 Task: Open Card Annual Performance Review in Board Newsletter Writing Tips to Workspace Business Strategy and Planning and add a team member Softage.4@softage.net, a label Blue, a checklist Employment Law, an attachment from your computer, a color Blue and finally, add a card description 'Develop and launch new email marketing campaign for lead generation' and a comment 'We should approach this task with a sense of ownership and personal responsibility for its success.'. Add a start date 'Jan 04, 1900' with a due date 'Jan 11, 1900'
Action: Mouse moved to (144, 320)
Screenshot: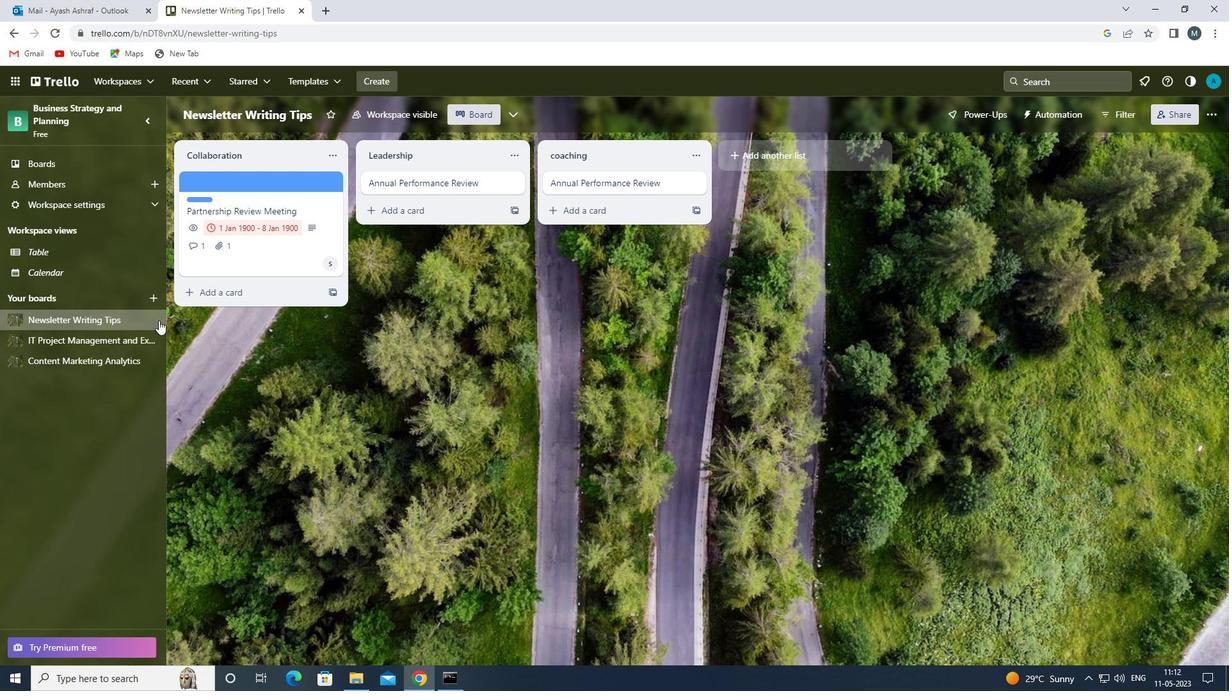 
Action: Mouse pressed left at (144, 320)
Screenshot: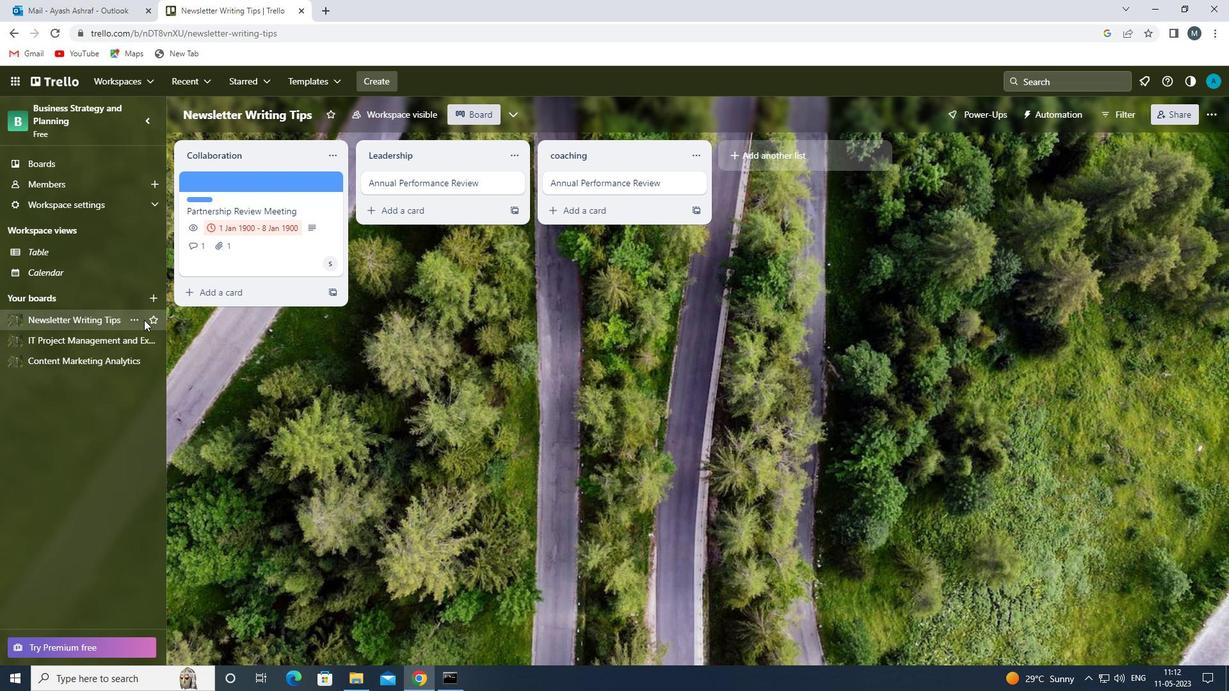 
Action: Mouse moved to (421, 192)
Screenshot: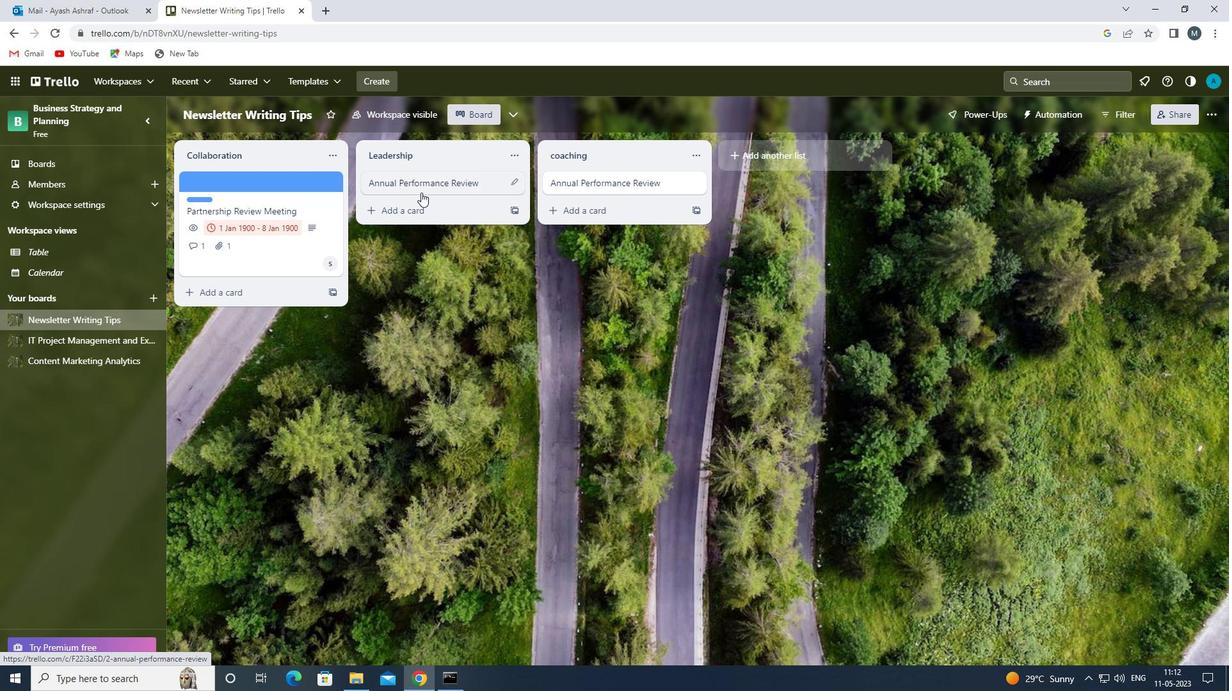 
Action: Mouse pressed left at (421, 192)
Screenshot: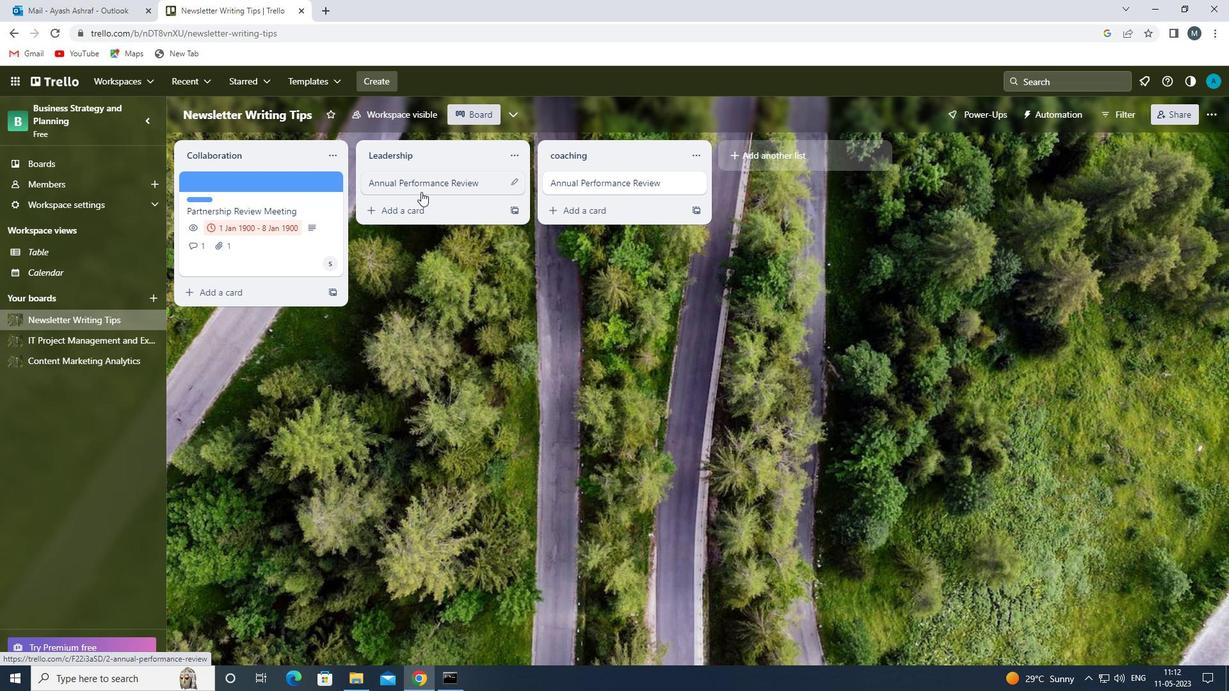 
Action: Mouse moved to (791, 222)
Screenshot: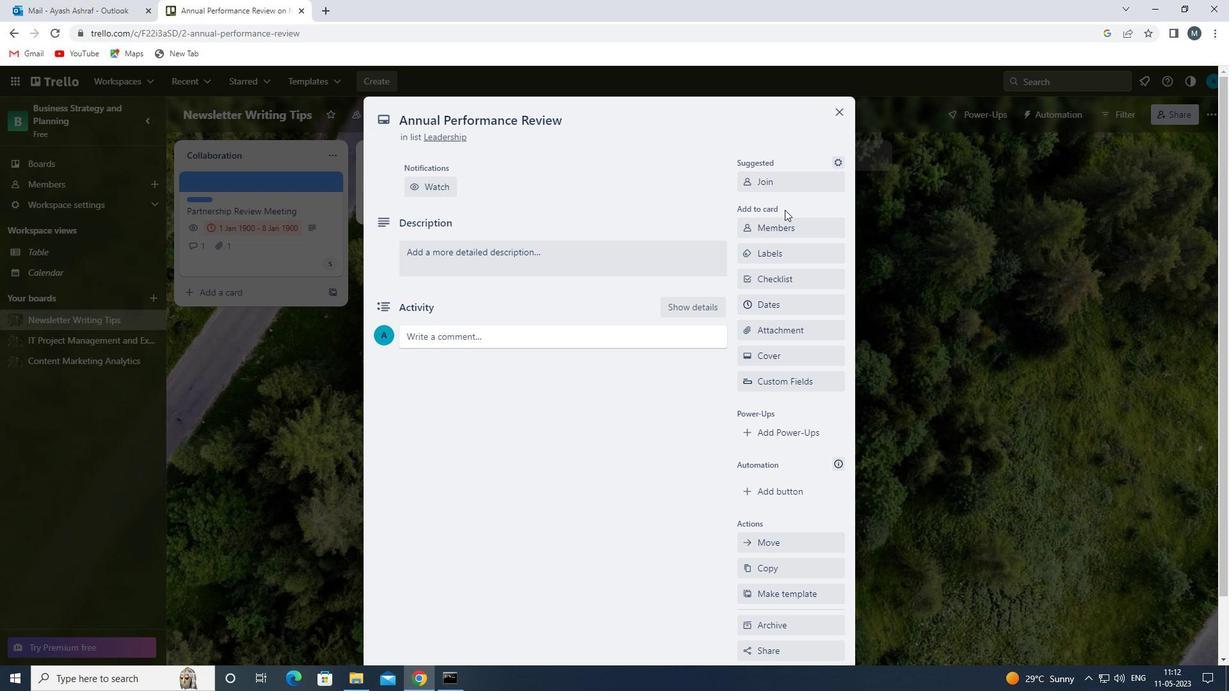 
Action: Mouse pressed left at (791, 222)
Screenshot: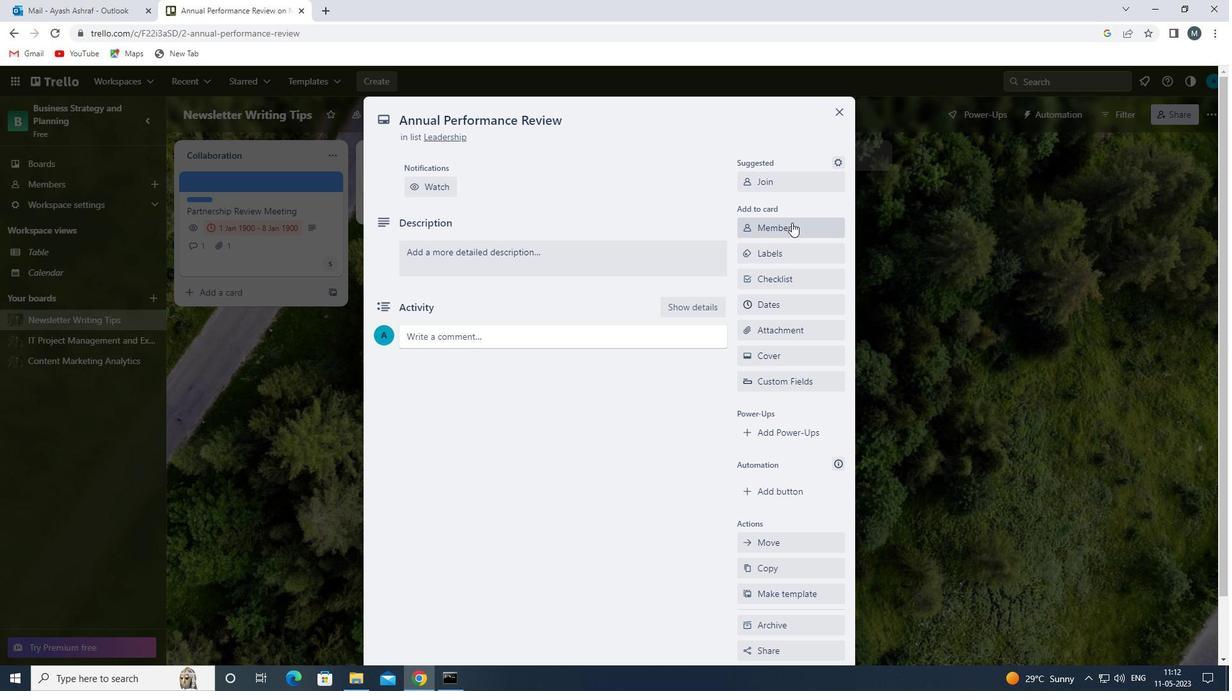 
Action: Mouse moved to (794, 279)
Screenshot: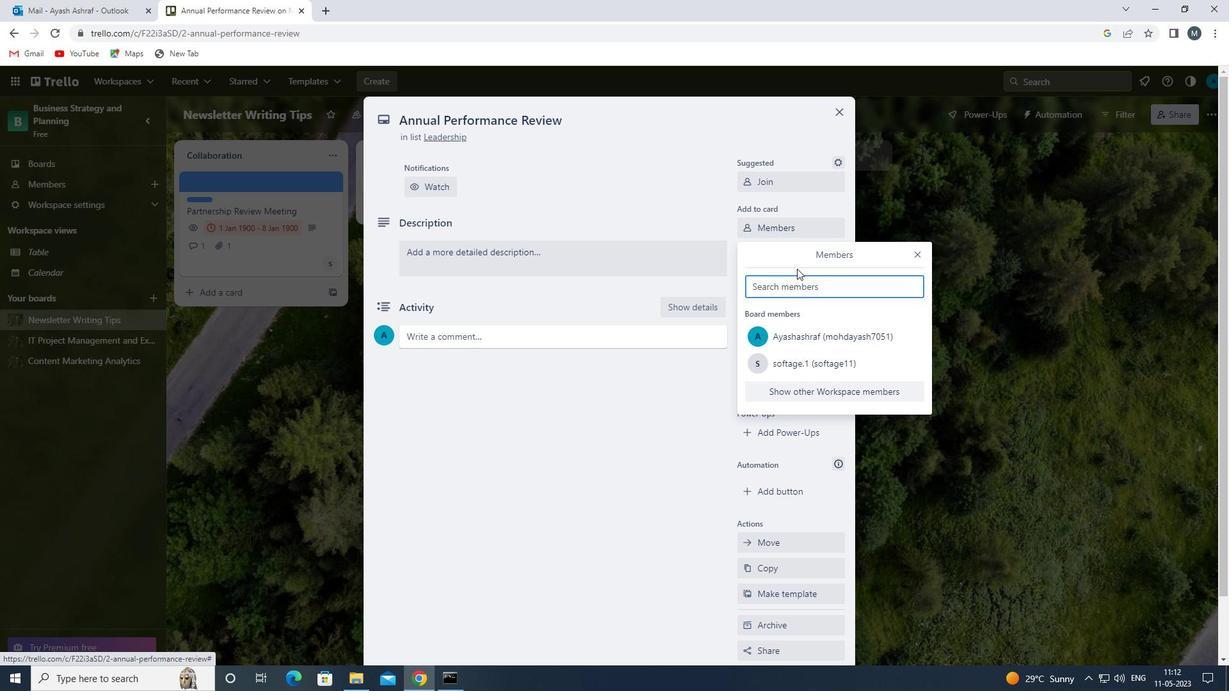 
Action: Mouse pressed left at (794, 279)
Screenshot: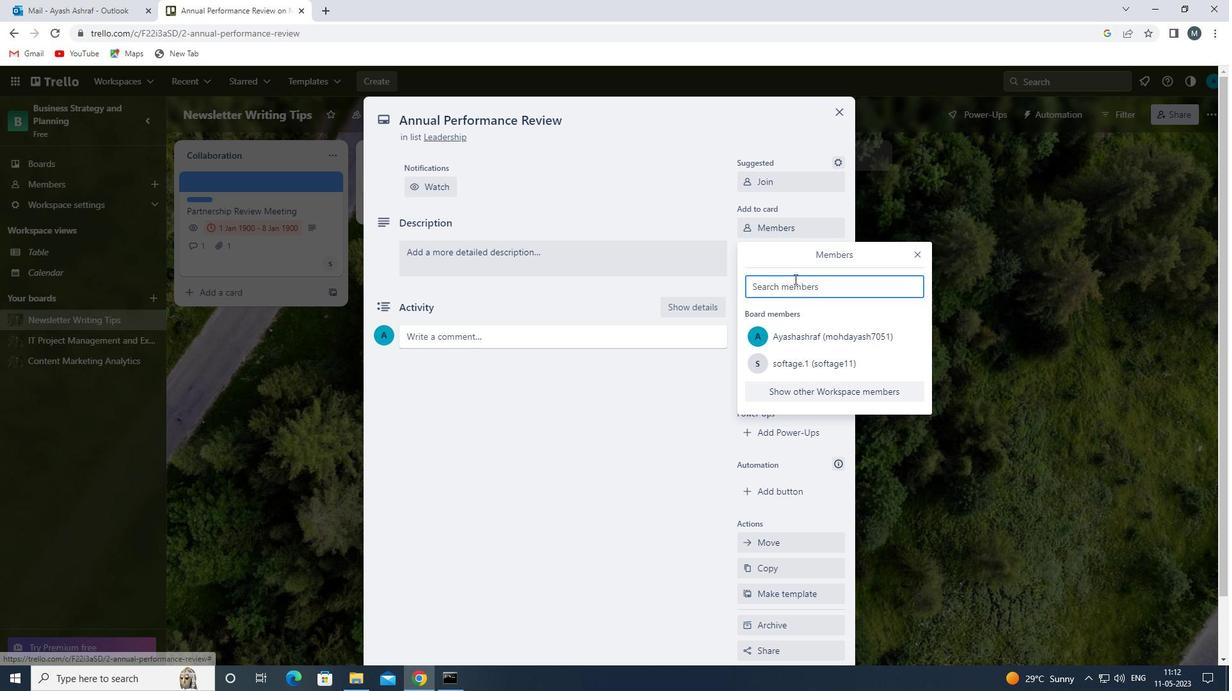 
Action: Key pressed <Key.shift>SOFTAGE
Screenshot: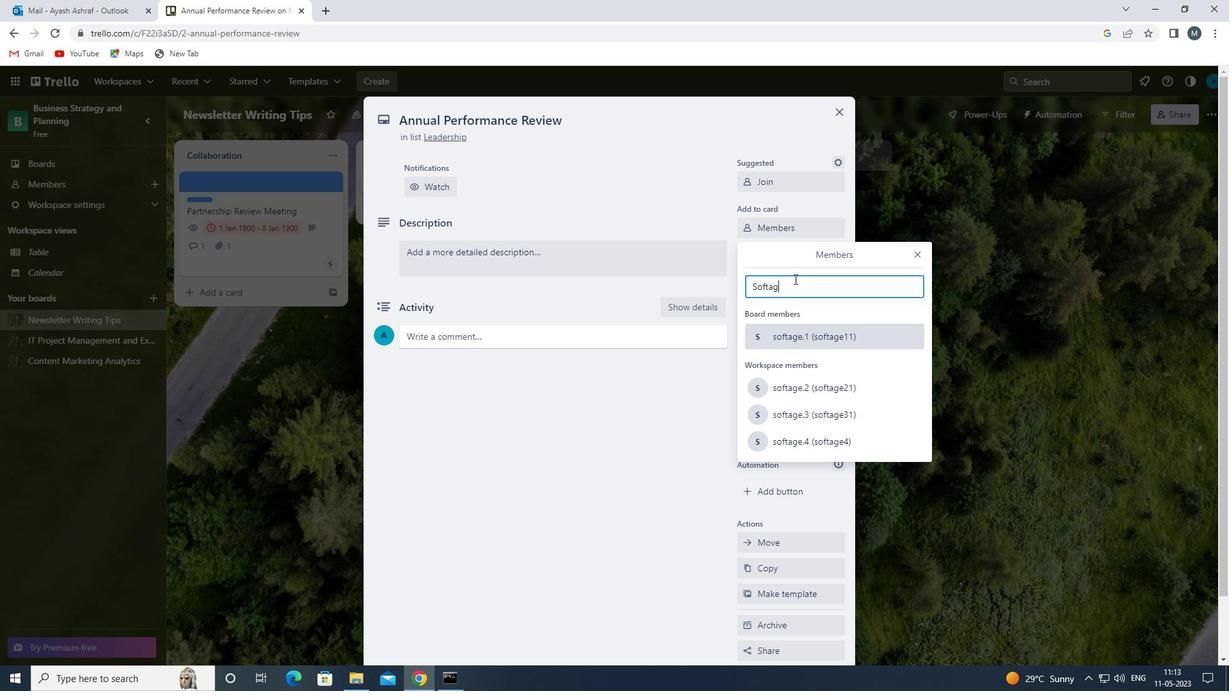 
Action: Mouse moved to (825, 447)
Screenshot: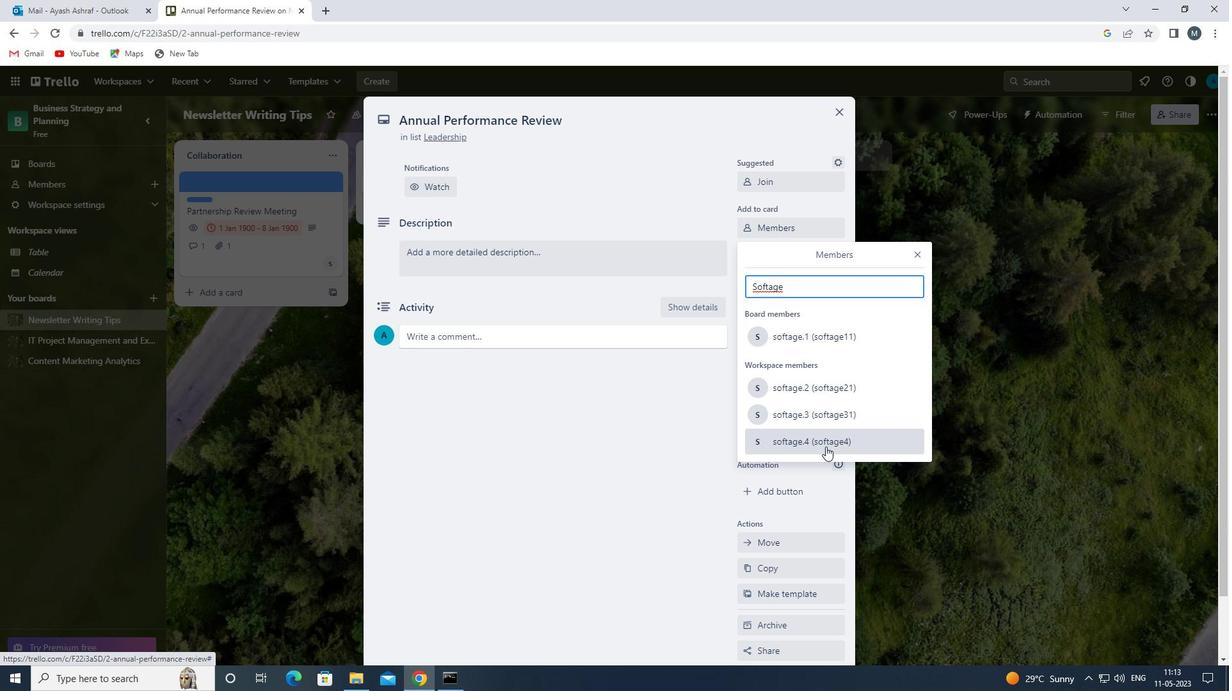 
Action: Mouse pressed left at (825, 447)
Screenshot: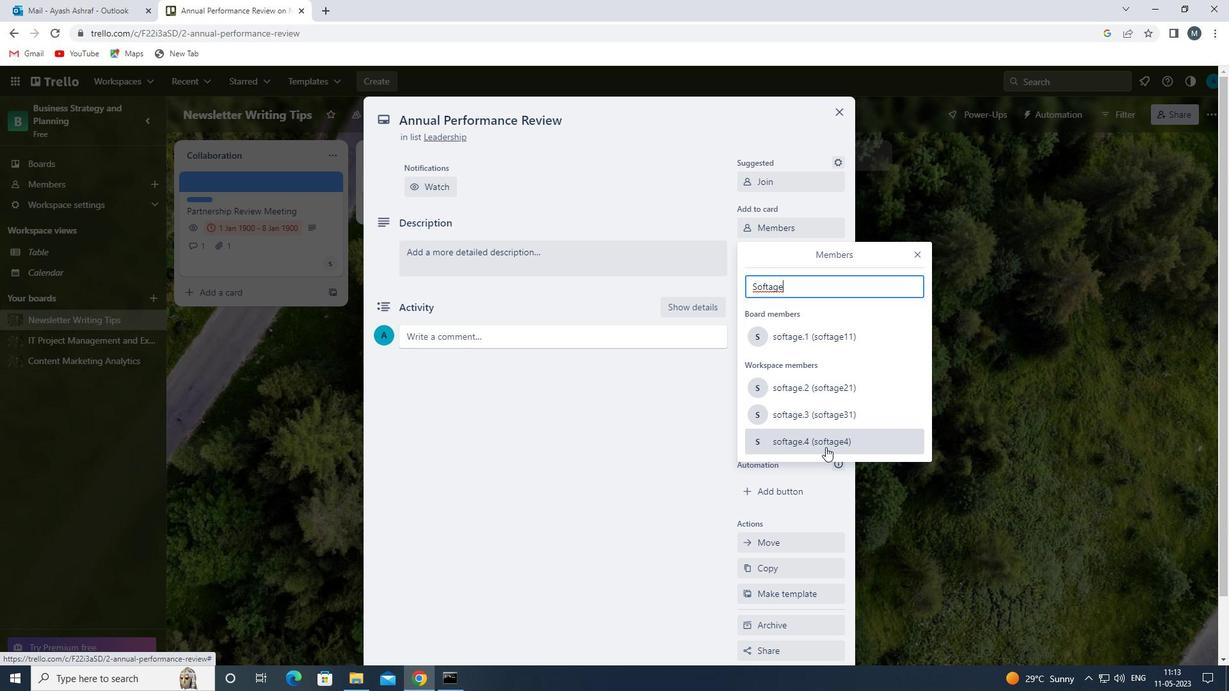 
Action: Mouse moved to (919, 258)
Screenshot: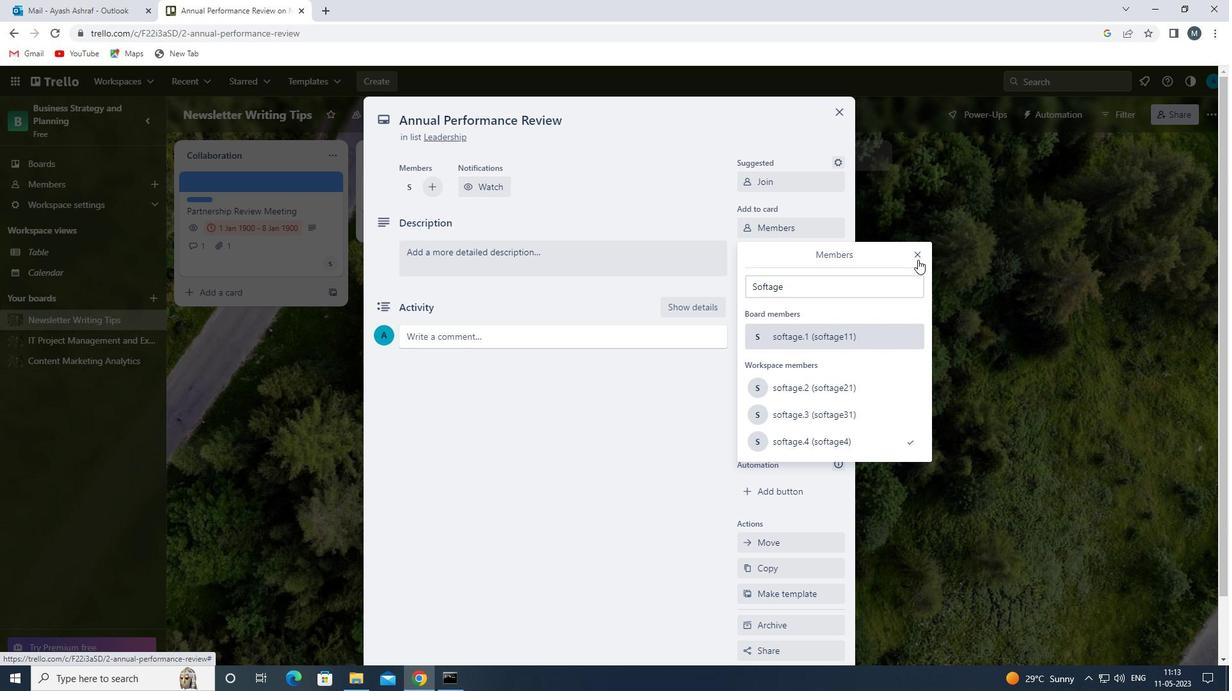 
Action: Mouse pressed left at (919, 258)
Screenshot: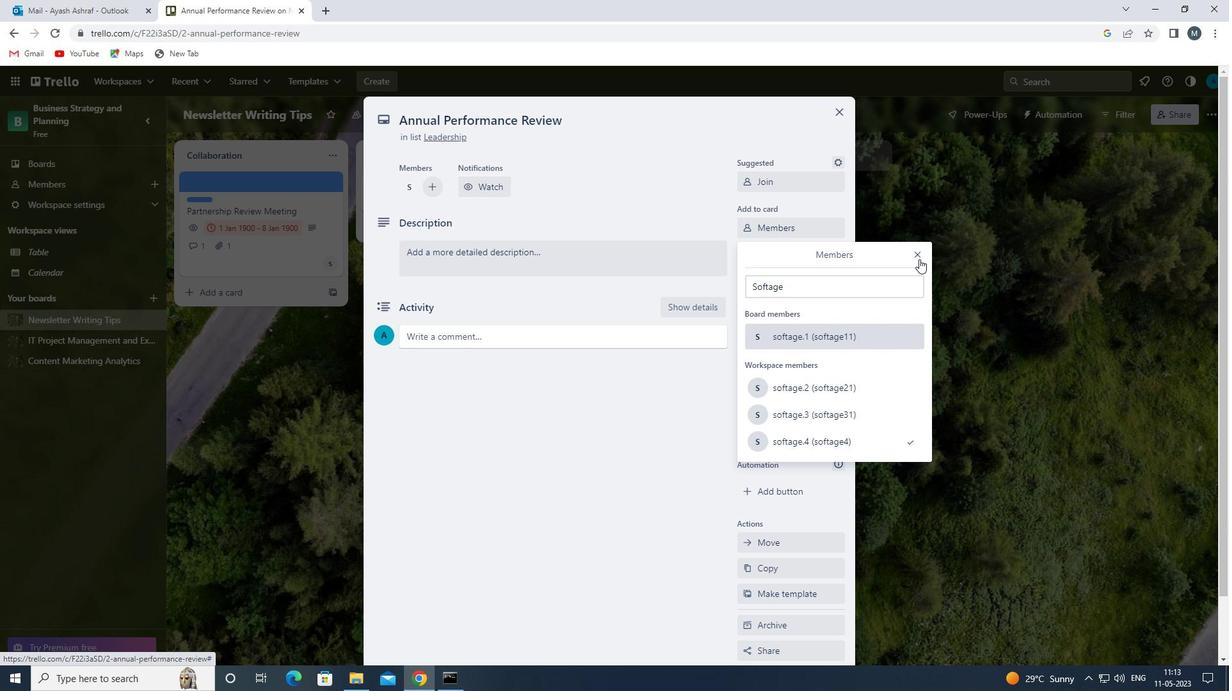 
Action: Mouse moved to (801, 254)
Screenshot: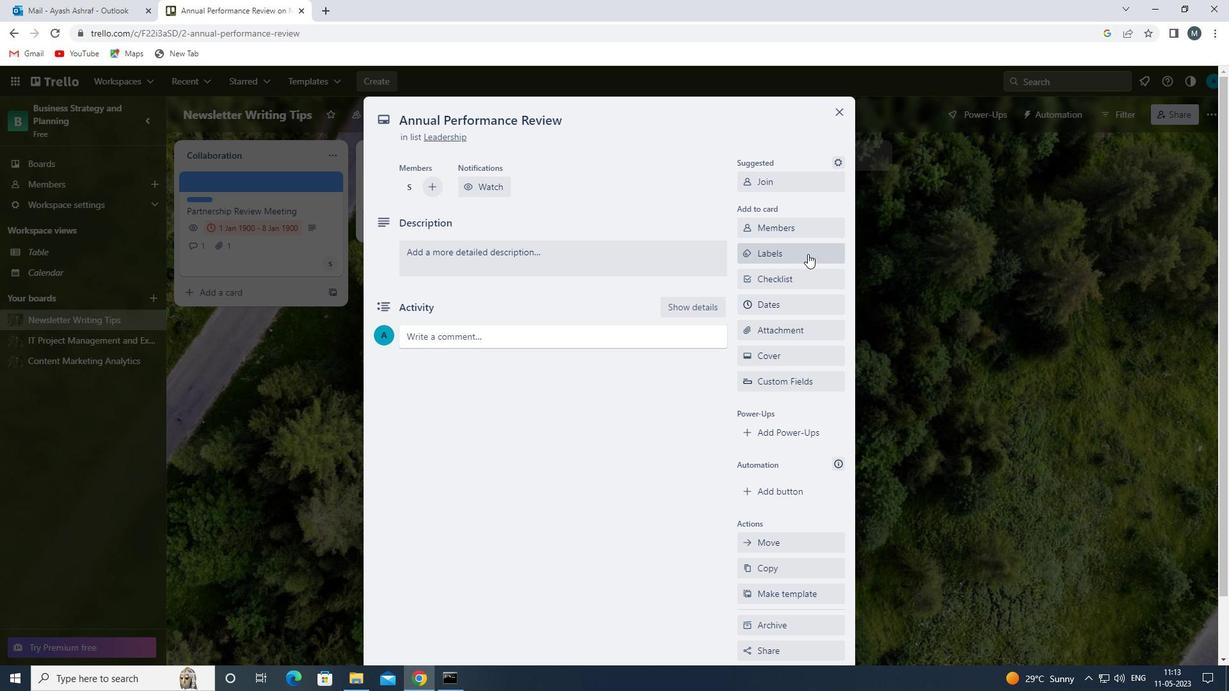 
Action: Mouse pressed left at (801, 254)
Screenshot: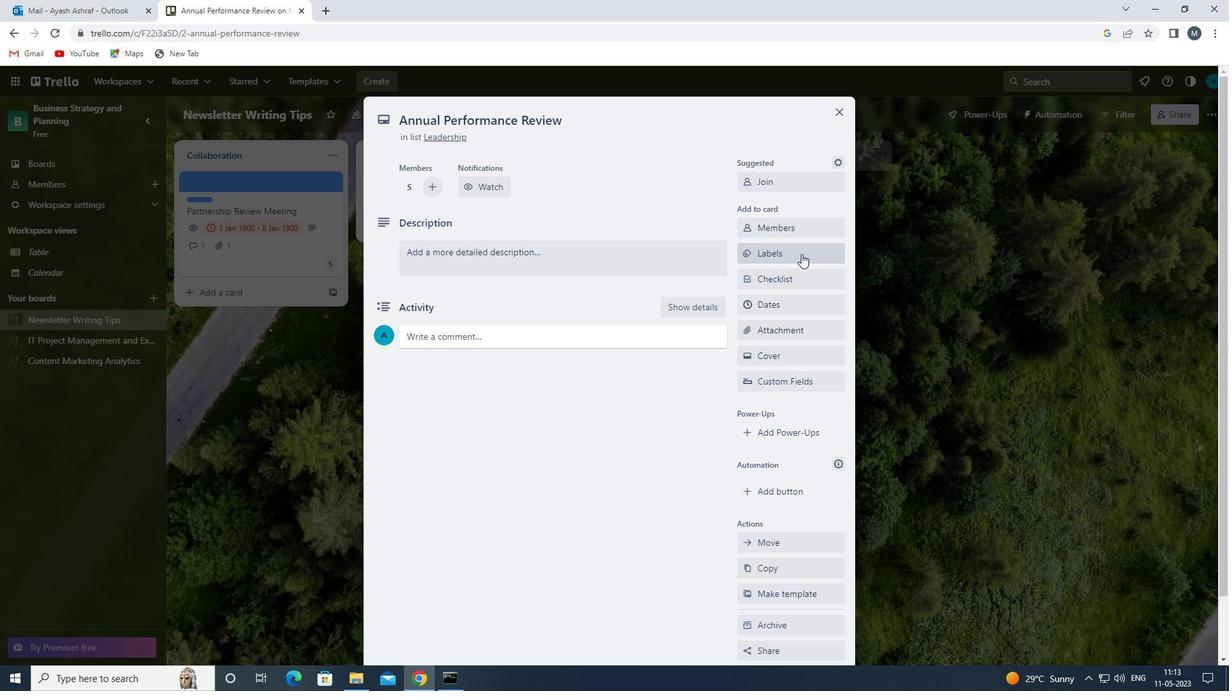 
Action: Mouse moved to (831, 474)
Screenshot: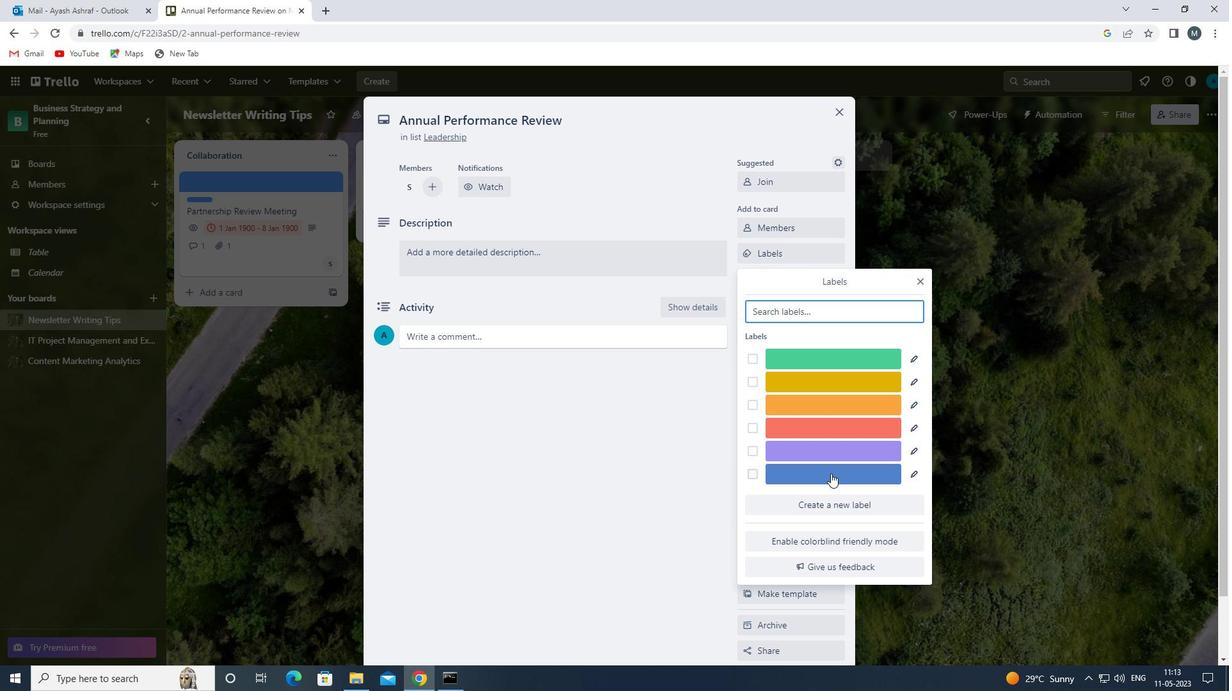 
Action: Mouse pressed left at (831, 474)
Screenshot: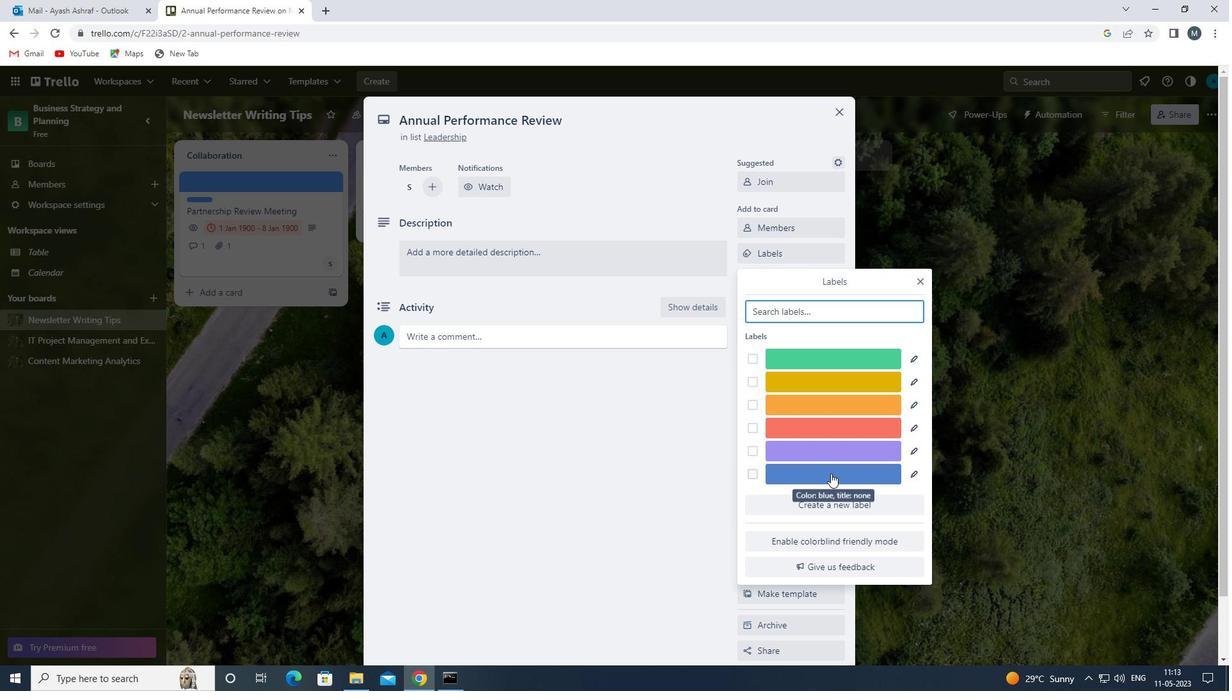 
Action: Mouse moved to (923, 283)
Screenshot: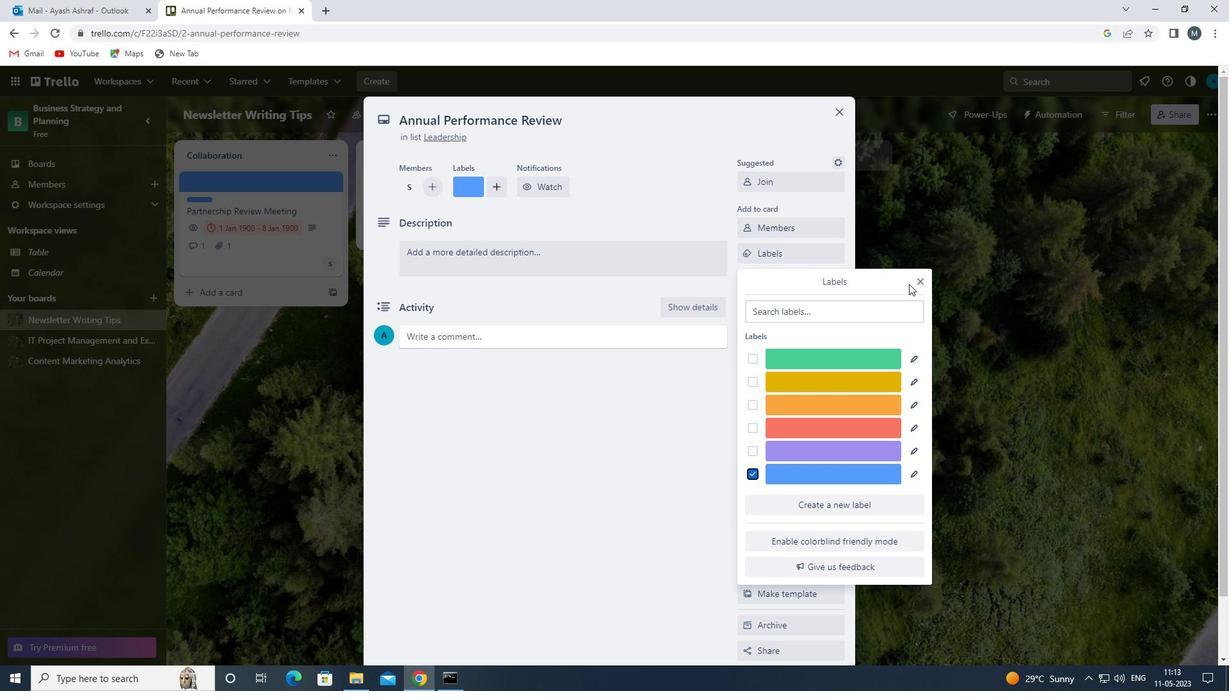 
Action: Mouse pressed left at (923, 283)
Screenshot: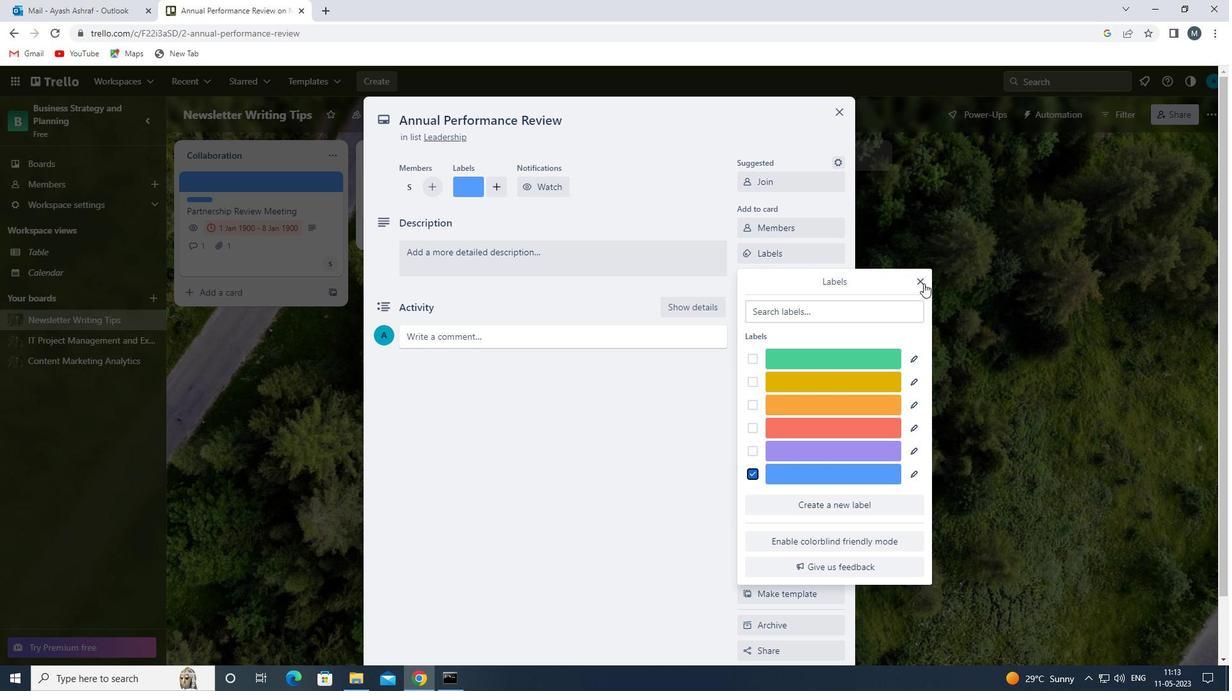 
Action: Mouse moved to (793, 275)
Screenshot: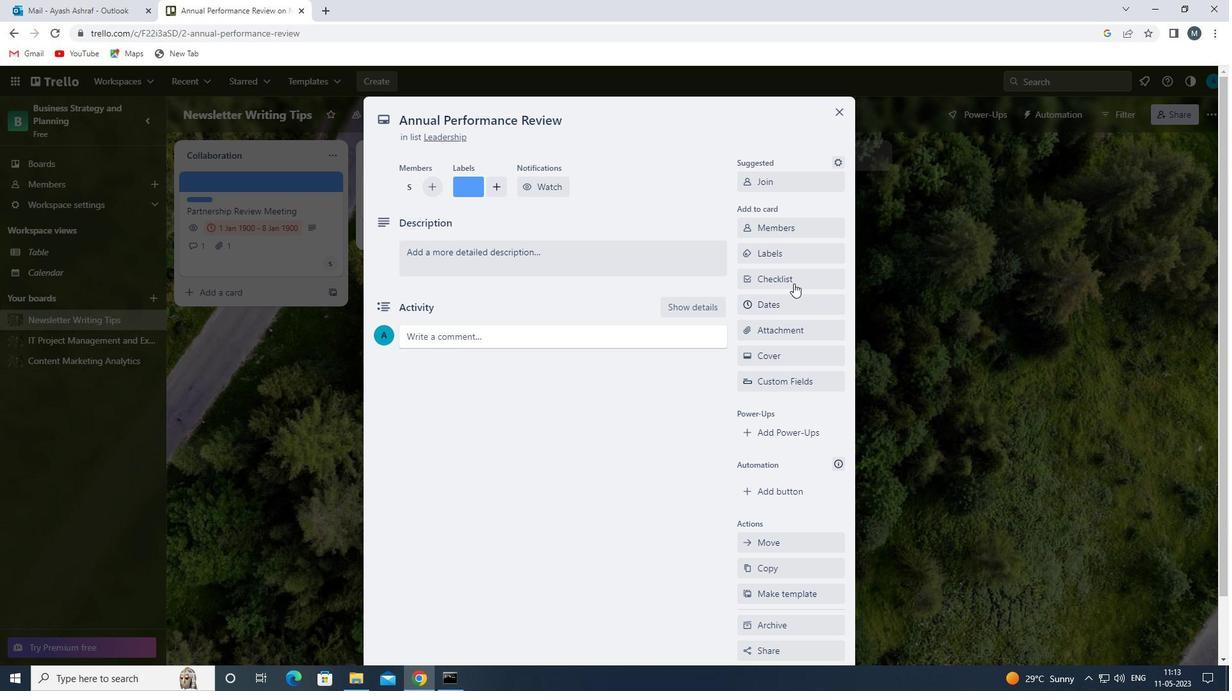 
Action: Mouse pressed left at (793, 275)
Screenshot: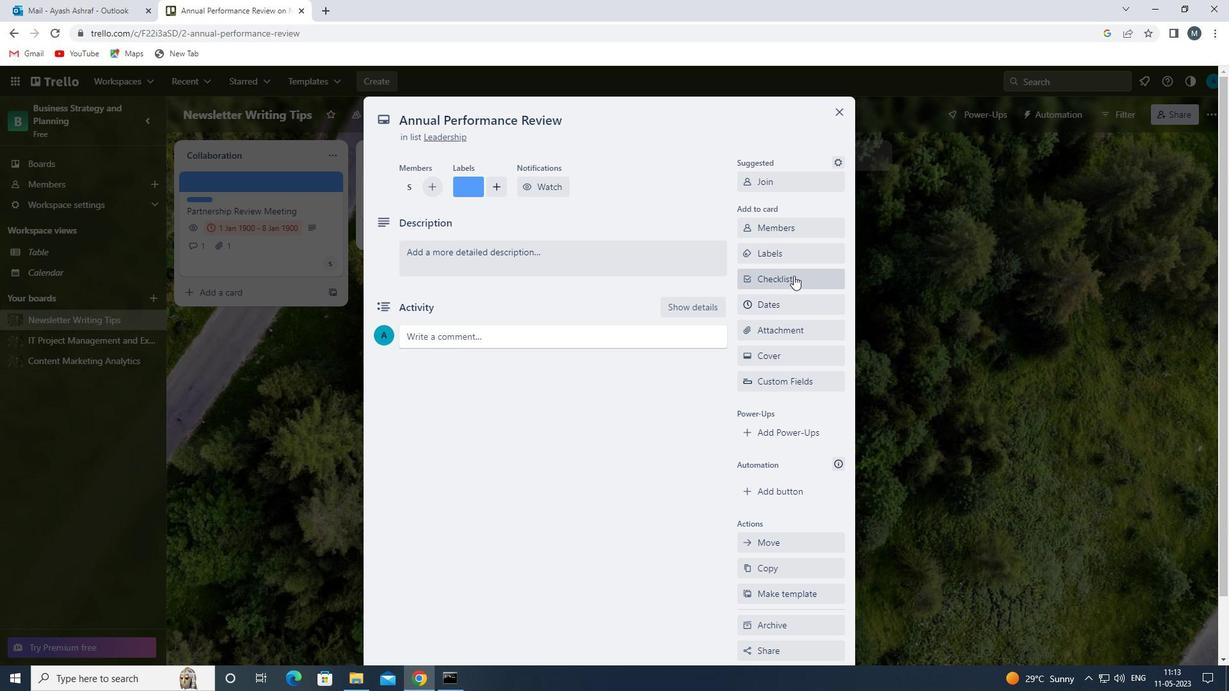 
Action: Mouse moved to (794, 347)
Screenshot: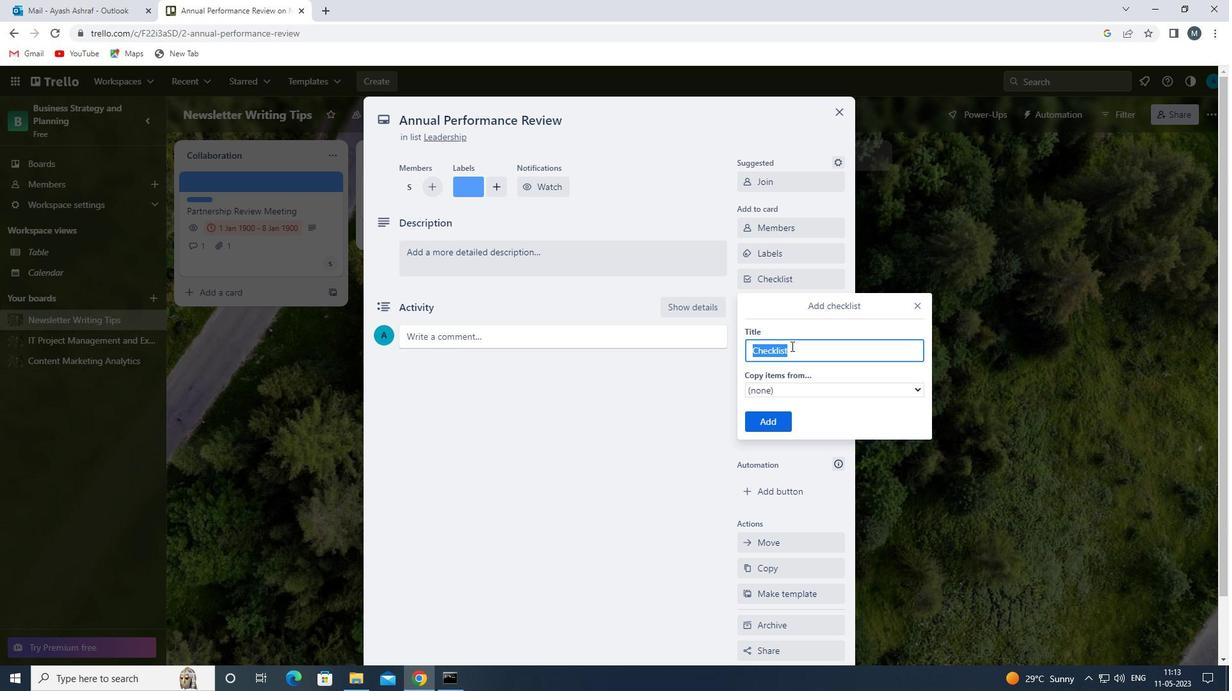 
Action: Mouse pressed left at (794, 347)
Screenshot: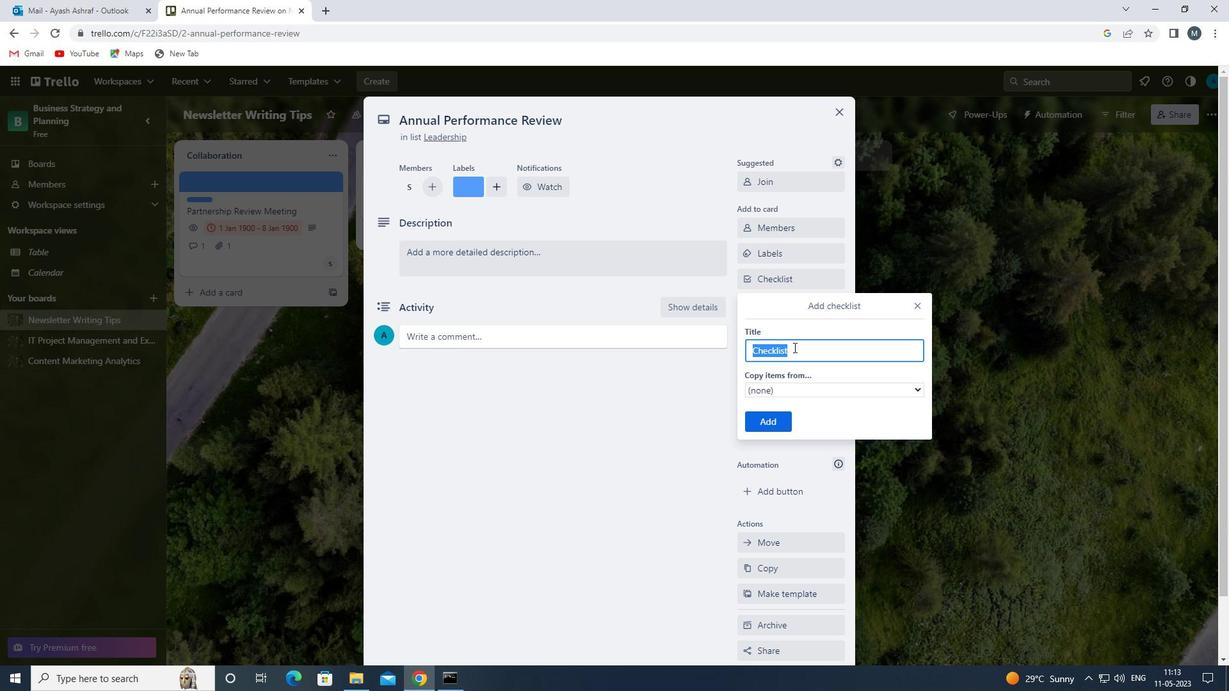 
Action: Key pressed E
Screenshot: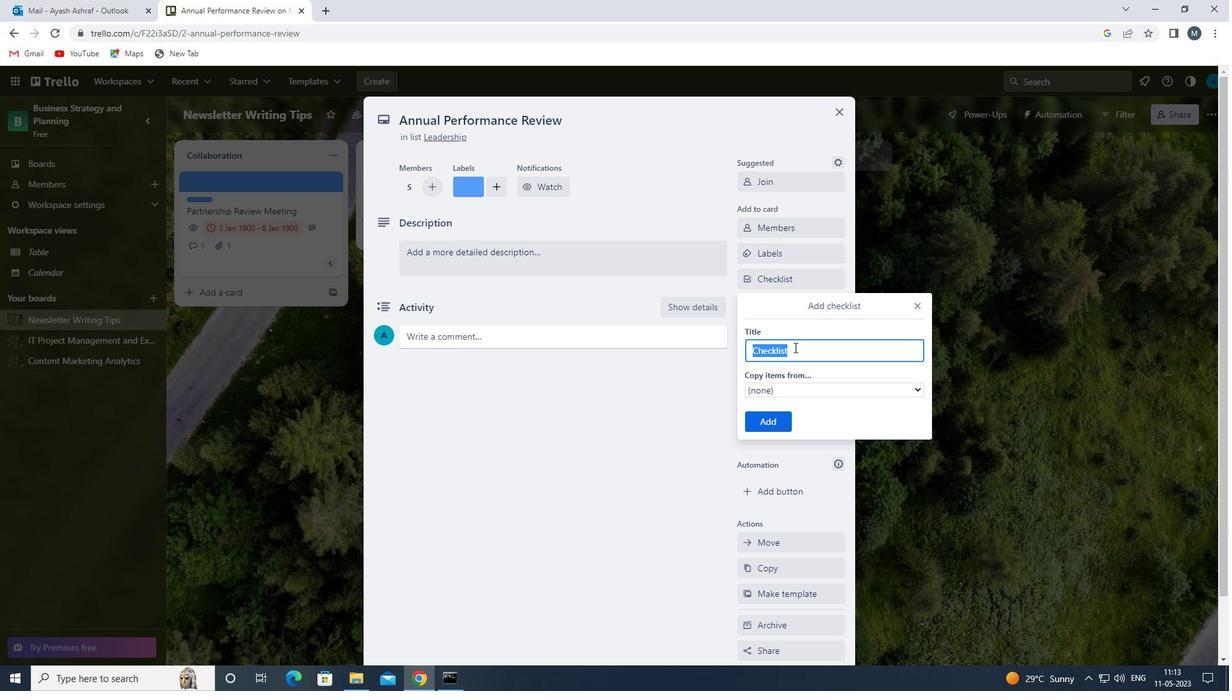 
Action: Mouse moved to (825, 401)
Screenshot: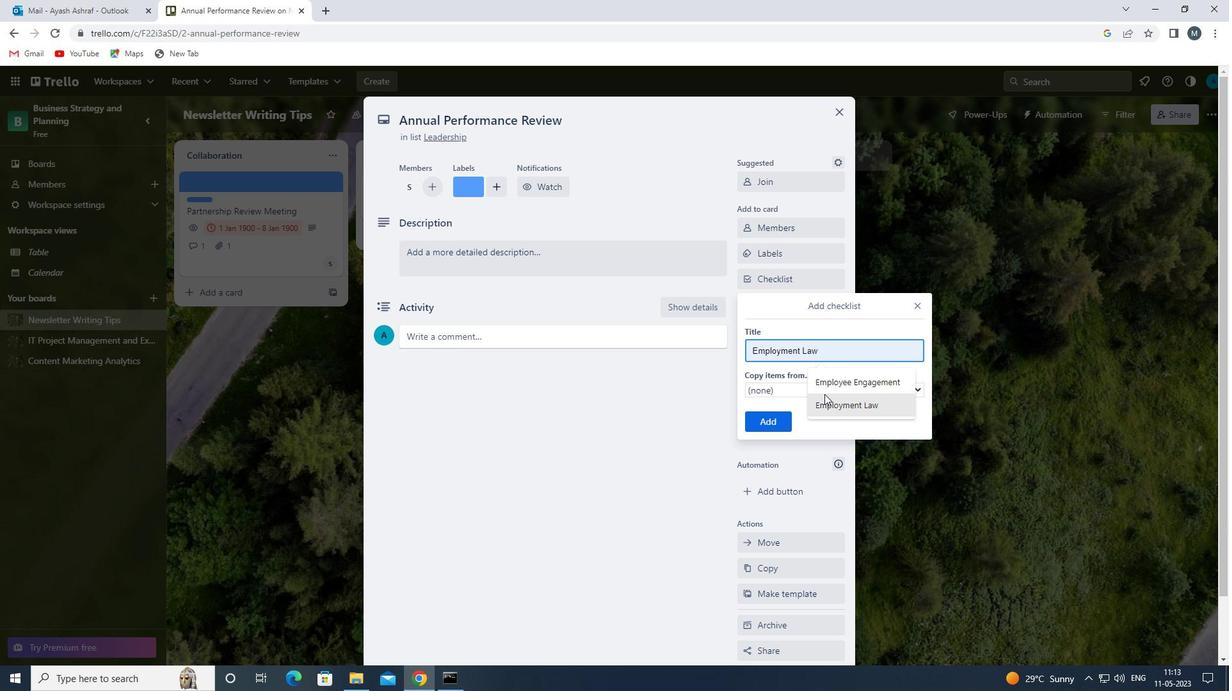 
Action: Mouse pressed left at (825, 401)
Screenshot: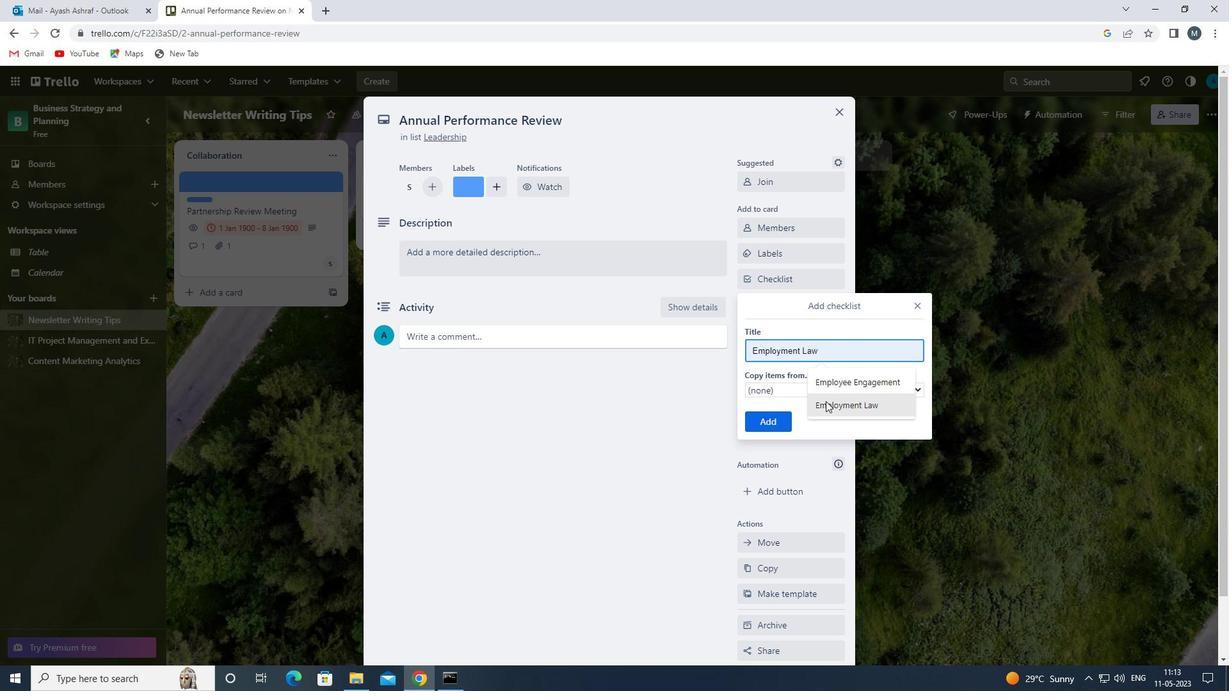 
Action: Mouse moved to (765, 425)
Screenshot: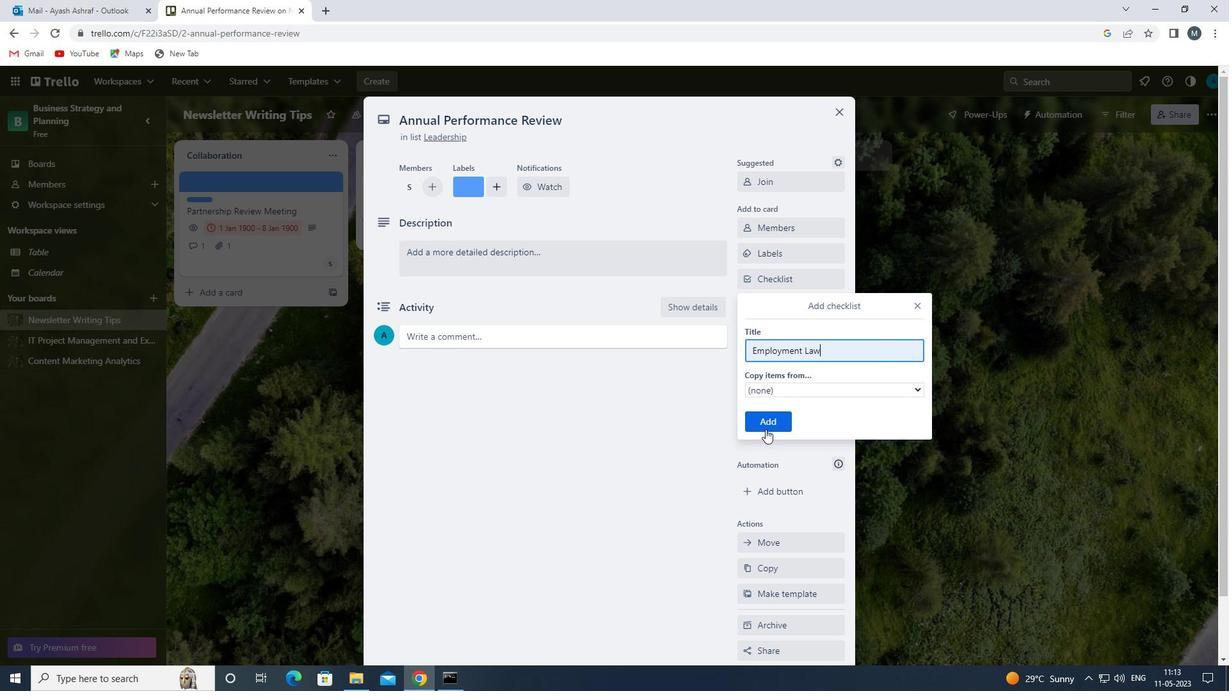 
Action: Mouse pressed left at (765, 425)
Screenshot: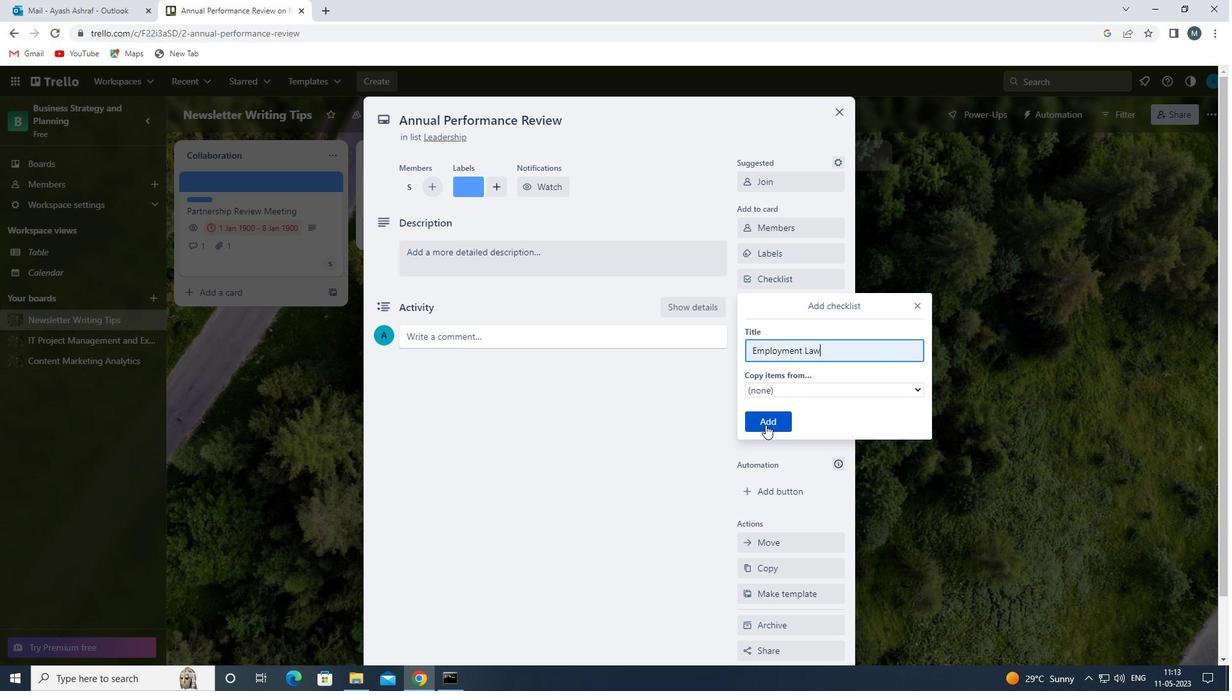 
Action: Mouse moved to (793, 325)
Screenshot: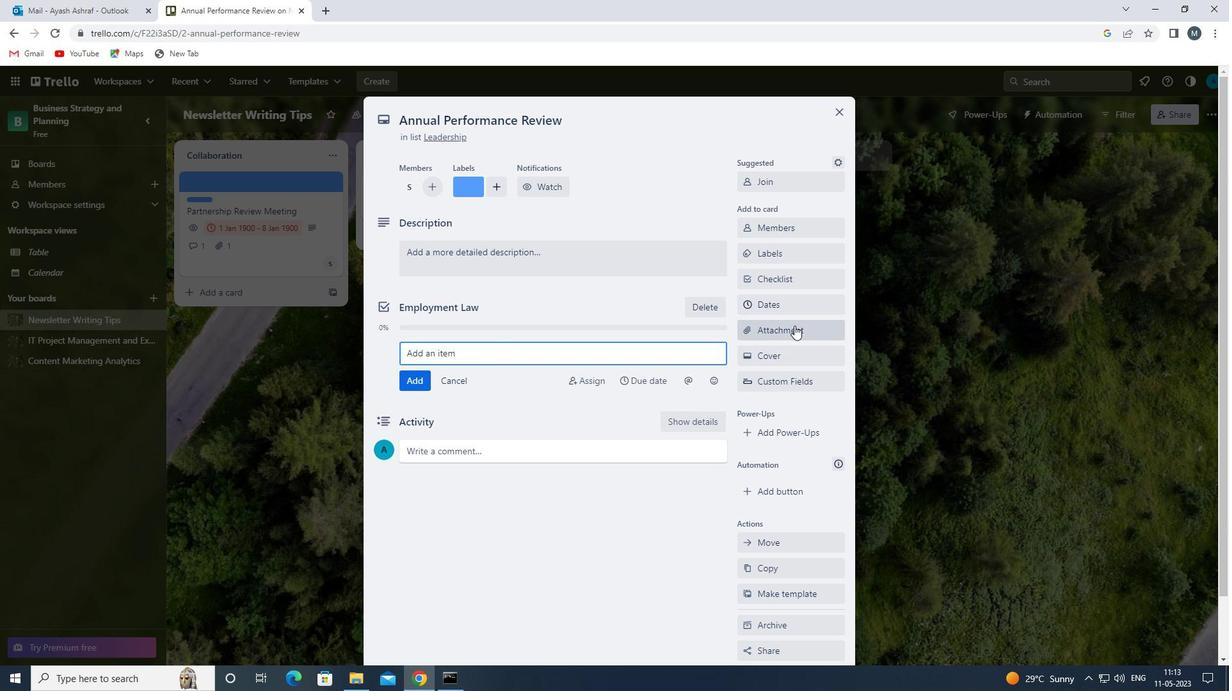 
Action: Mouse pressed left at (793, 325)
Screenshot: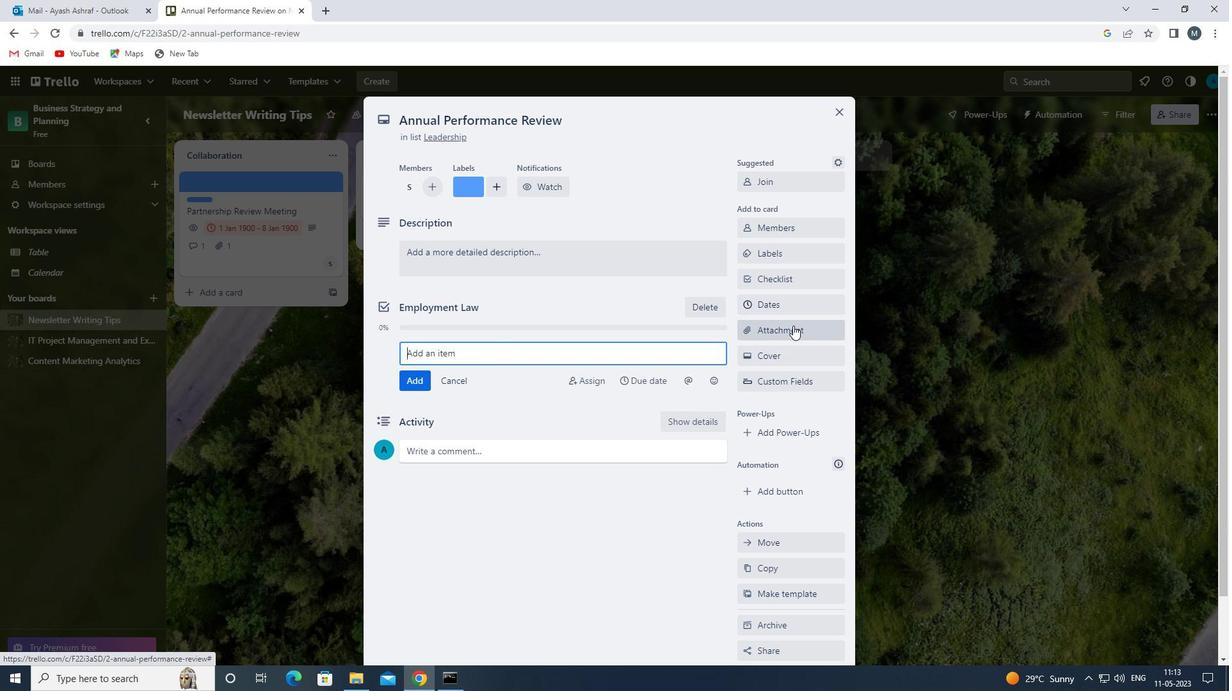 
Action: Mouse moved to (770, 382)
Screenshot: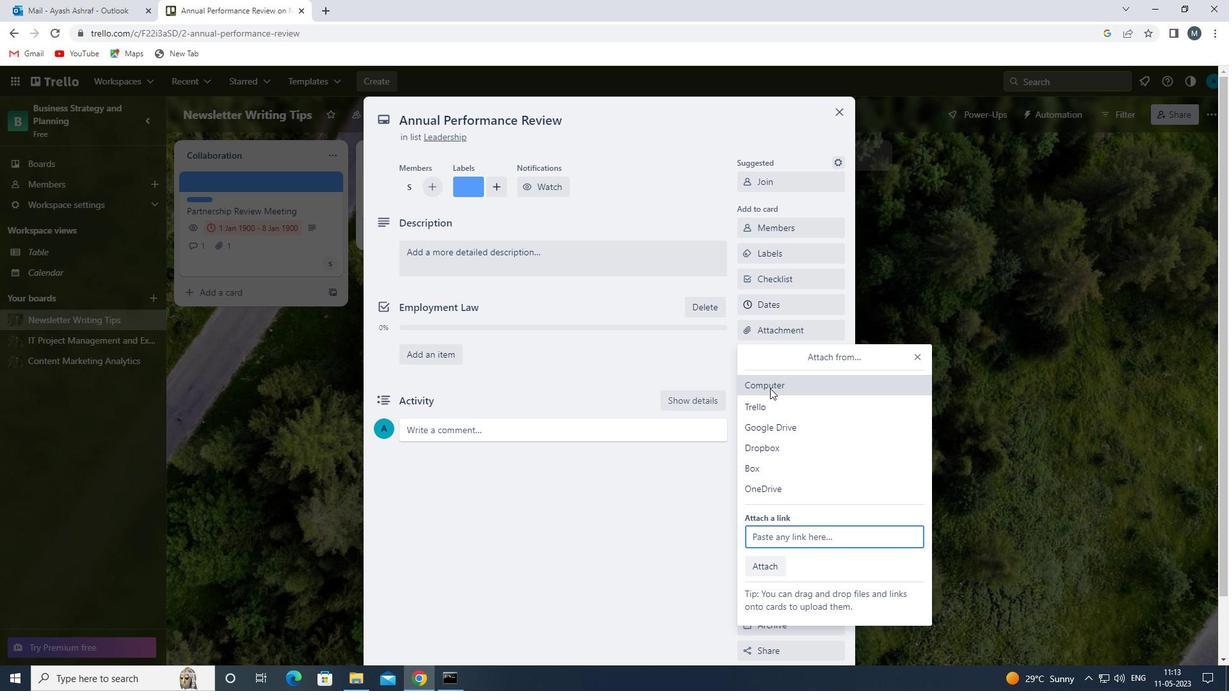 
Action: Mouse pressed left at (770, 382)
Screenshot: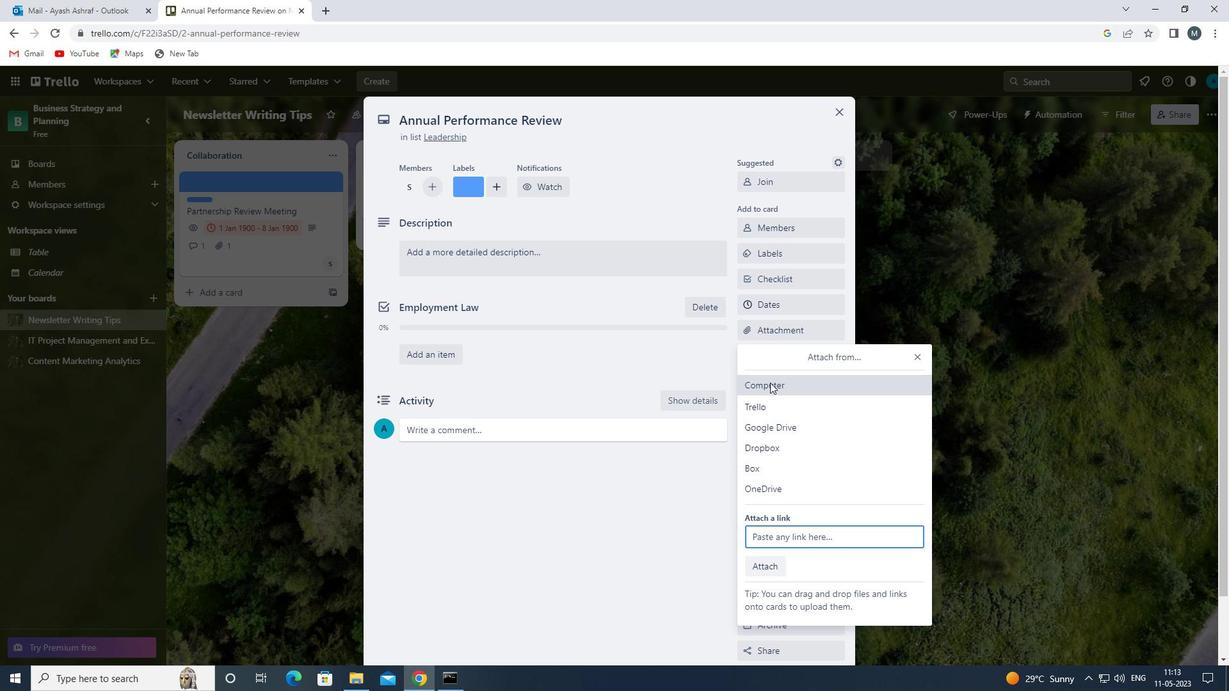 
Action: Mouse moved to (263, 188)
Screenshot: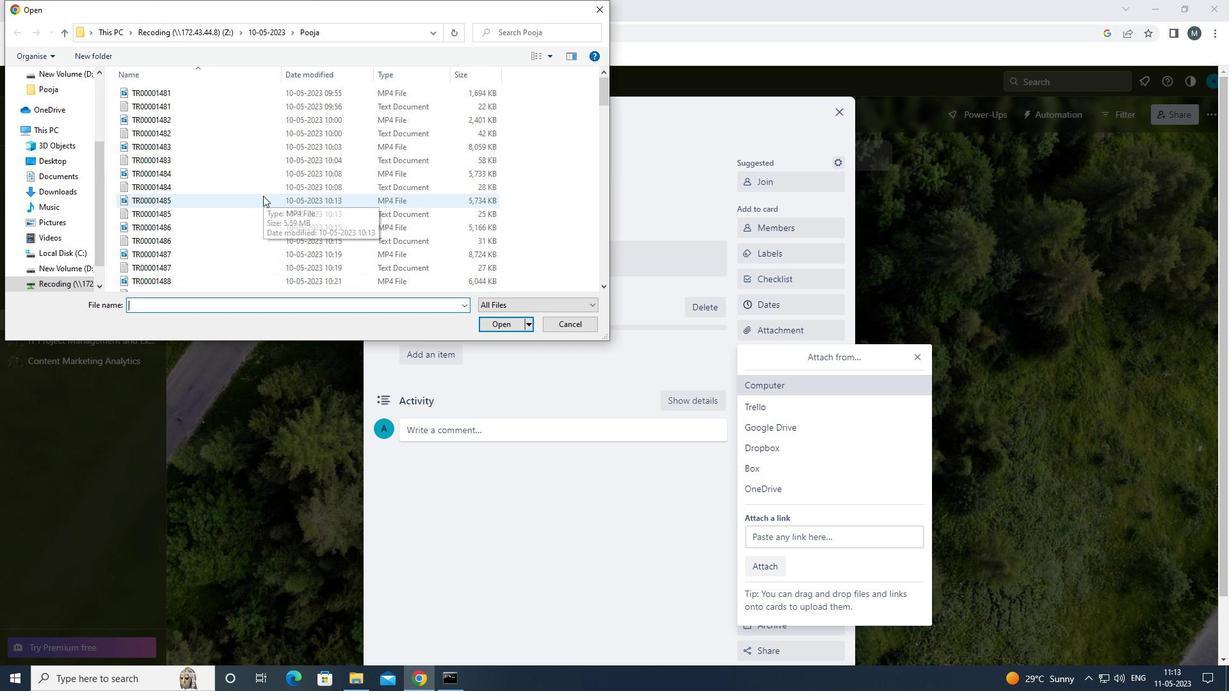 
Action: Mouse pressed left at (263, 188)
Screenshot: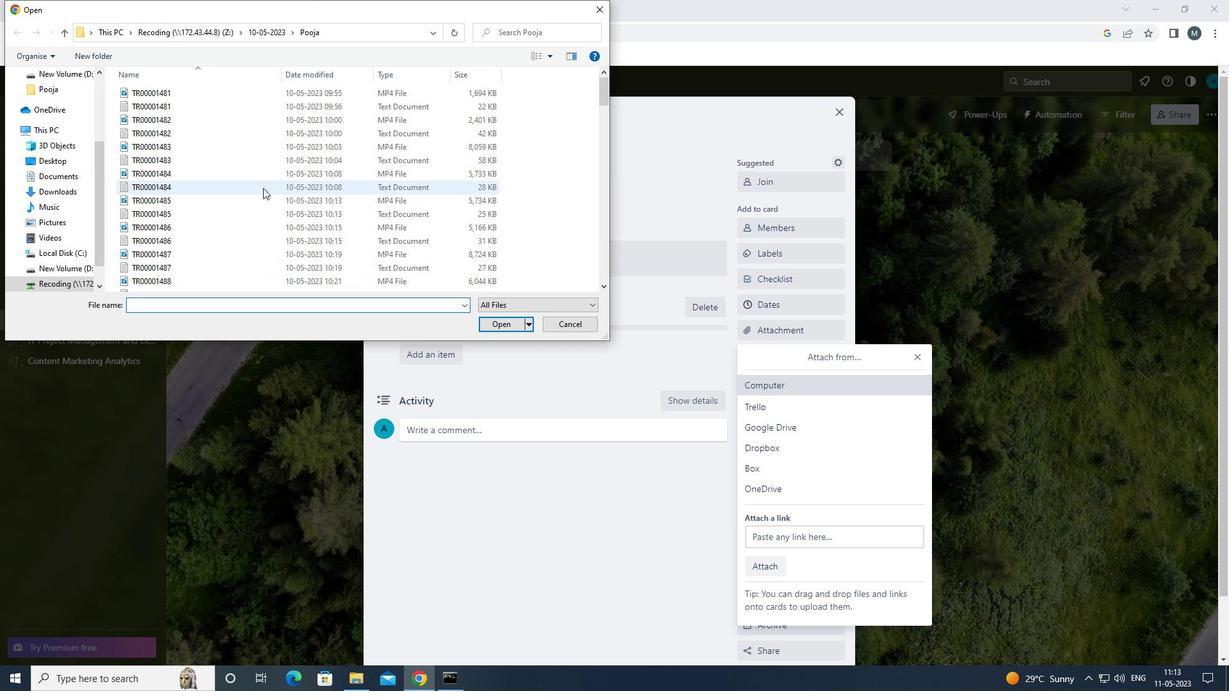 
Action: Mouse moved to (501, 323)
Screenshot: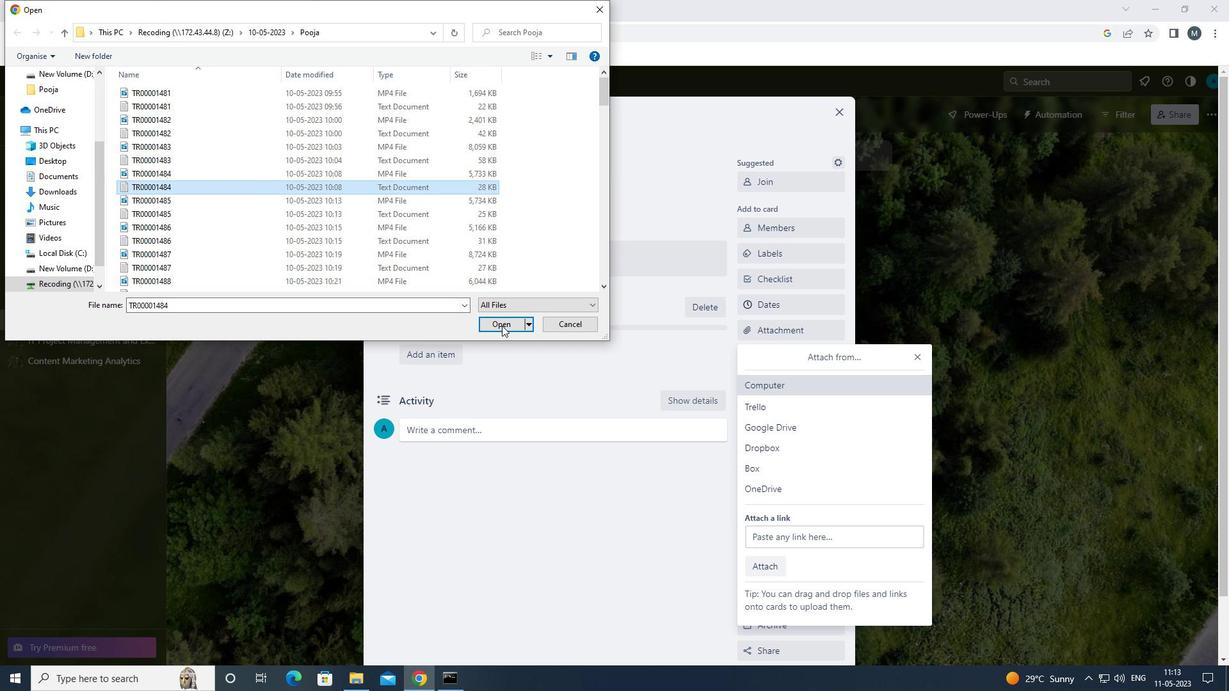 
Action: Mouse pressed left at (501, 323)
Screenshot: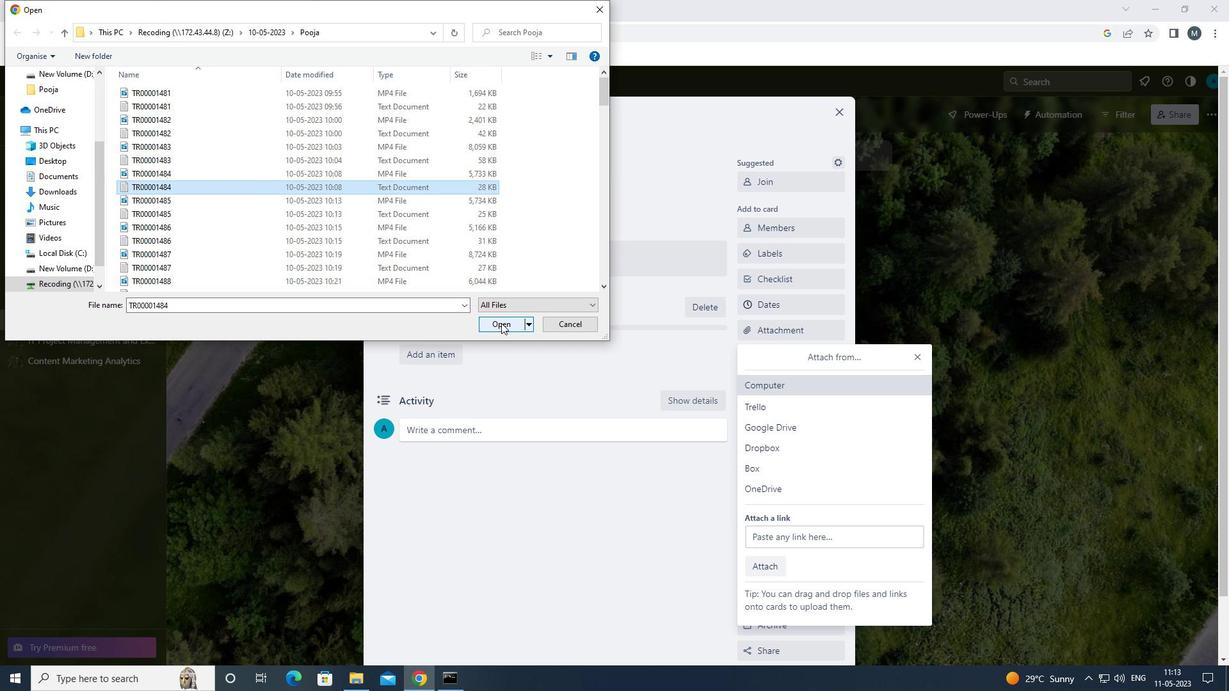 
Action: Mouse moved to (480, 254)
Screenshot: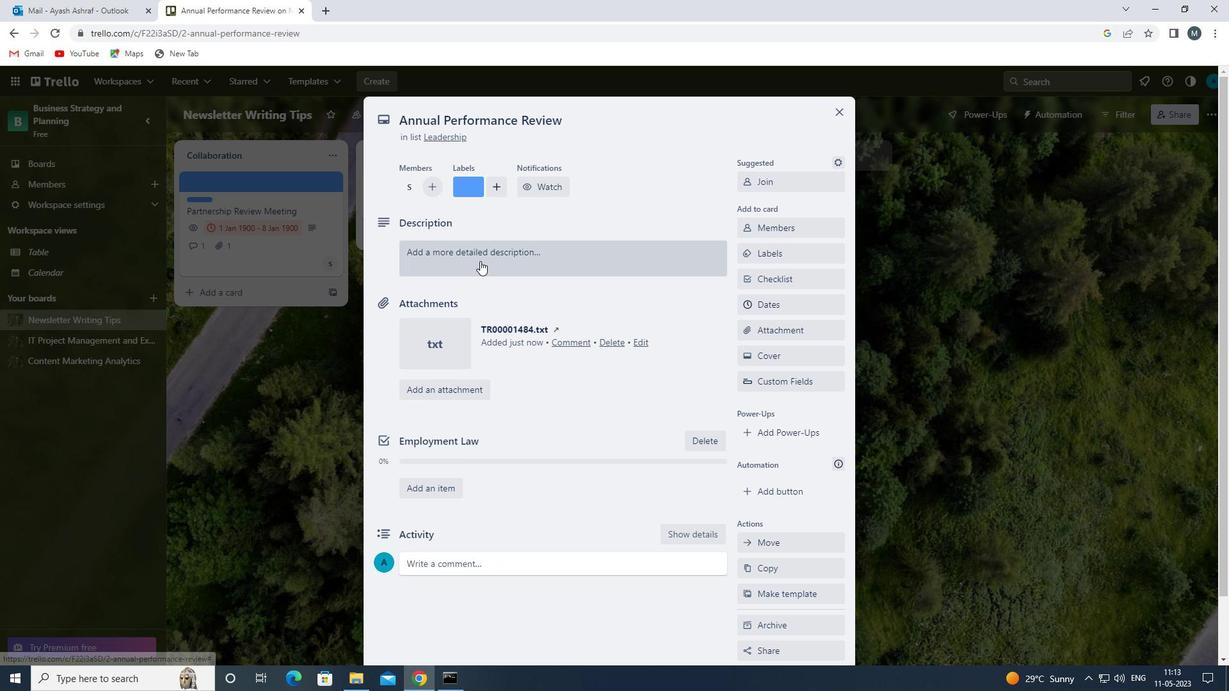 
Action: Mouse pressed left at (480, 254)
Screenshot: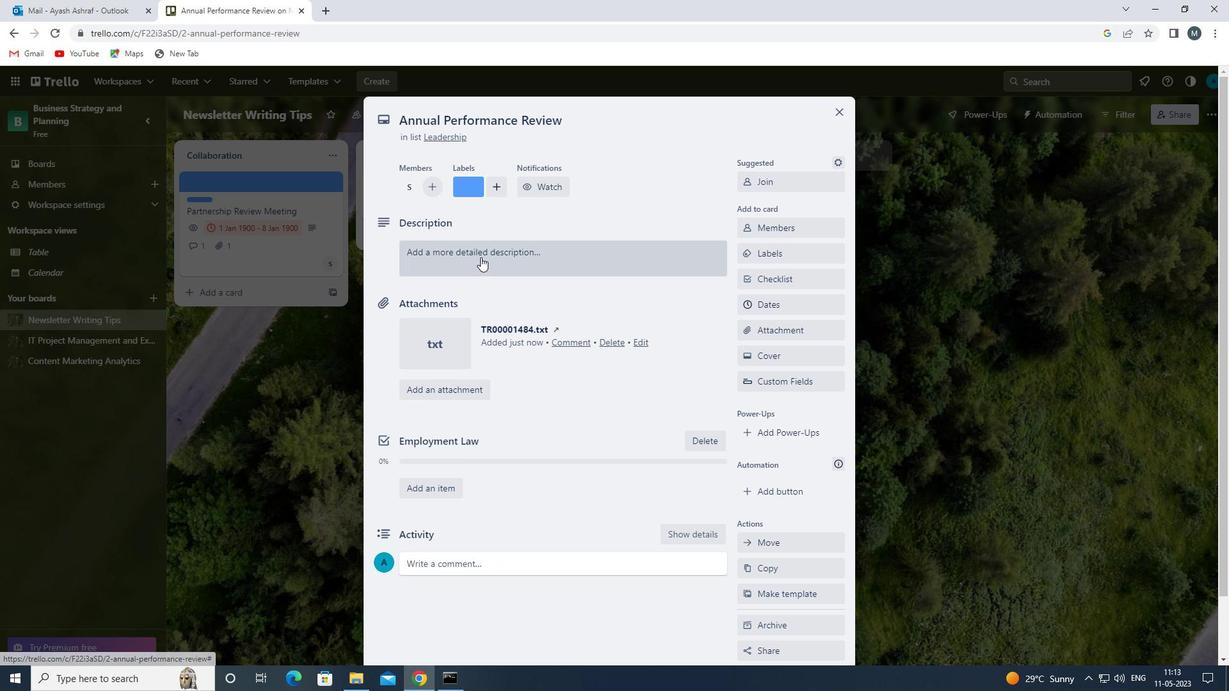 
Action: Mouse moved to (455, 303)
Screenshot: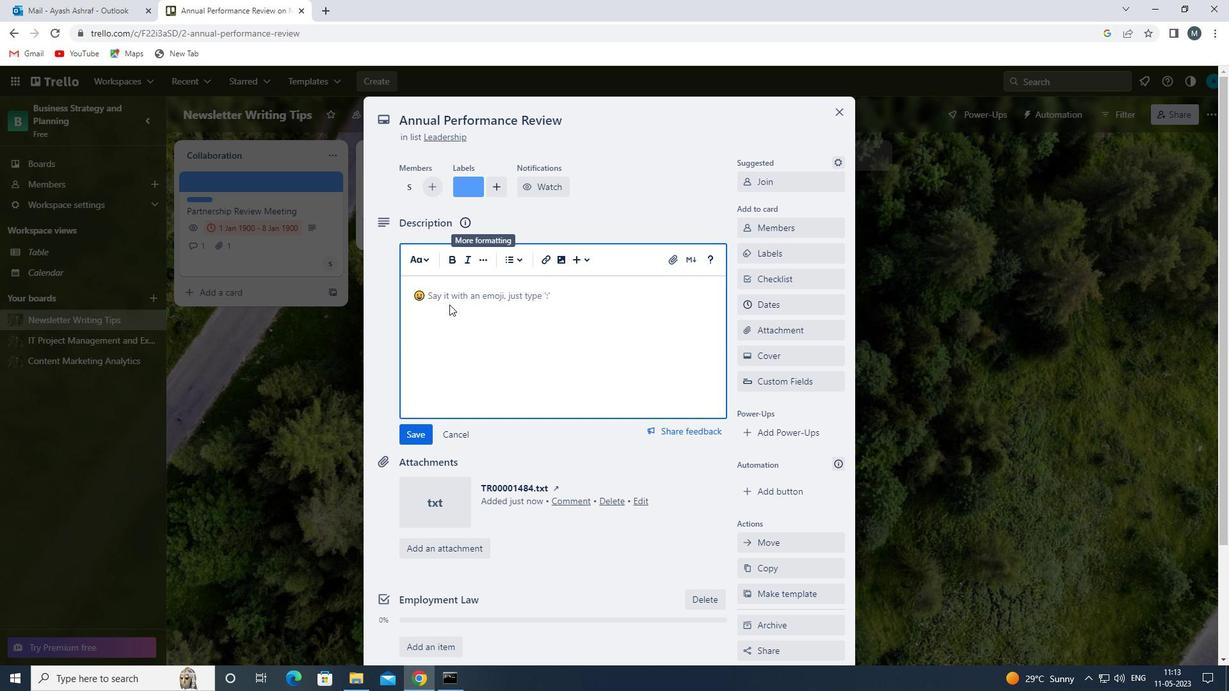 
Action: Key pressed <Key.shift>DE<Key.backspace><Key.backspace><Key.backspace><Key.backspace><Key.shift><Key.shift>DEVLOP<Key.space>AND<Key.space>
Screenshot: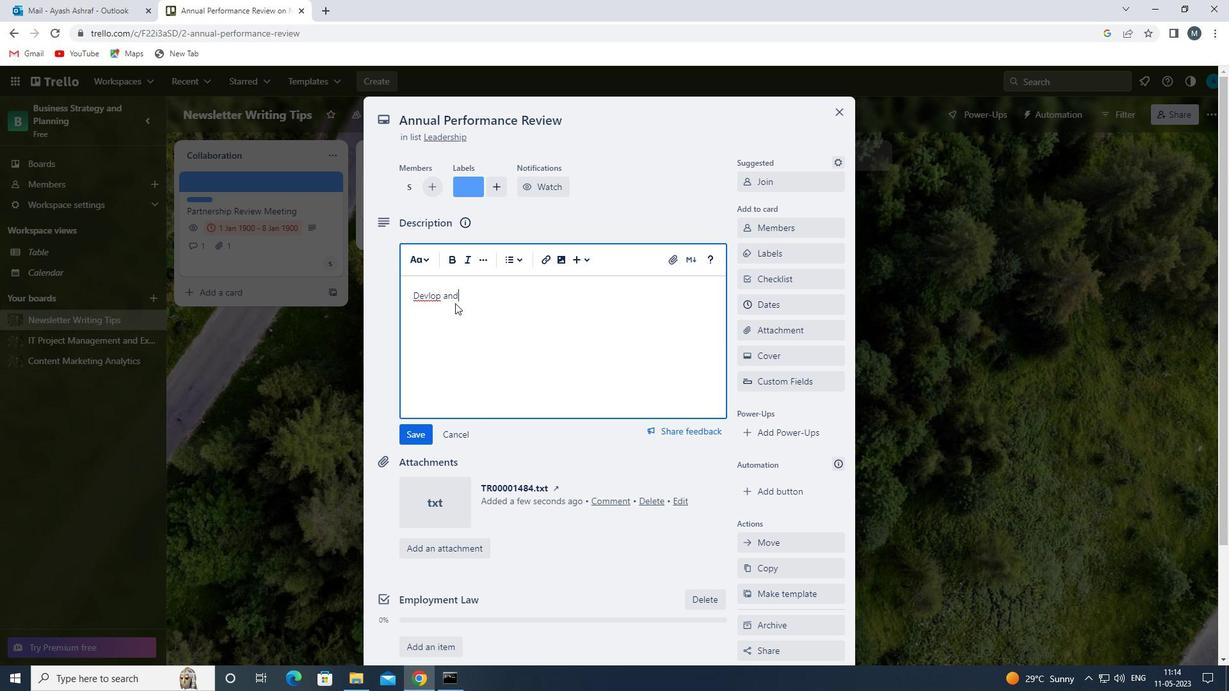 
Action: Mouse moved to (429, 296)
Screenshot: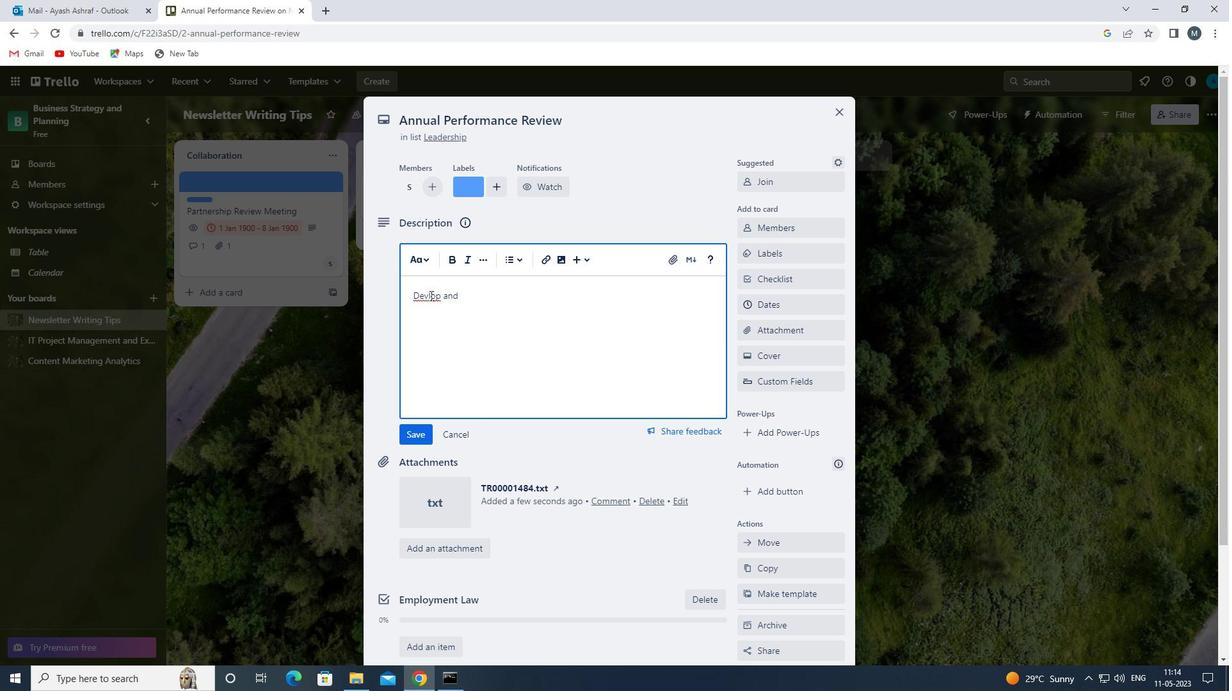 
Action: Mouse pressed left at (429, 296)
Screenshot: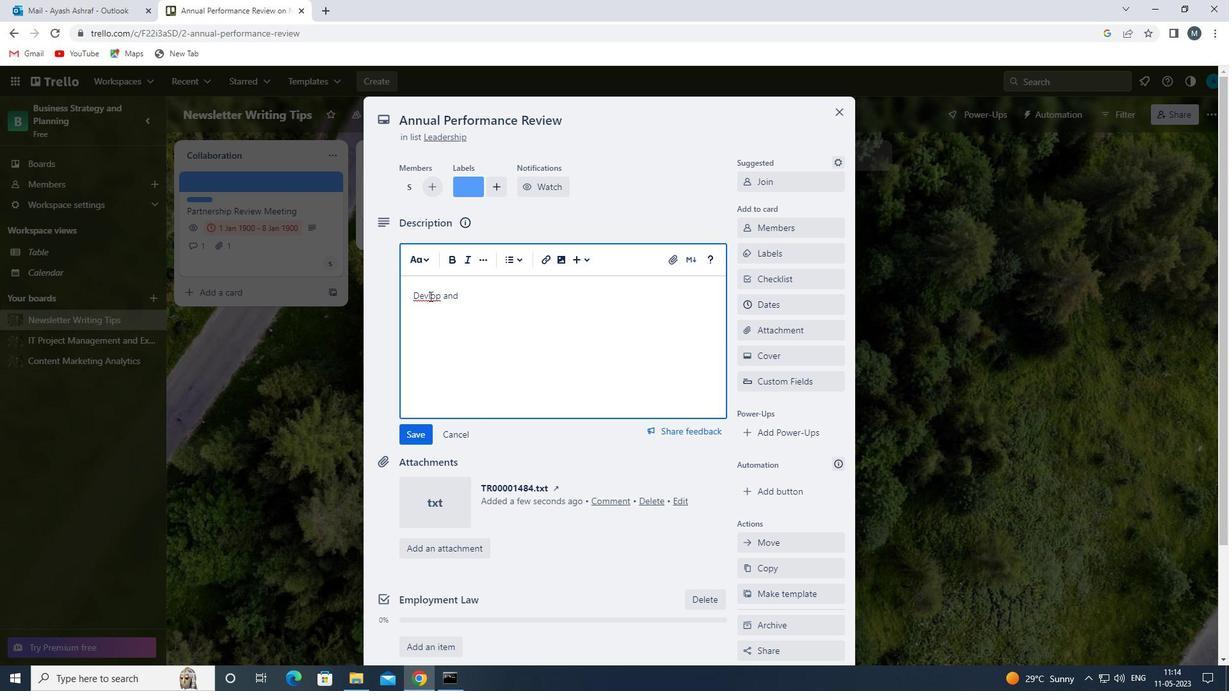 
Action: Key pressed E
Screenshot: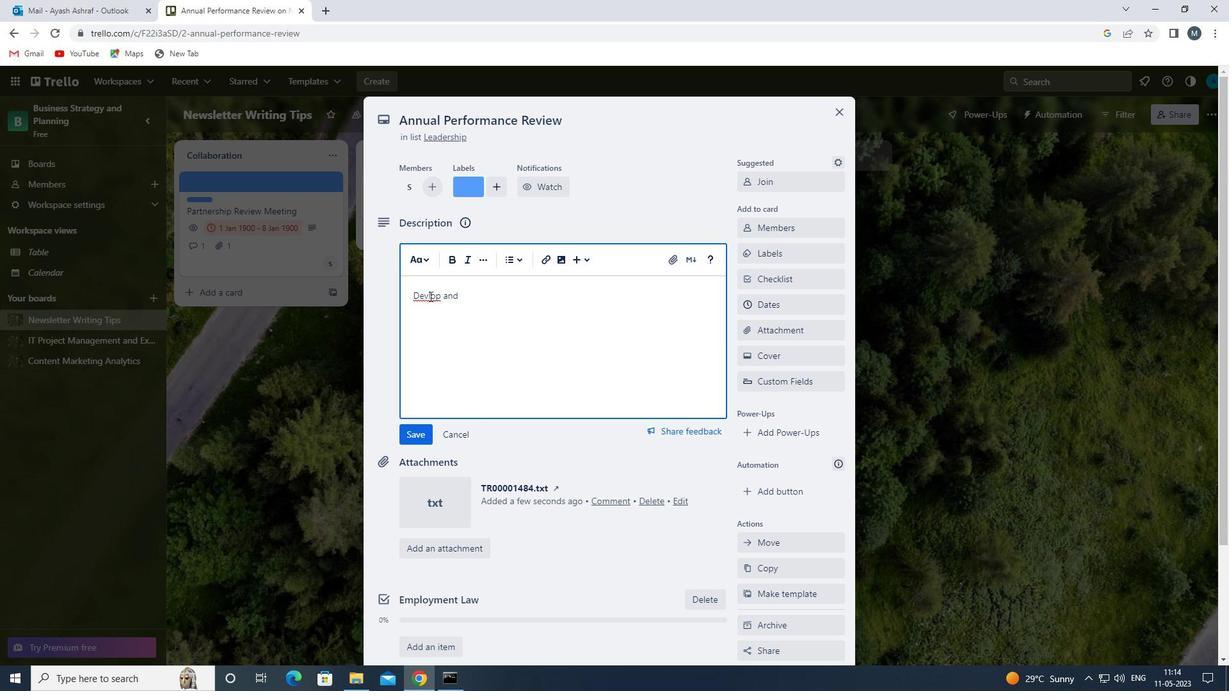 
Action: Mouse moved to (476, 295)
Screenshot: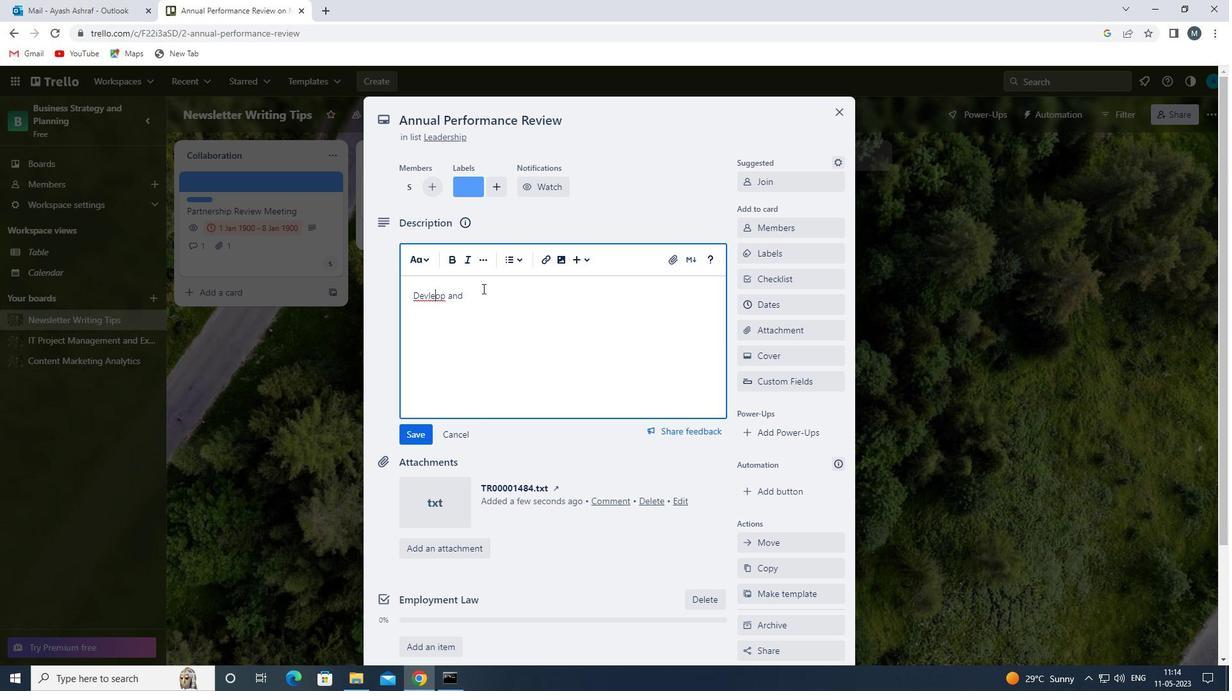 
Action: Mouse pressed left at (476, 295)
Screenshot: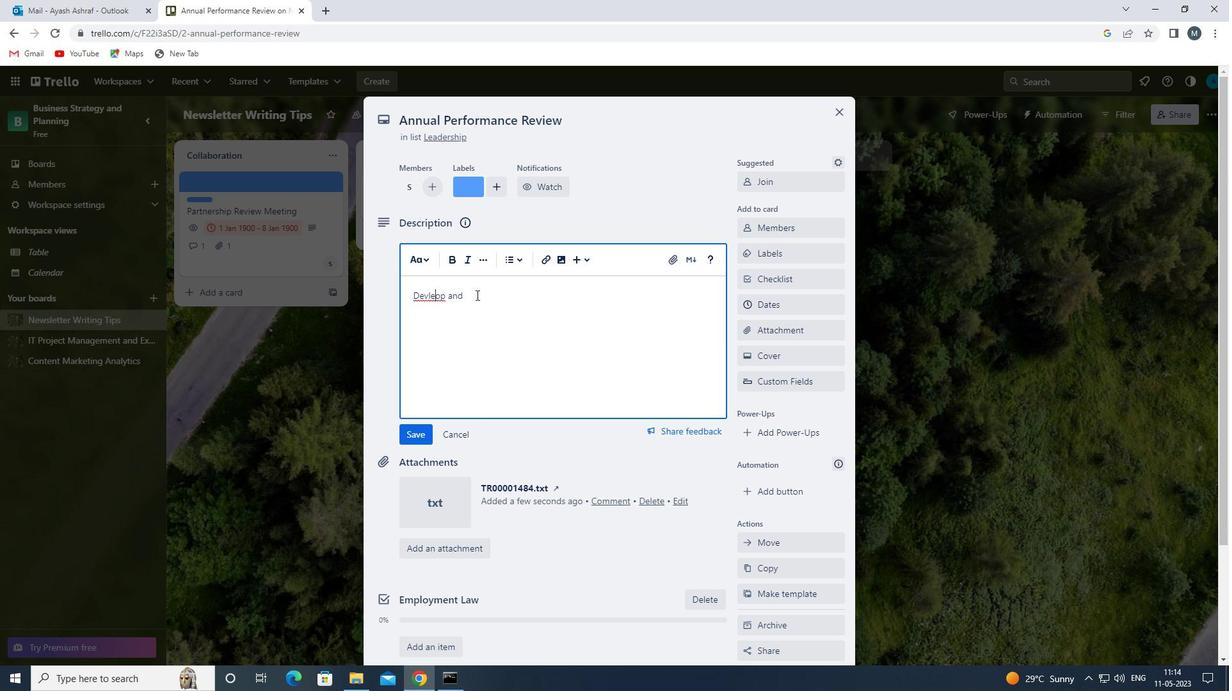 
Action: Mouse moved to (428, 293)
Screenshot: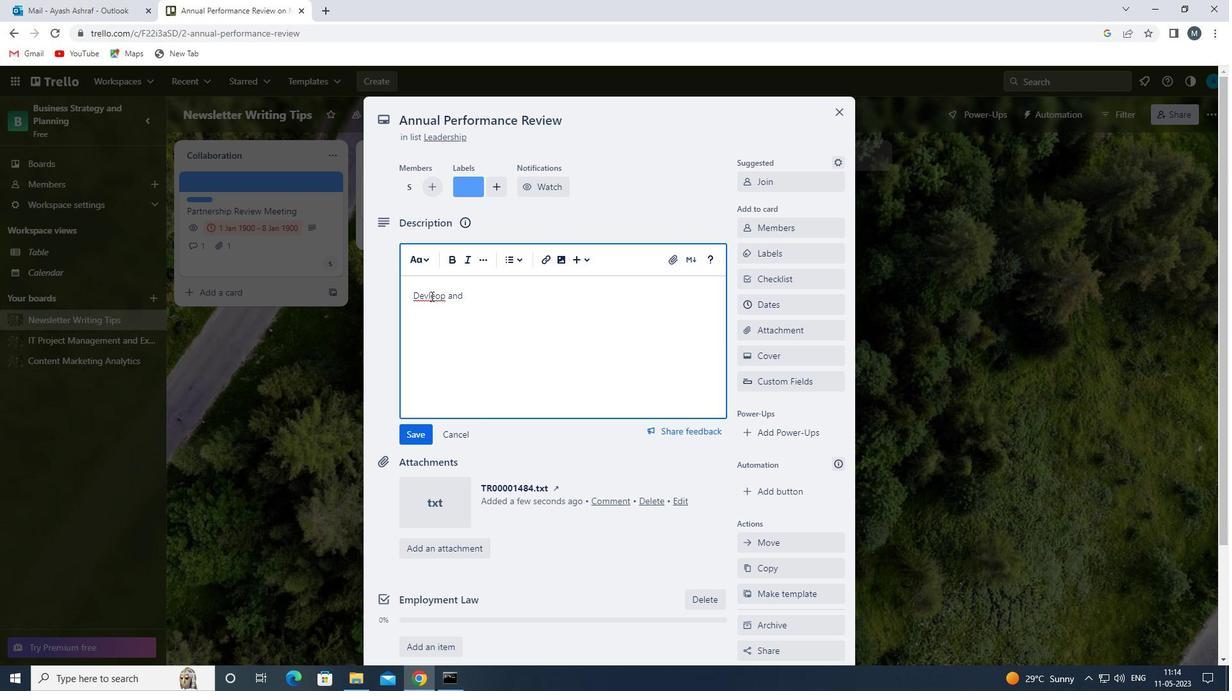 
Action: Mouse pressed left at (428, 293)
Screenshot: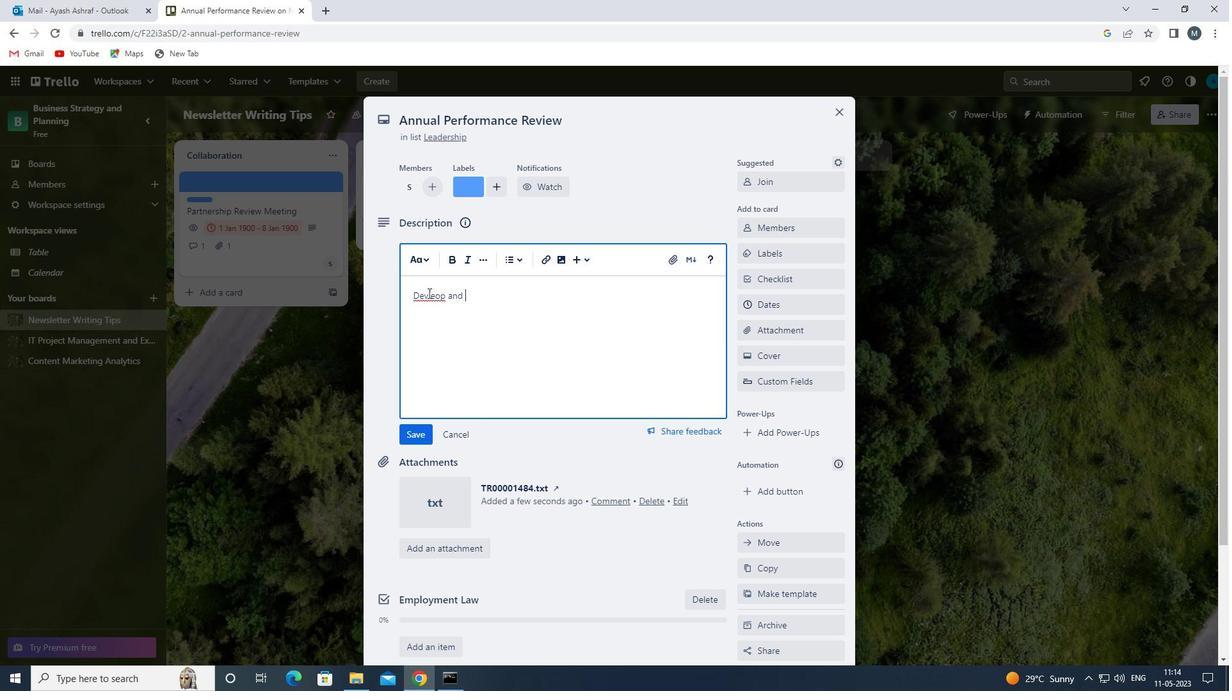 
Action: Mouse moved to (439, 295)
Screenshot: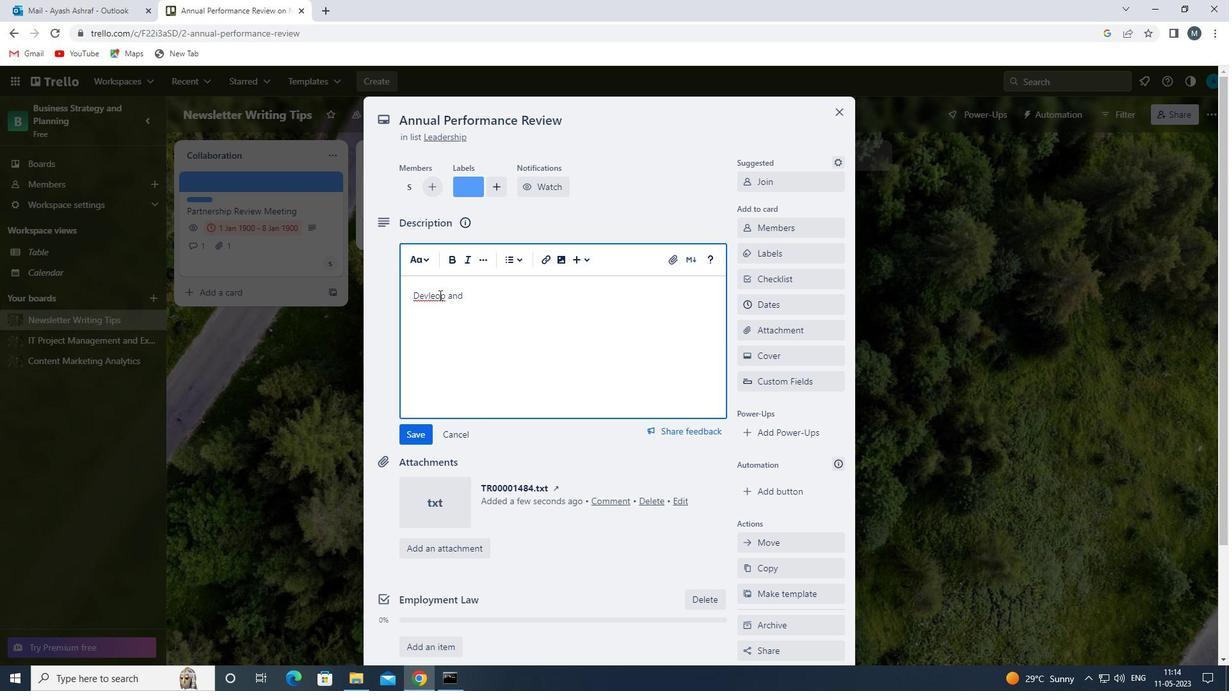 
Action: Key pressed E
Screenshot: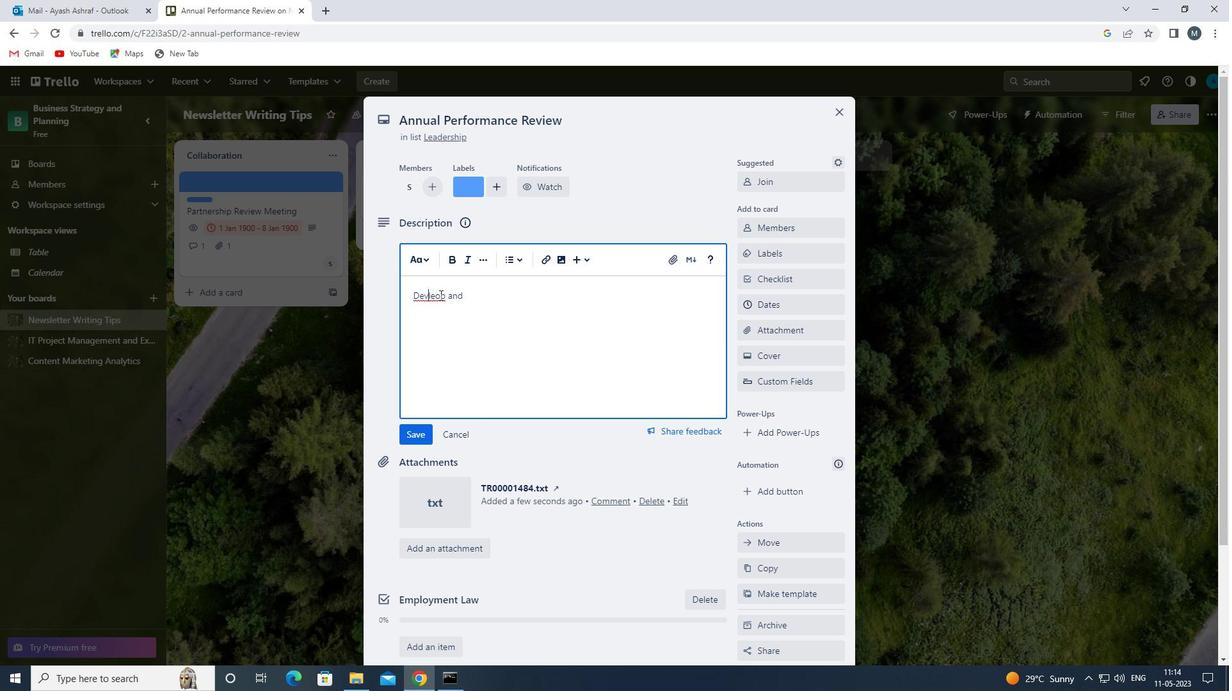 
Action: Mouse moved to (439, 297)
Screenshot: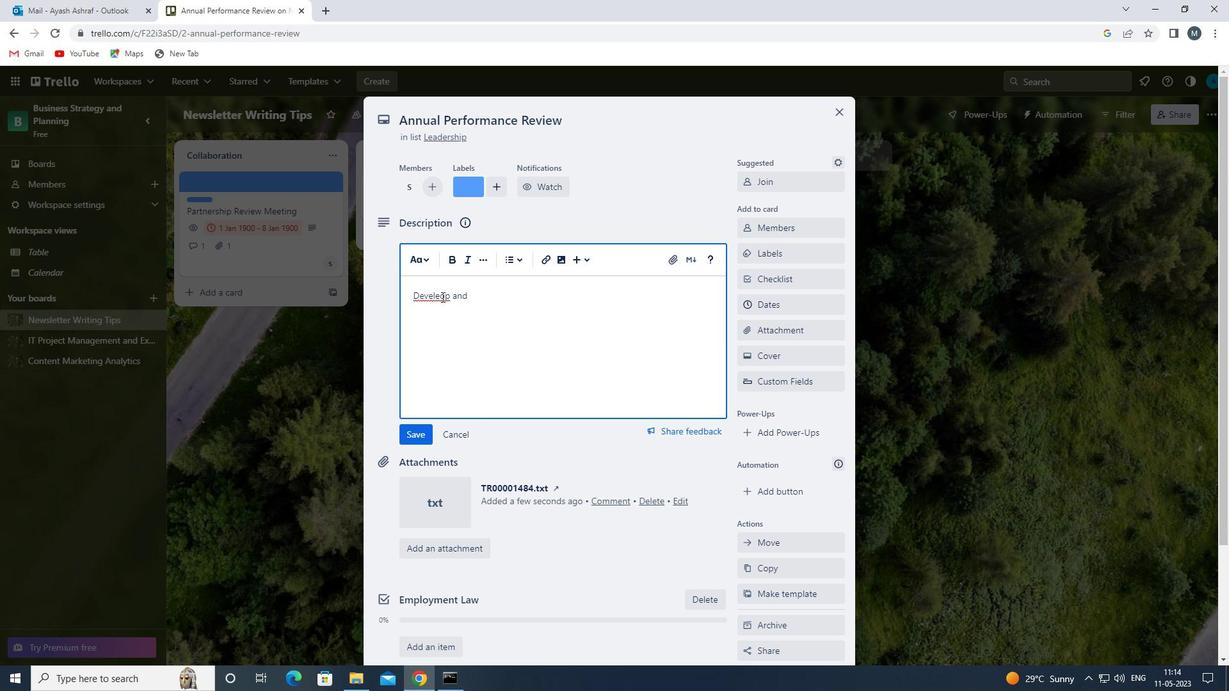 
Action: Mouse pressed left at (439, 297)
Screenshot: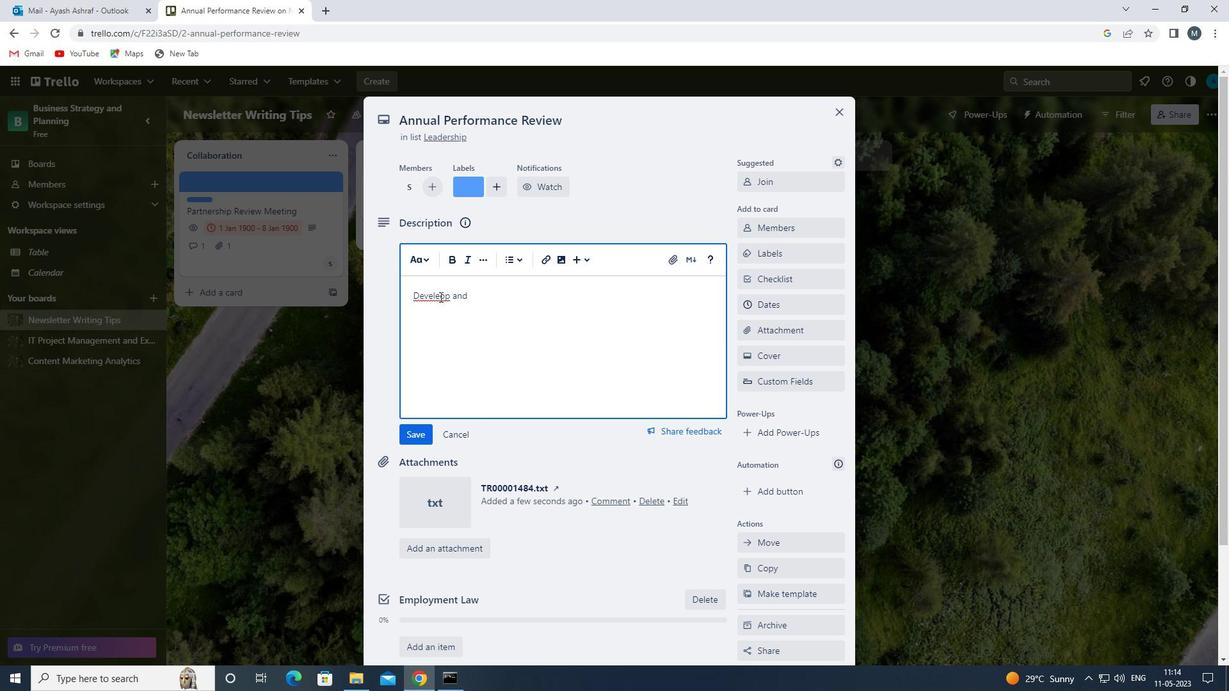 
Action: Mouse moved to (439, 295)
Screenshot: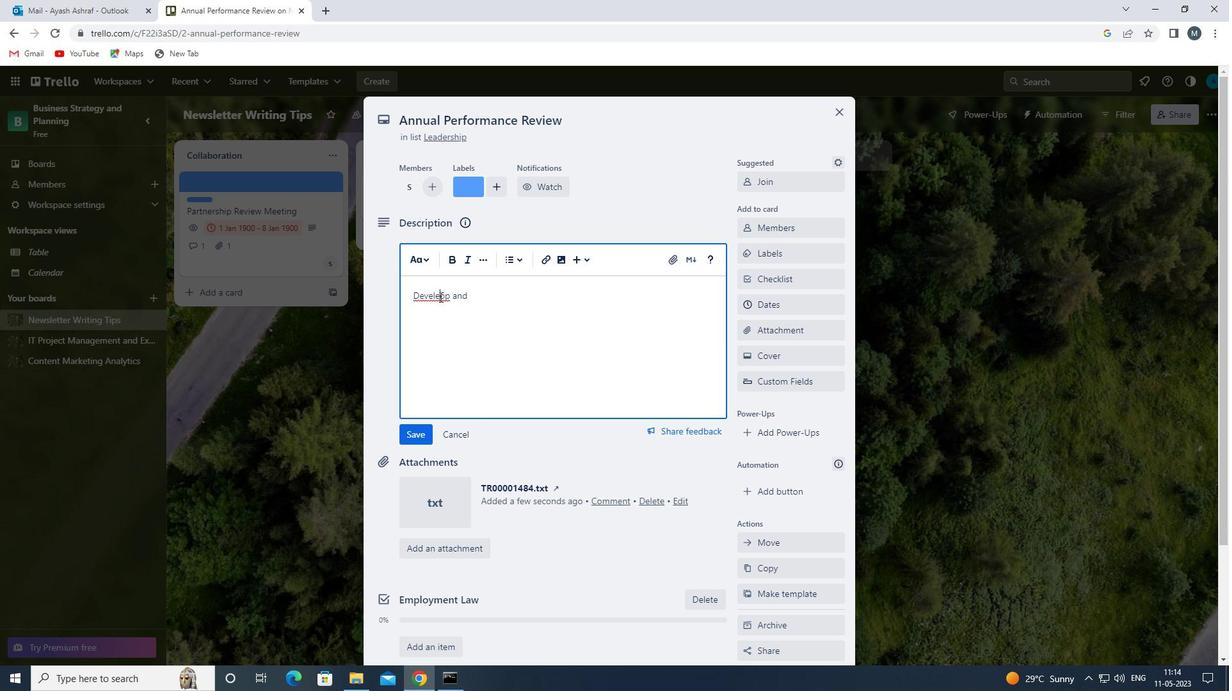 
Action: Key pressed <Key.backspace>
Screenshot: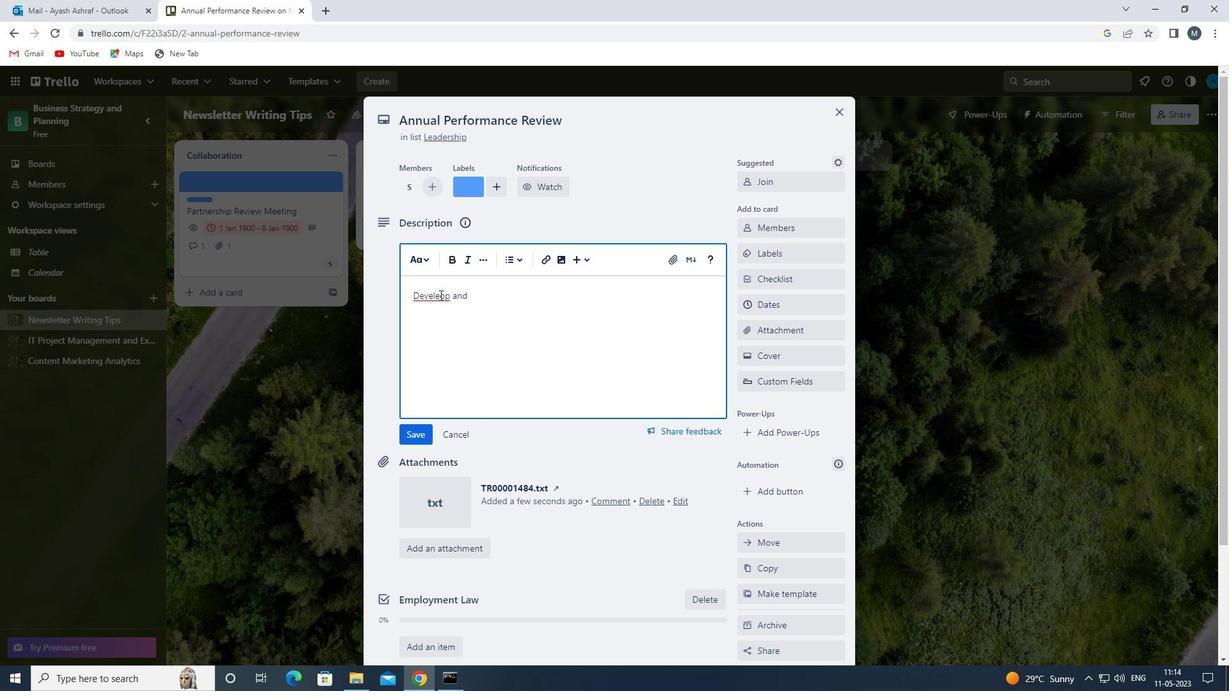 
Action: Mouse moved to (468, 294)
Screenshot: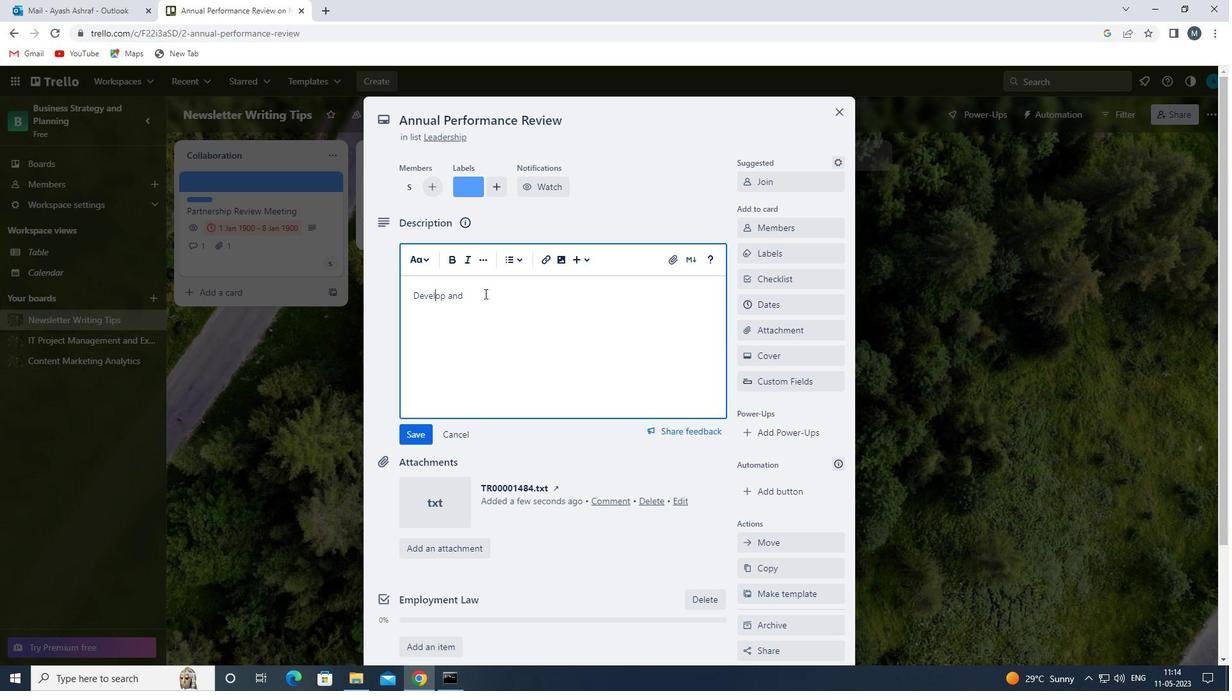 
Action: Mouse pressed left at (468, 294)
Screenshot: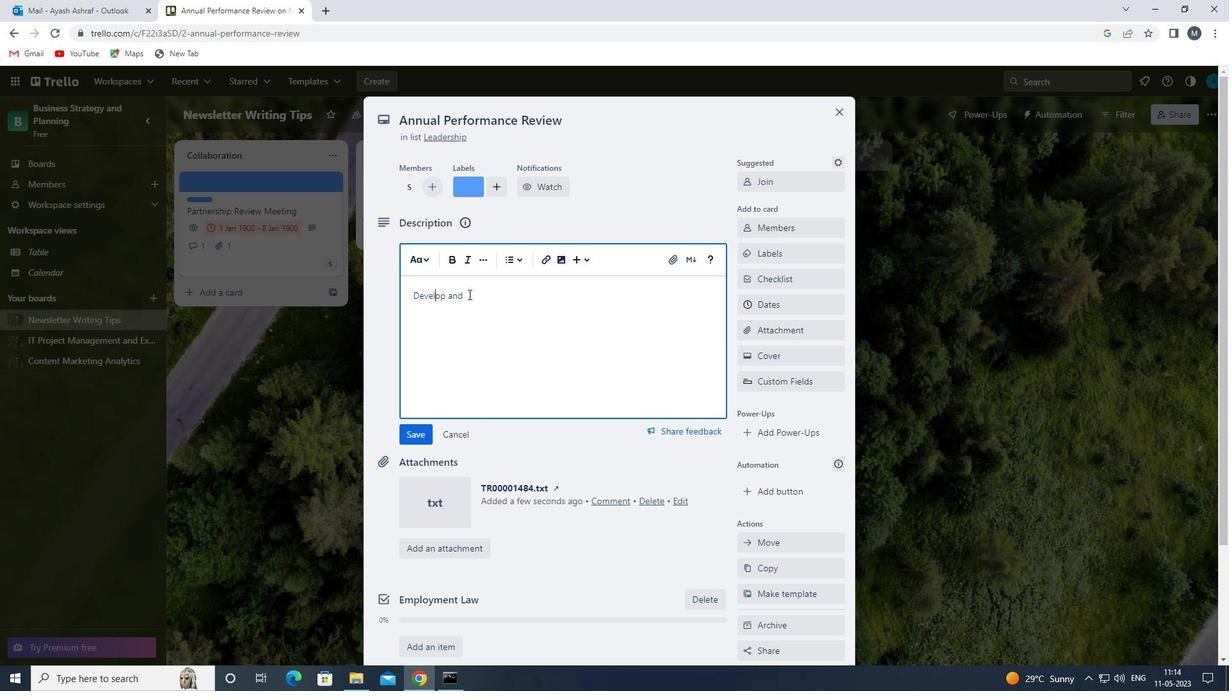 
Action: Mouse moved to (481, 297)
Screenshot: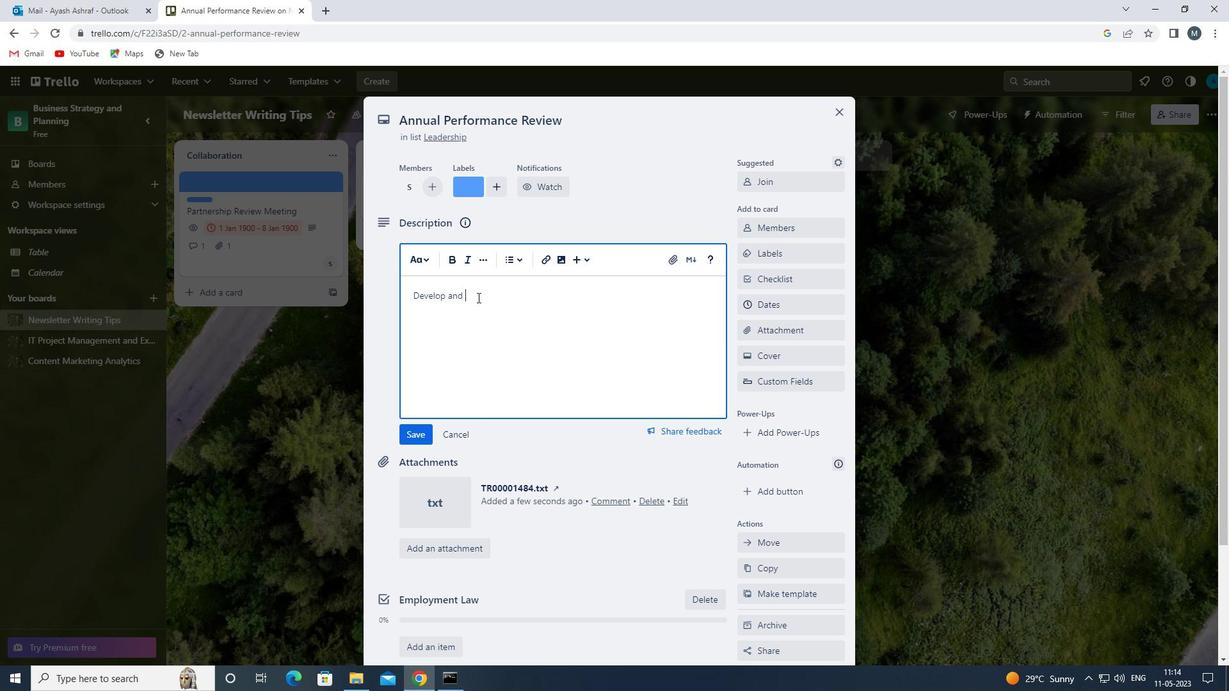 
Action: Key pressed LAUNCH<Key.space>NEW<Key.space>EMAIL<Key.space>MARKEY<Key.backspace>TING<Key.space>CAMPAIGN<Key.space>FOR<Key.space>LEAD<Key.space>GENERATION
Screenshot: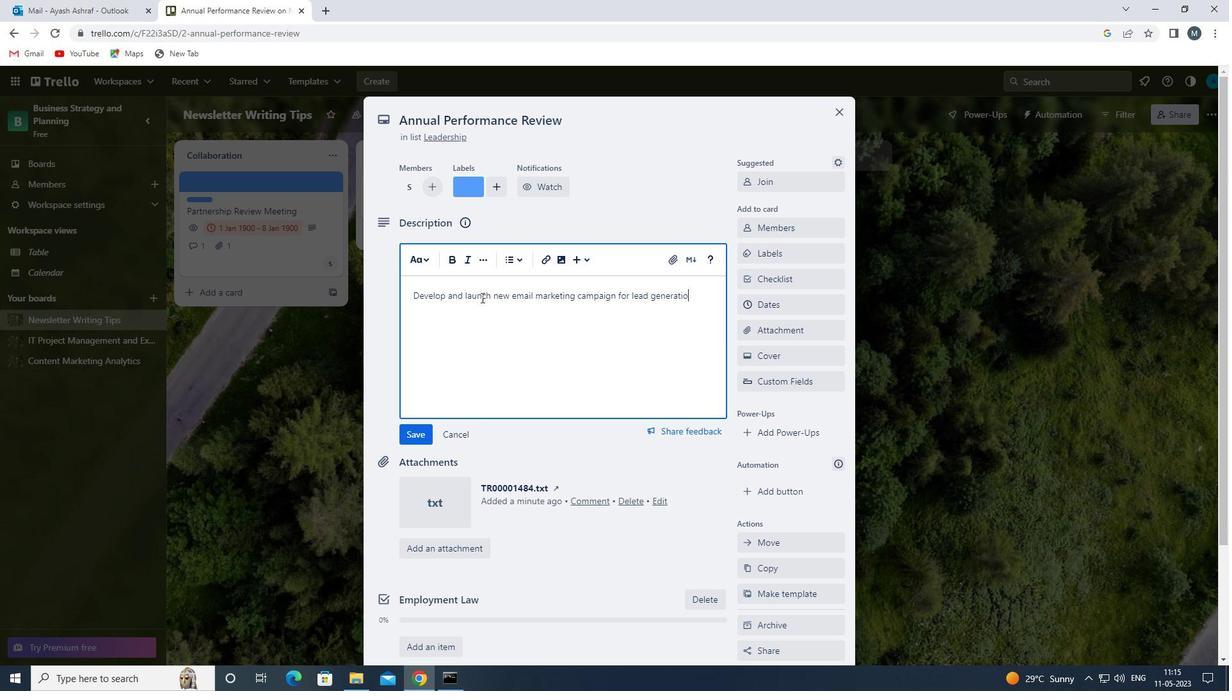 
Action: Mouse moved to (413, 436)
Screenshot: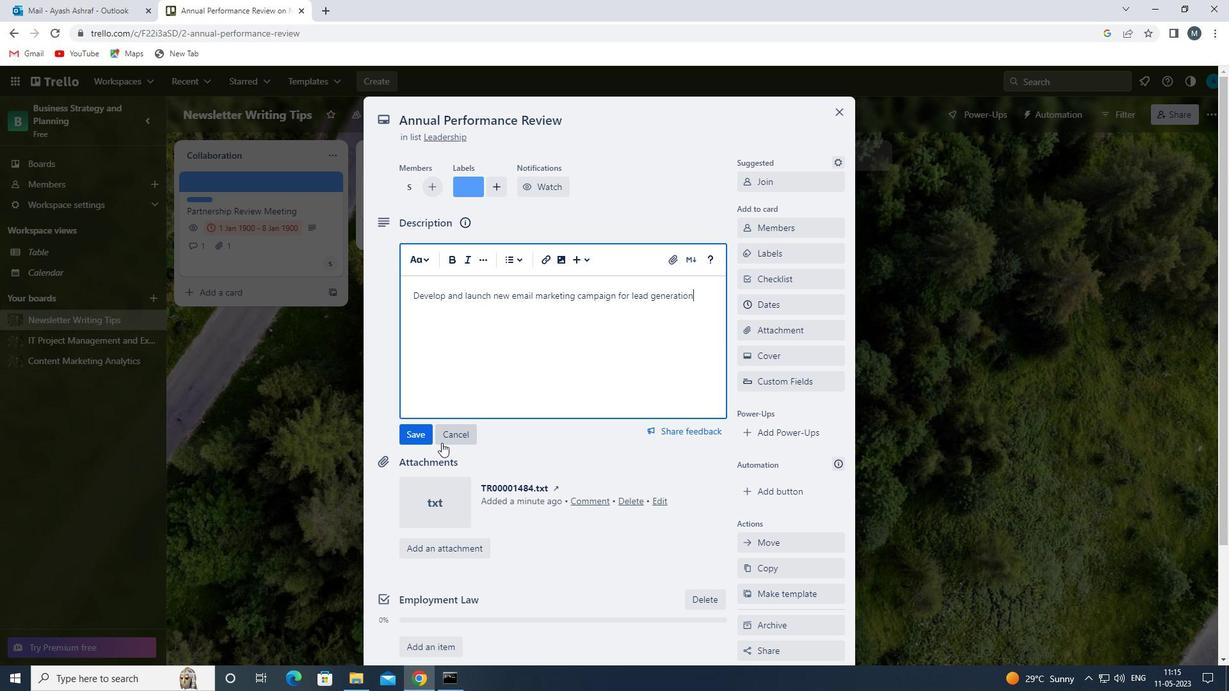 
Action: Mouse pressed left at (413, 436)
Screenshot: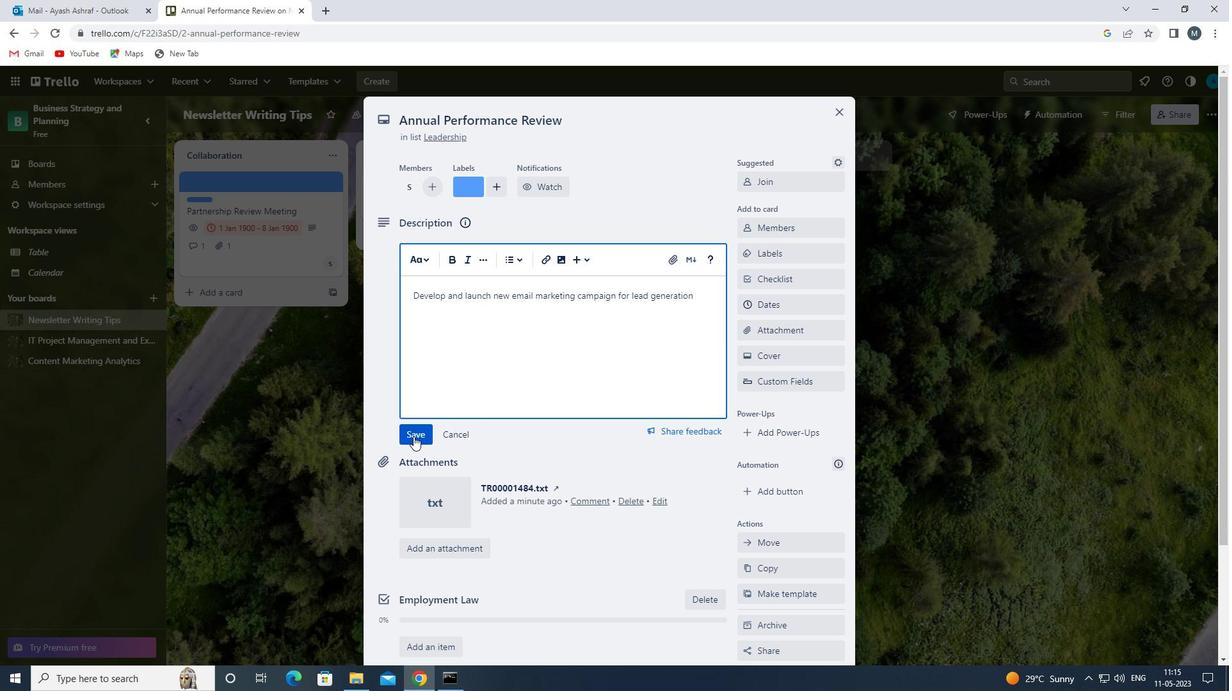 
Action: Mouse moved to (453, 539)
Screenshot: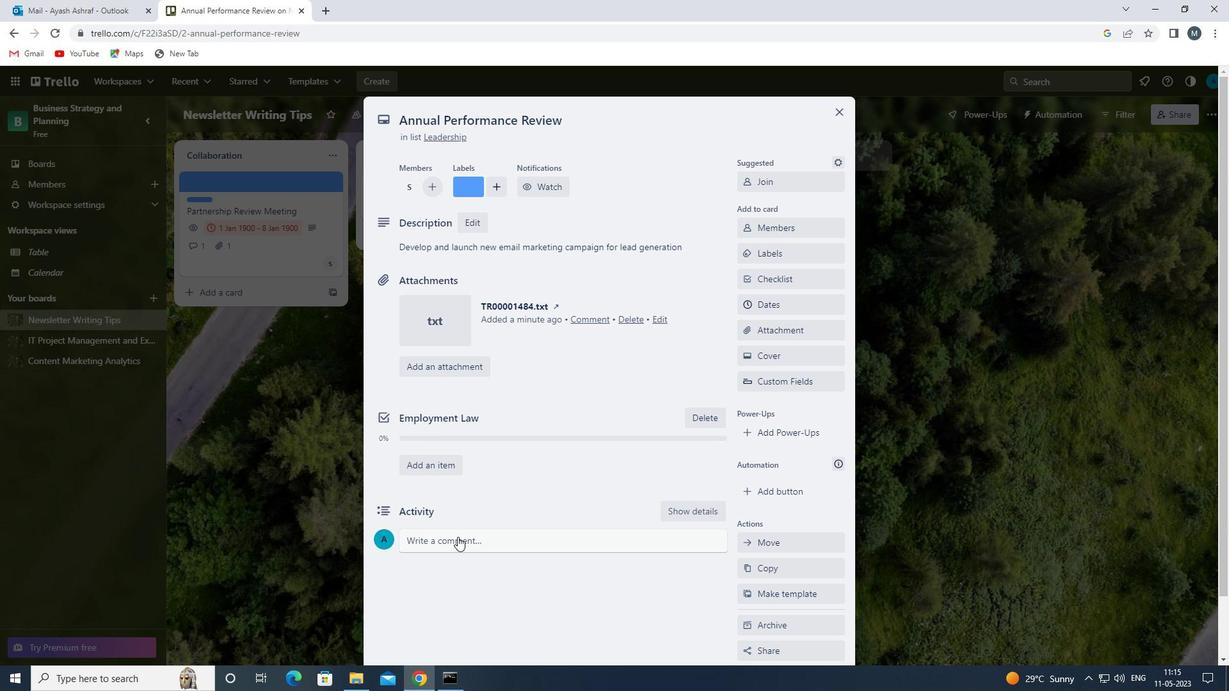 
Action: Mouse pressed left at (453, 539)
Screenshot: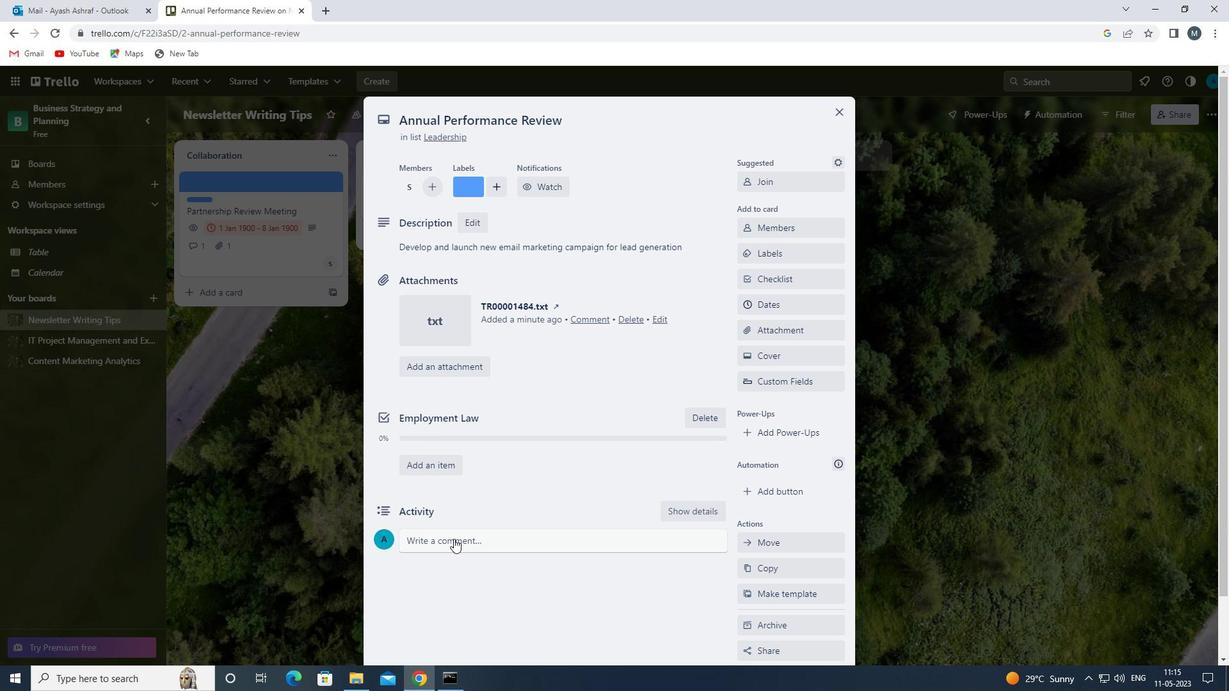 
Action: Mouse moved to (462, 596)
Screenshot: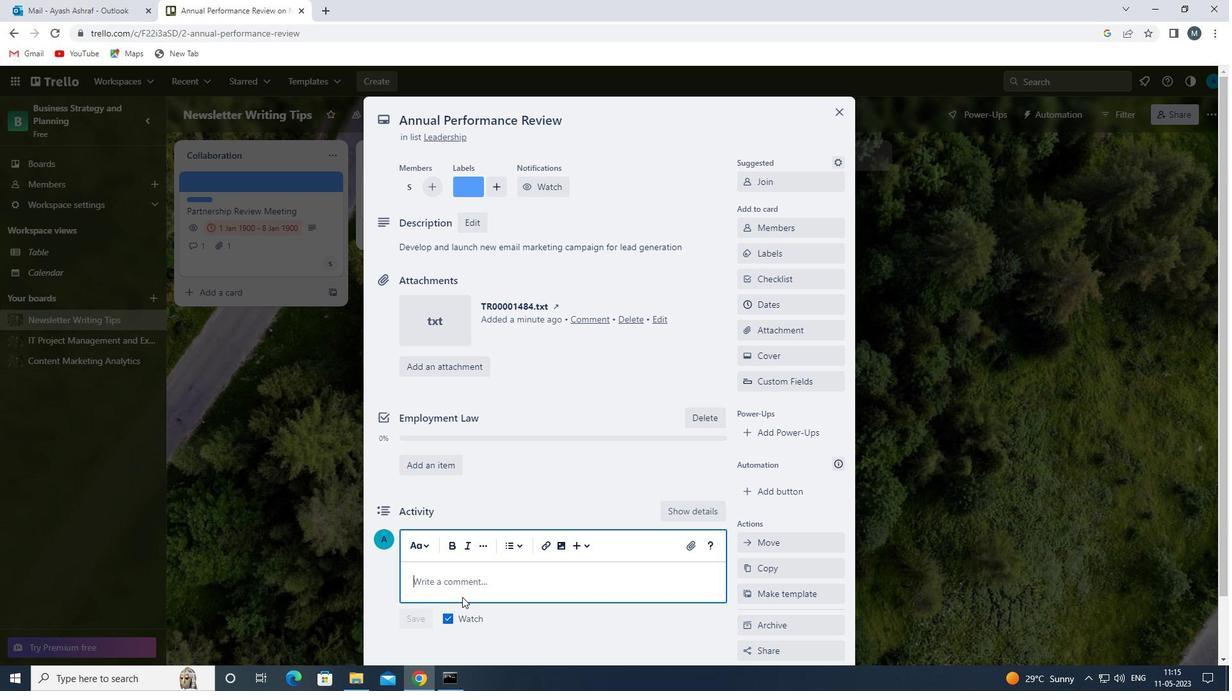 
Action: Mouse pressed left at (462, 596)
Screenshot: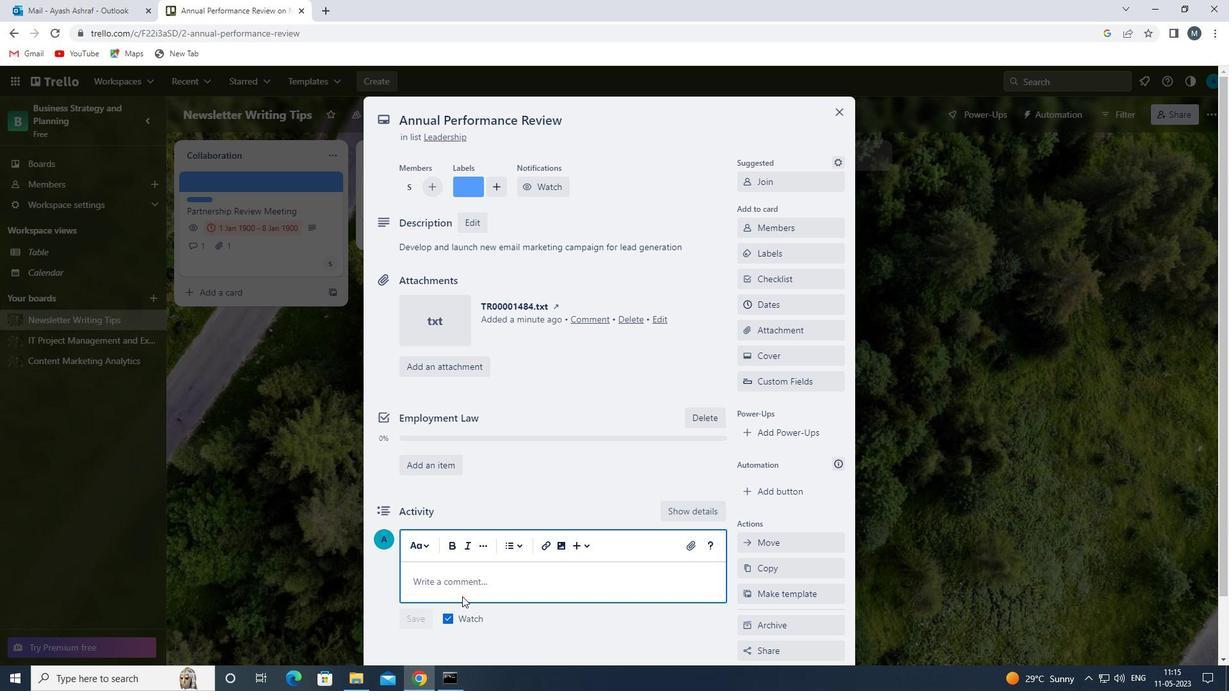
Action: Mouse moved to (462, 596)
Screenshot: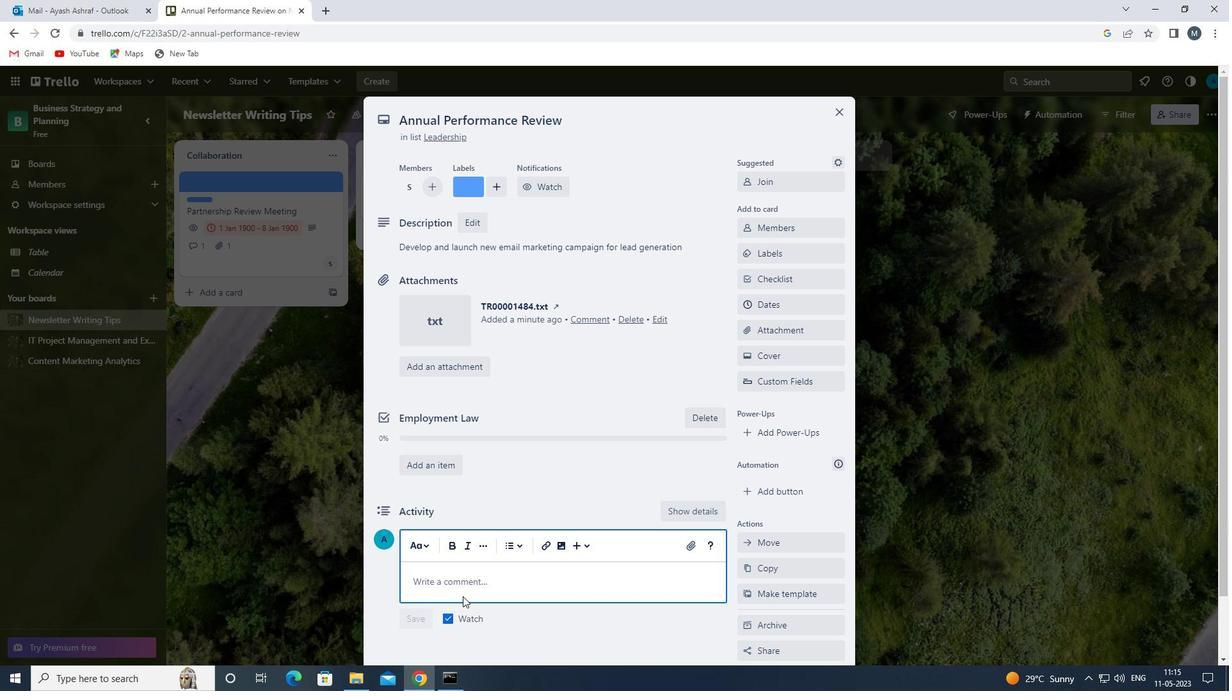 
Action: Key pressed <Key.shift>WE<Key.space>SHOULD<Key.space>APPROACH<Key.space>THIS<Key.space>TASK<Key.space>WU<Key.backspace>ITH<Key.space>ASENSE
Screenshot: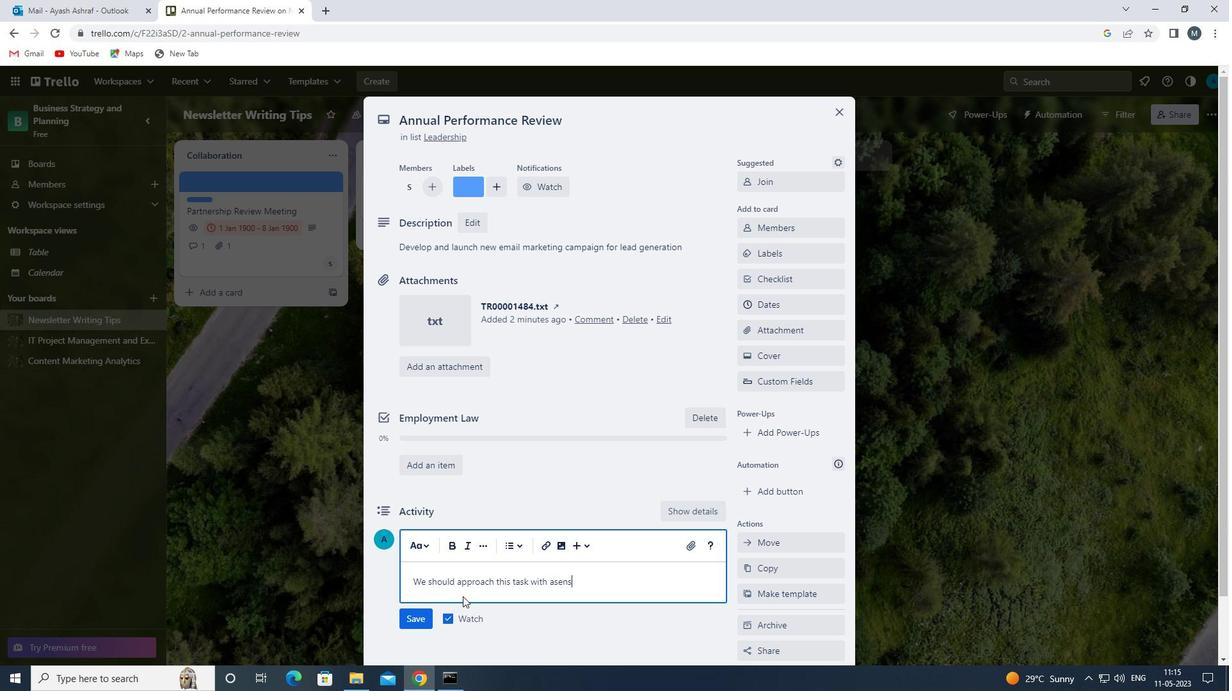
Action: Mouse moved to (554, 583)
Screenshot: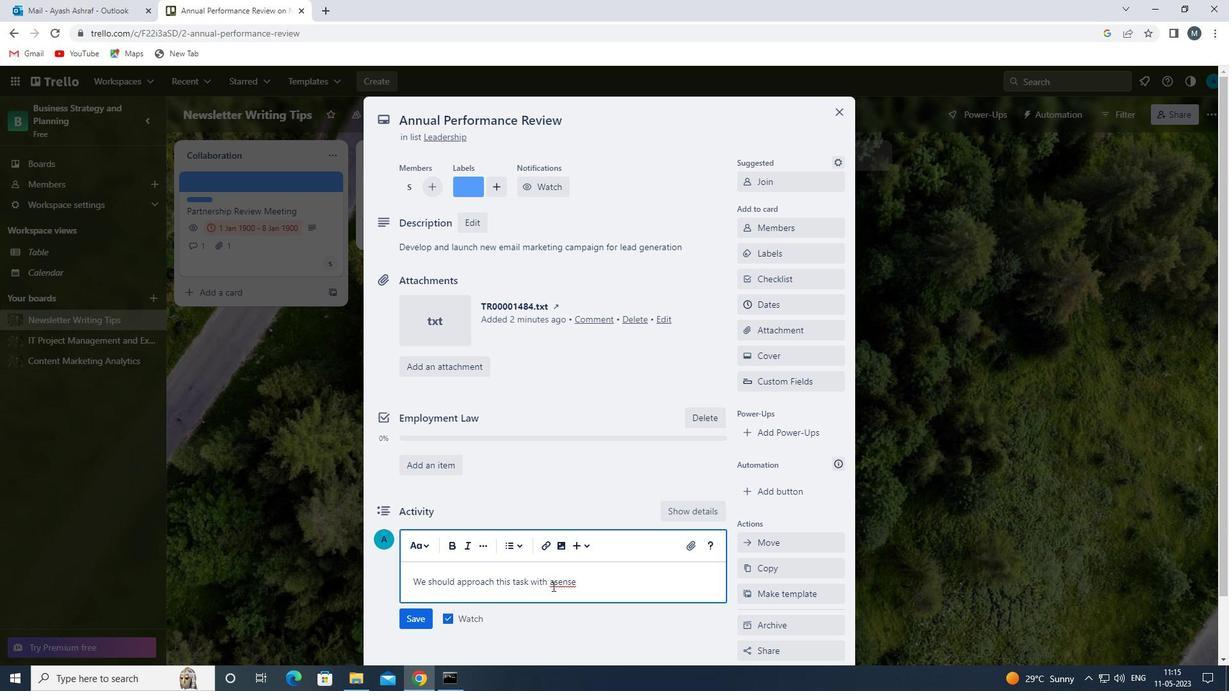 
Action: Mouse pressed left at (554, 583)
Screenshot: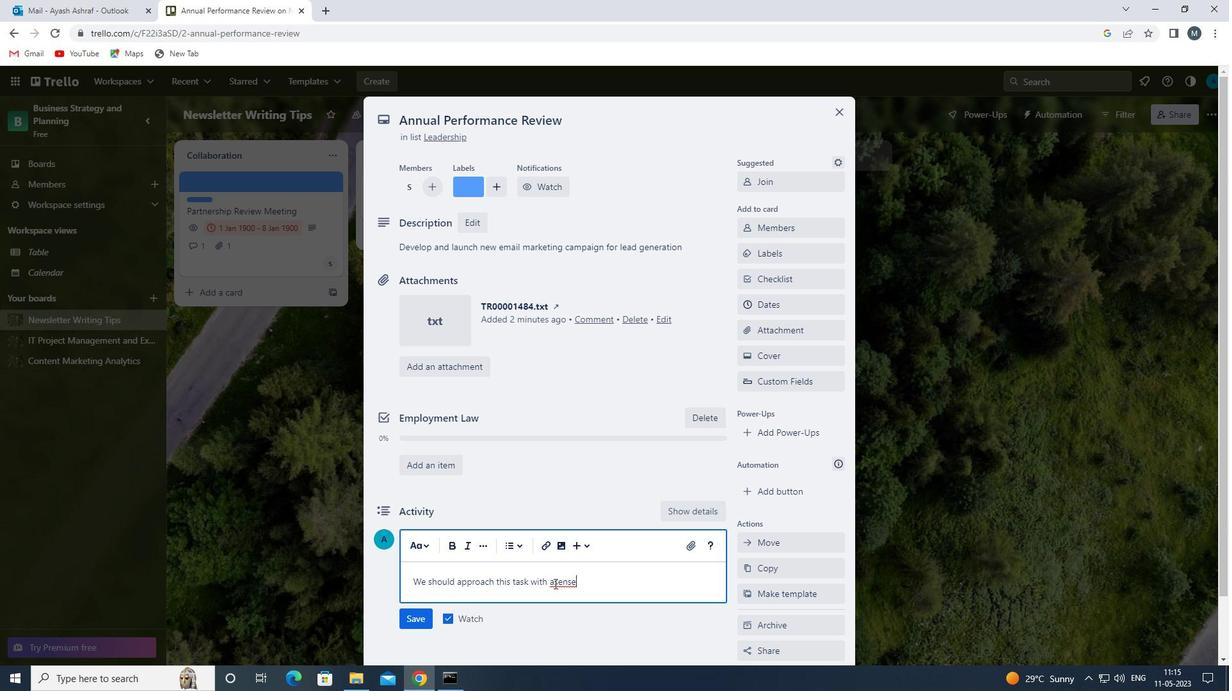 
Action: Mouse moved to (548, 597)
Screenshot: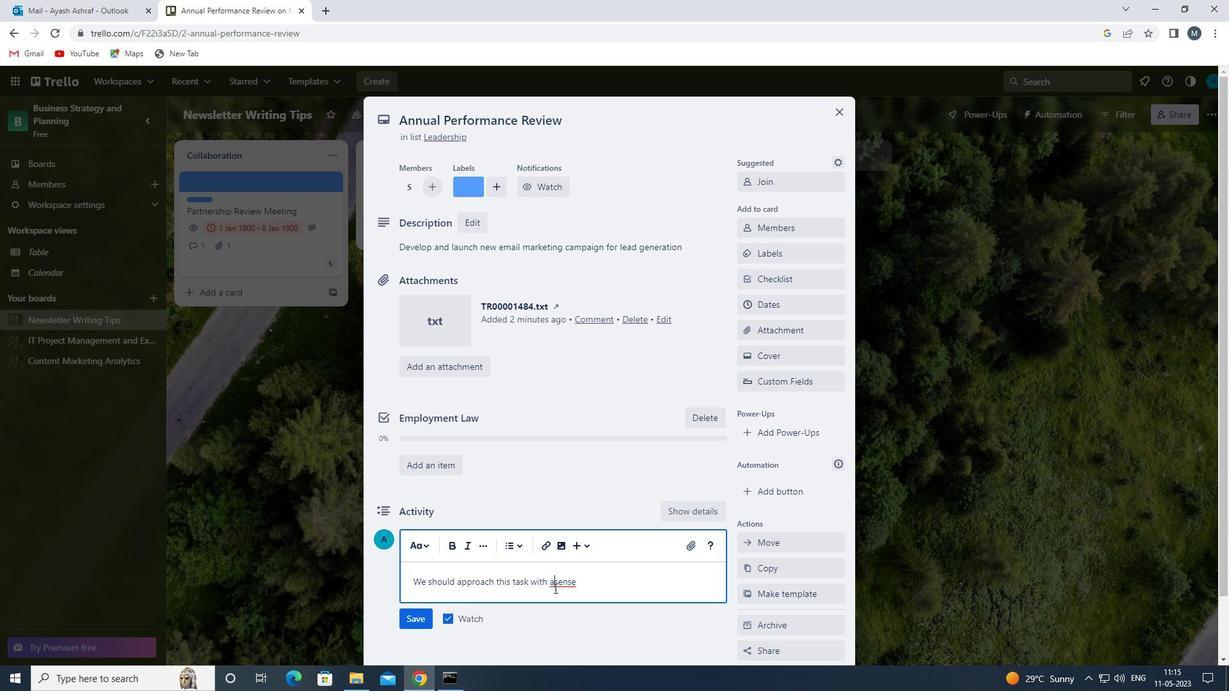 
Action: Key pressed <Key.space>
Screenshot: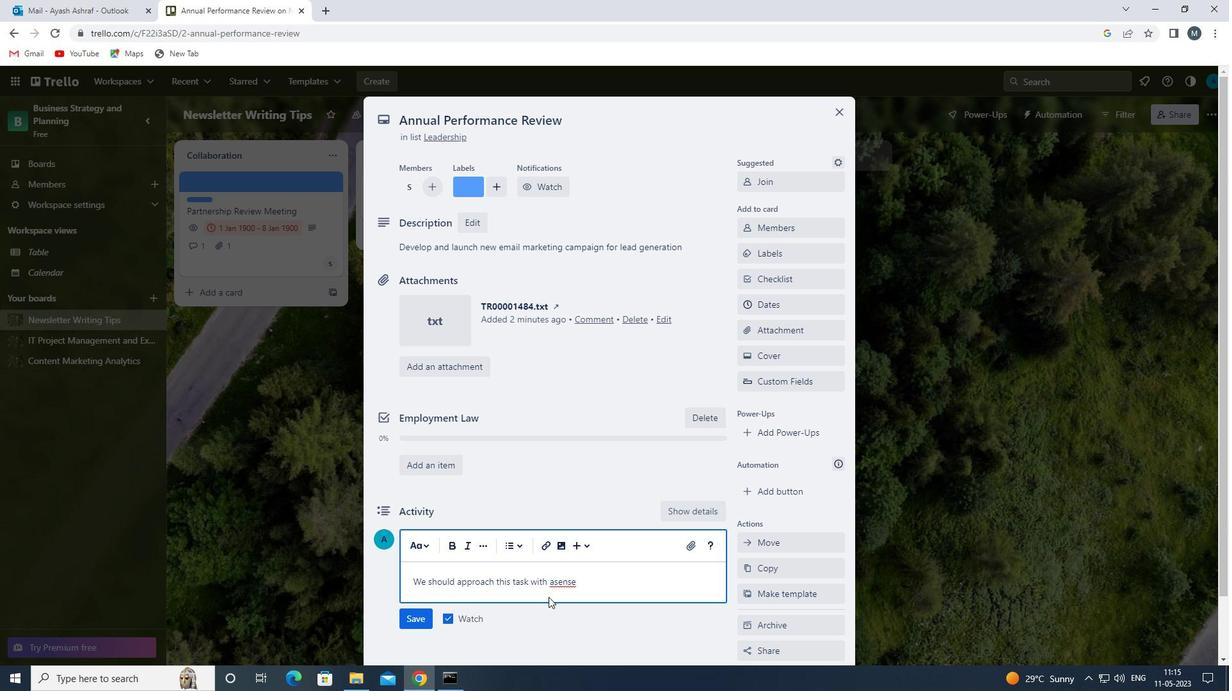 
Action: Mouse moved to (589, 583)
Screenshot: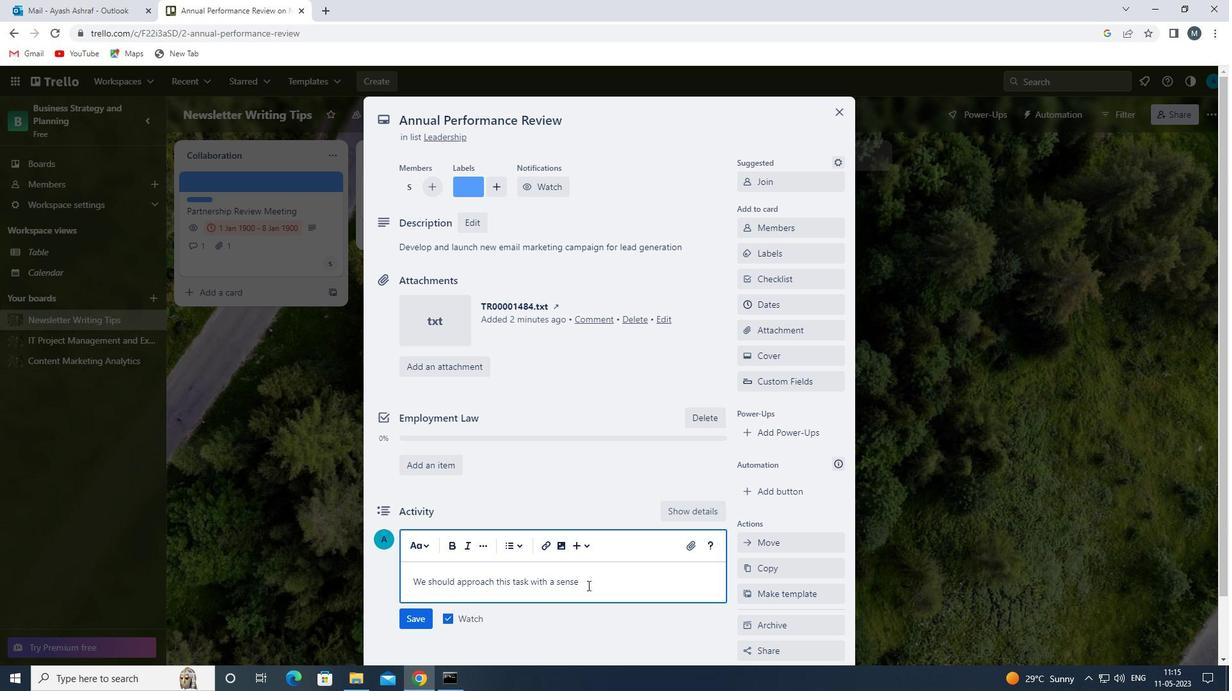 
Action: Mouse pressed left at (589, 583)
Screenshot: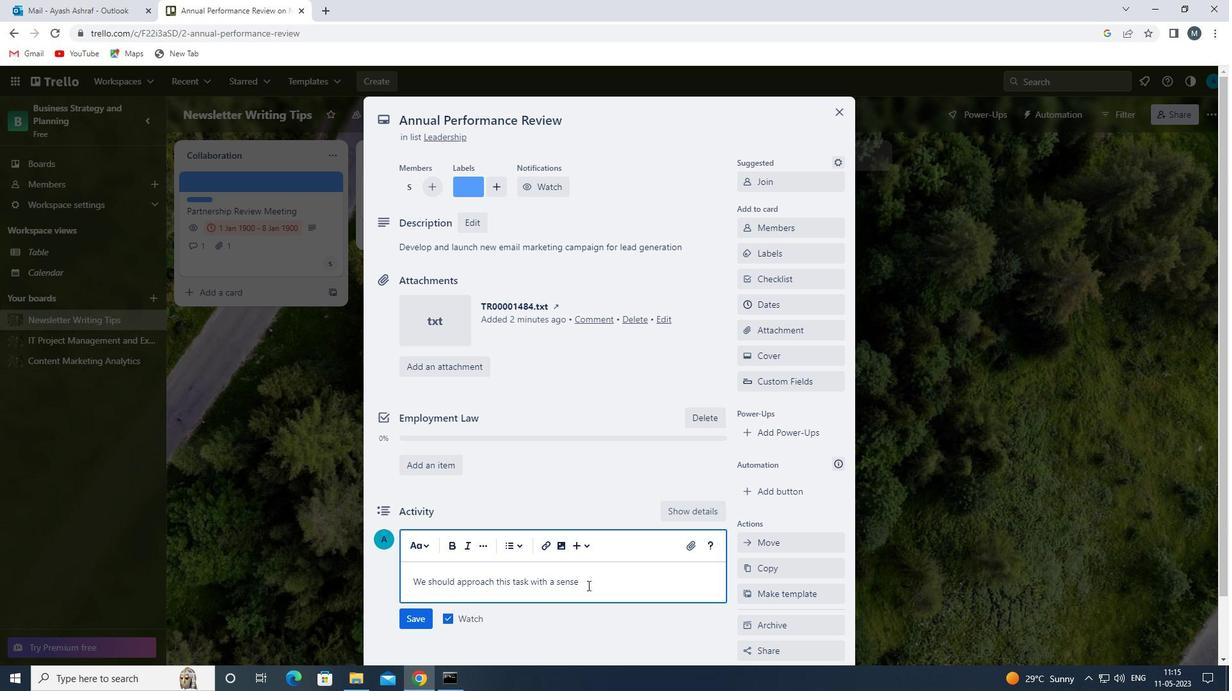 
Action: Key pressed <Key.space>OF<Key.space>OWNERSHIP<Key.space>AND<Key.space>PERSONAL<Key.space>RESPONSIBILITY<Key.space>FOR<Key.space>ITS<Key.space>SUCCESS
Screenshot: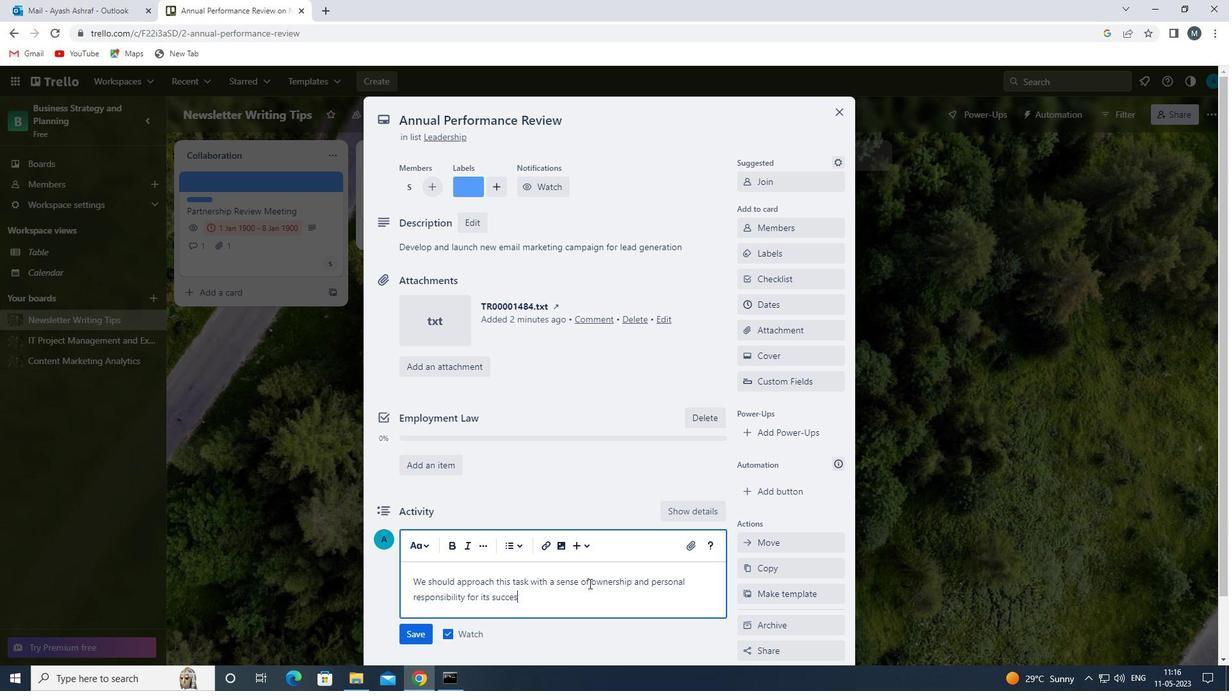 
Action: Mouse moved to (407, 637)
Screenshot: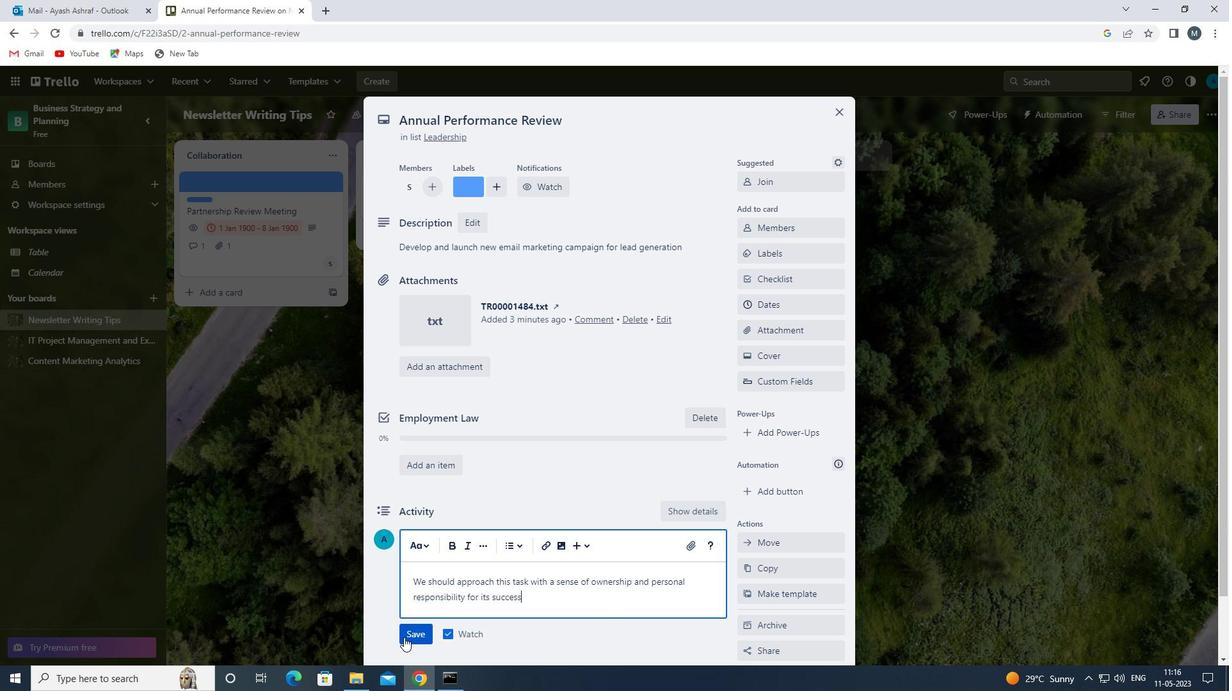 
Action: Mouse pressed left at (407, 637)
Screenshot: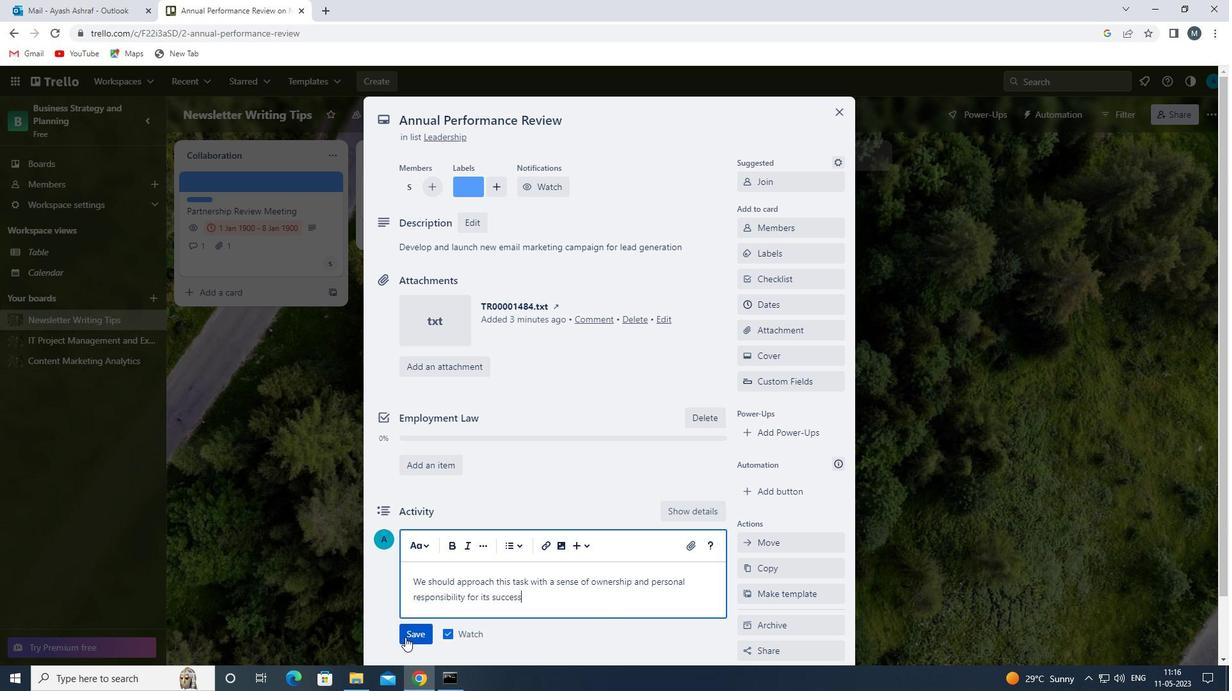 
Action: Mouse moved to (514, 580)
Screenshot: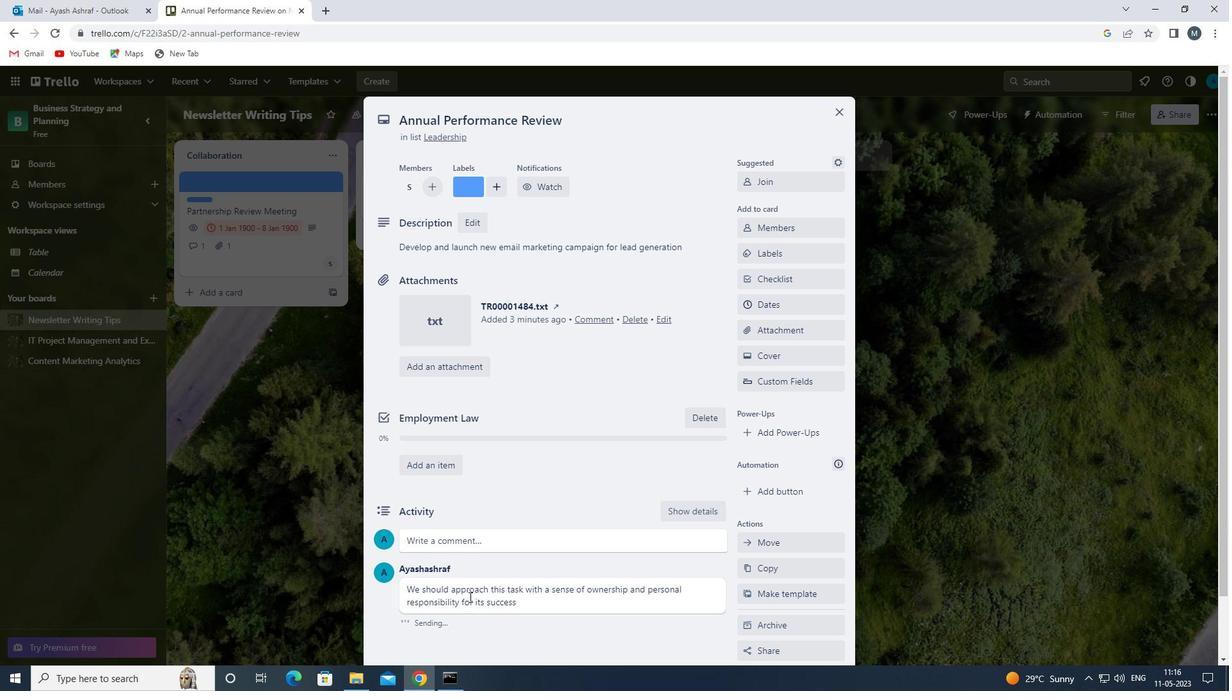 
Action: Mouse scrolled (514, 580) with delta (0, 0)
Screenshot: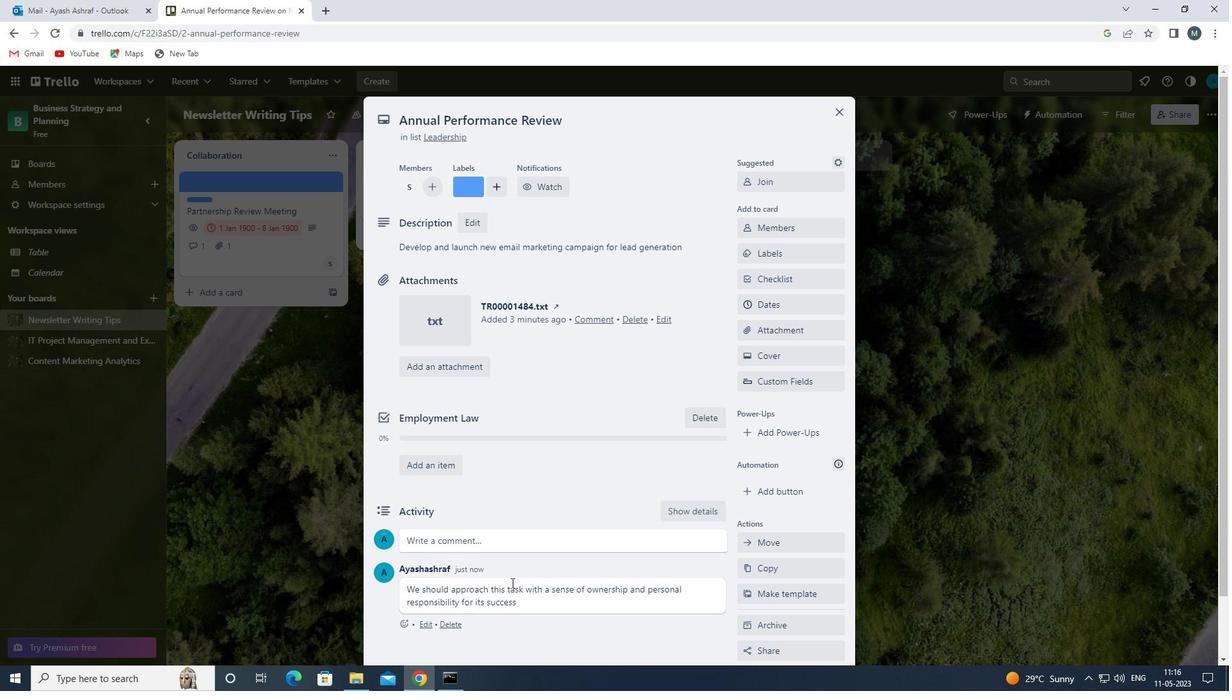 
Action: Mouse moved to (515, 581)
Screenshot: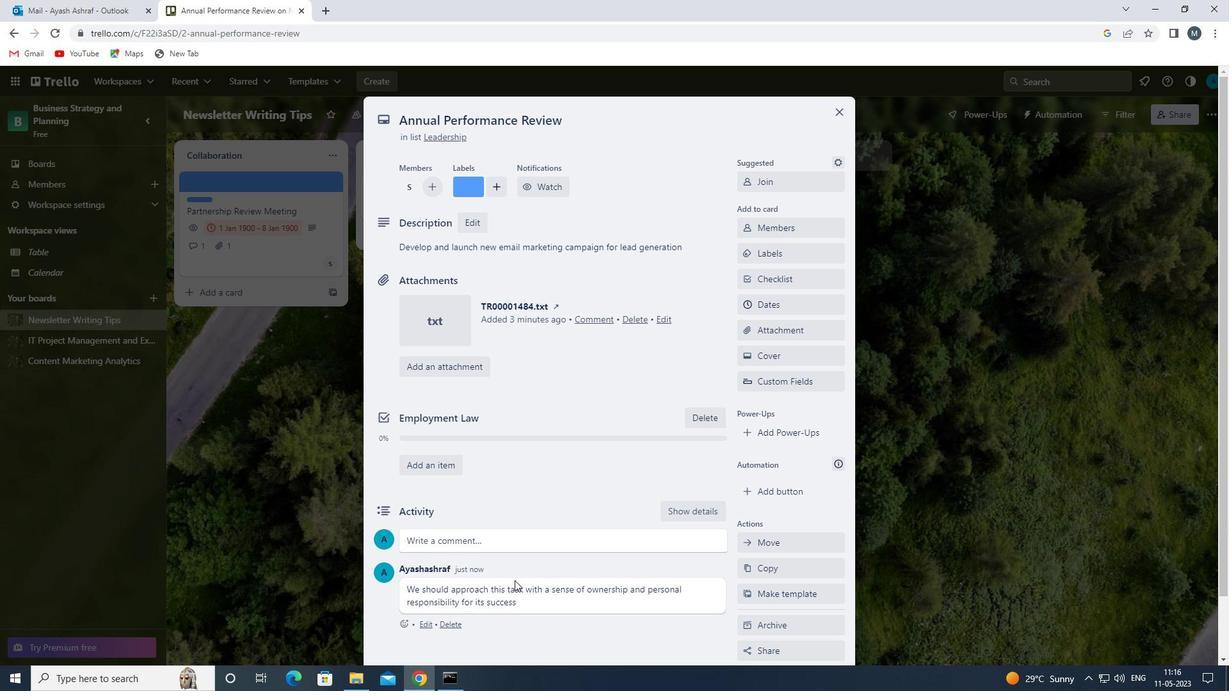 
Action: Mouse scrolled (515, 580) with delta (0, 0)
Screenshot: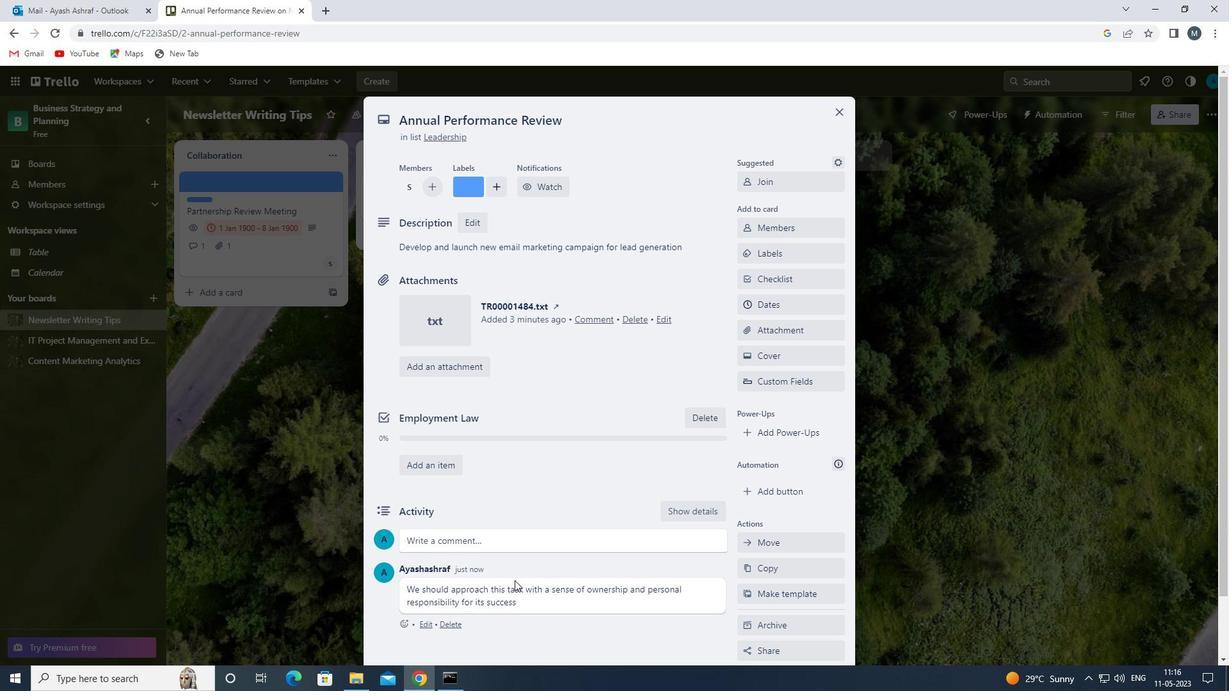 
Action: Mouse moved to (515, 582)
Screenshot: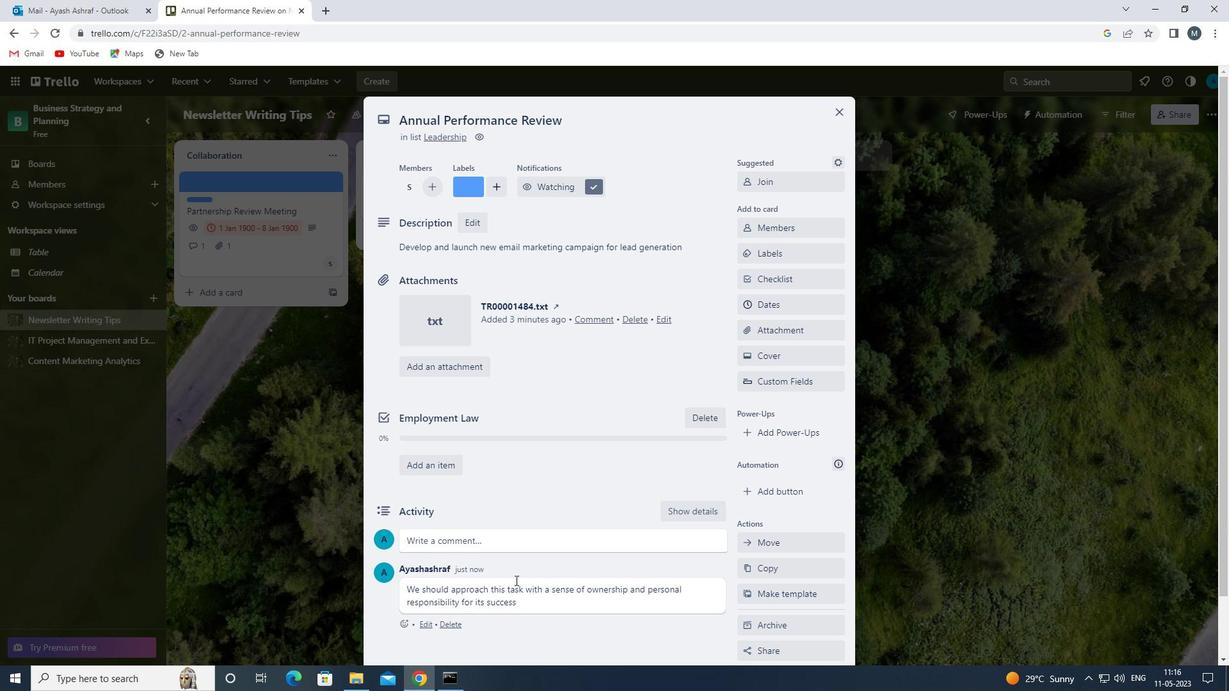 
Action: Mouse scrolled (515, 581) with delta (0, 0)
Screenshot: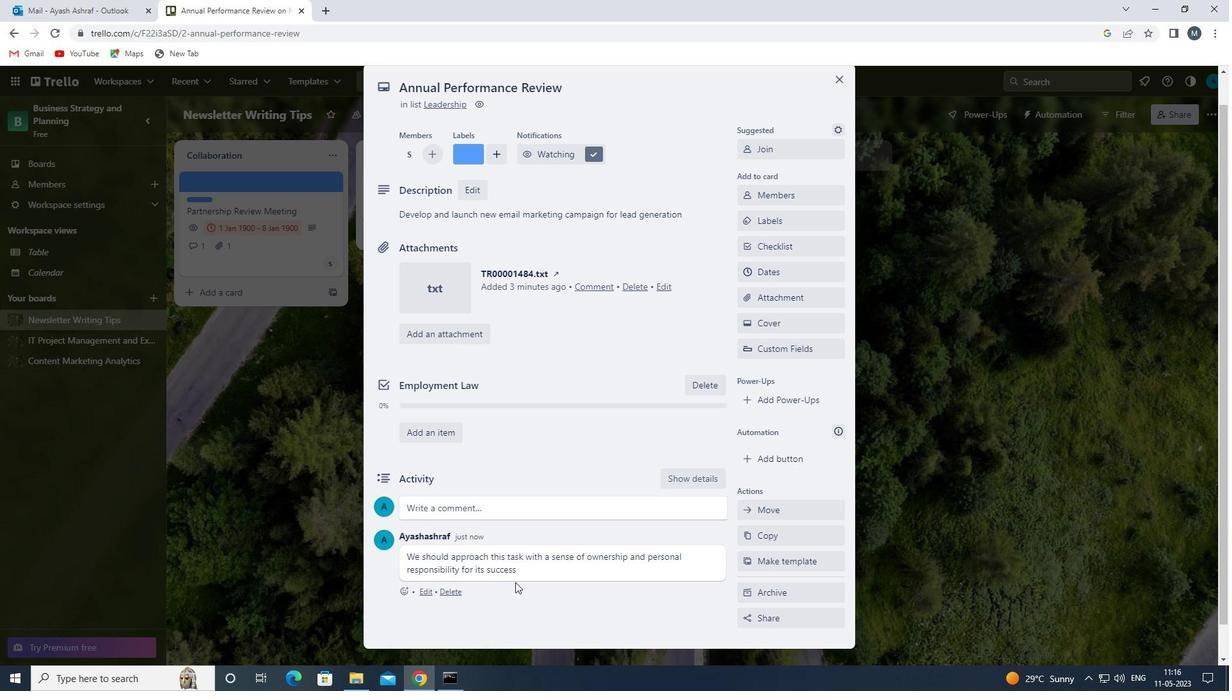 
Action: Mouse moved to (768, 233)
Screenshot: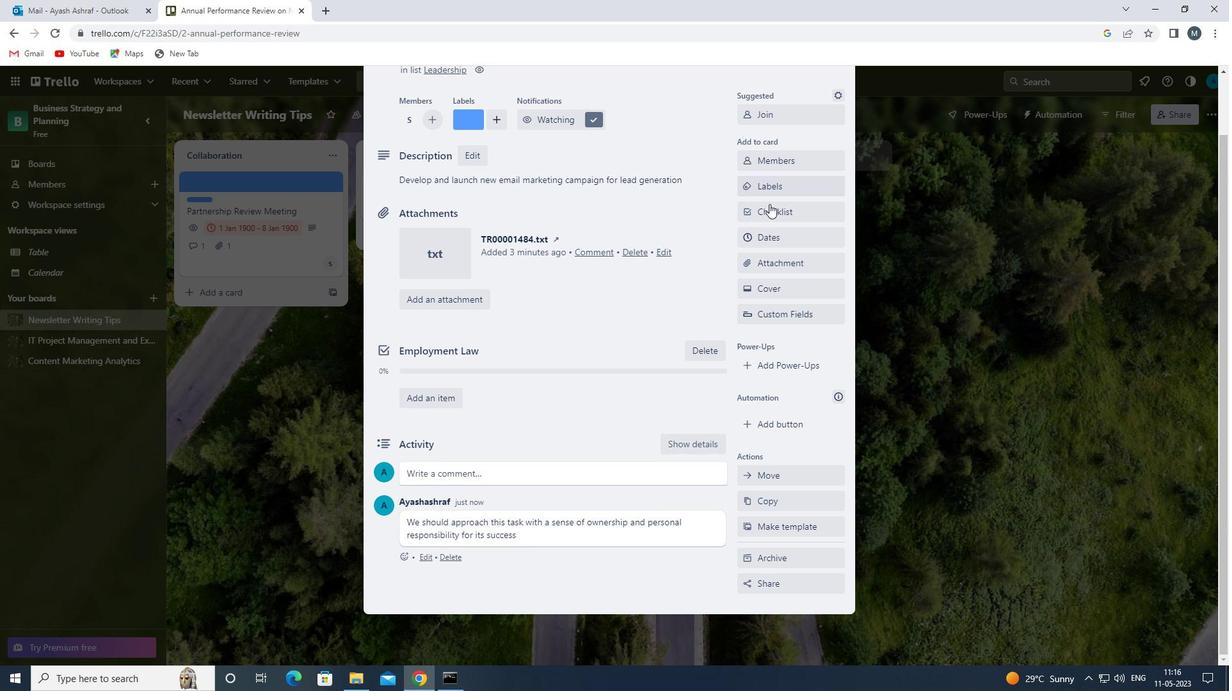 
Action: Mouse pressed left at (768, 233)
Screenshot: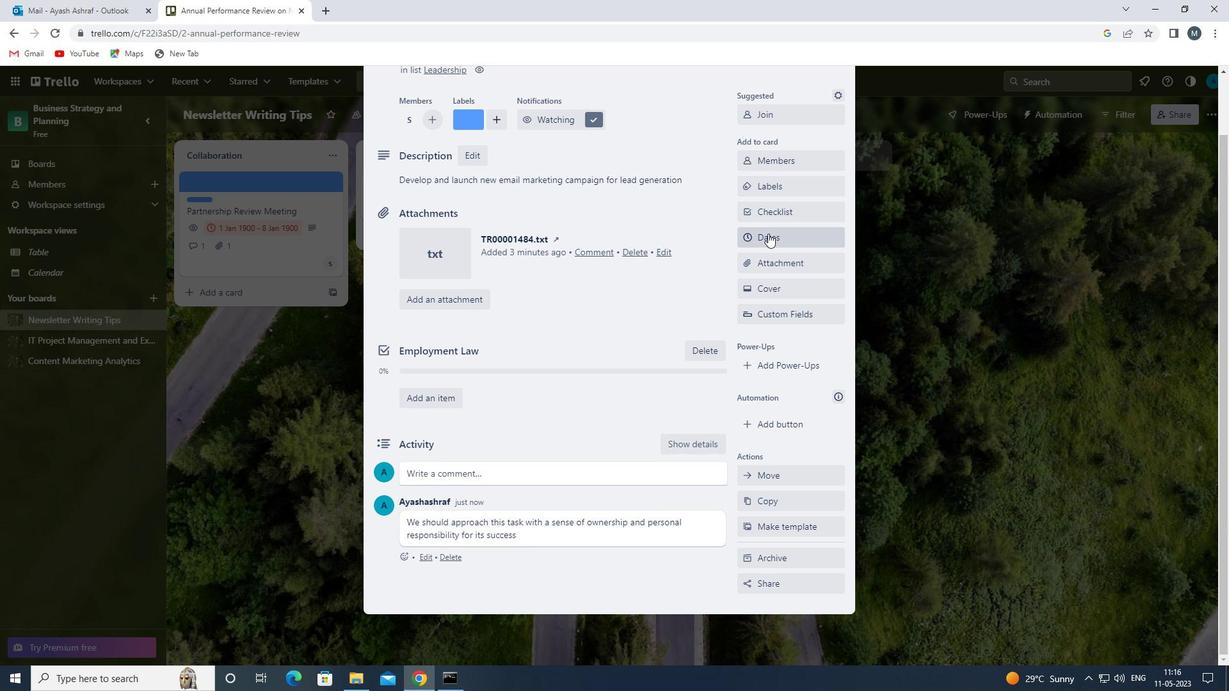 
Action: Mouse moved to (774, 386)
Screenshot: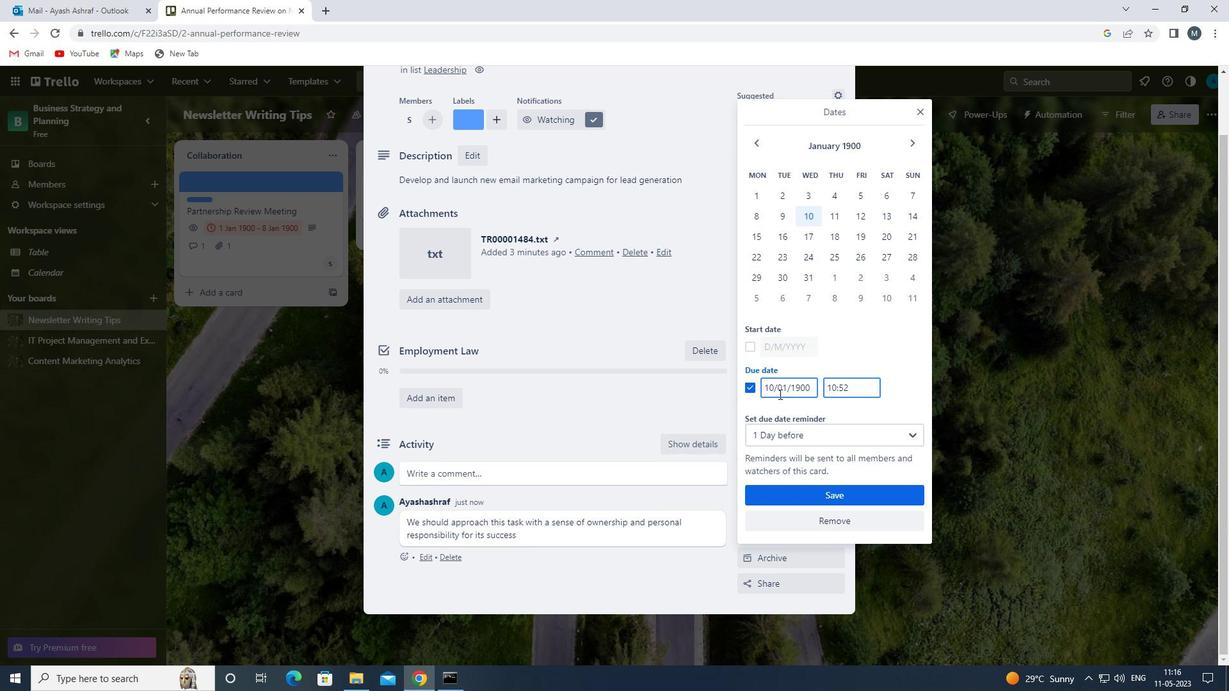 
Action: Mouse pressed left at (774, 386)
Screenshot: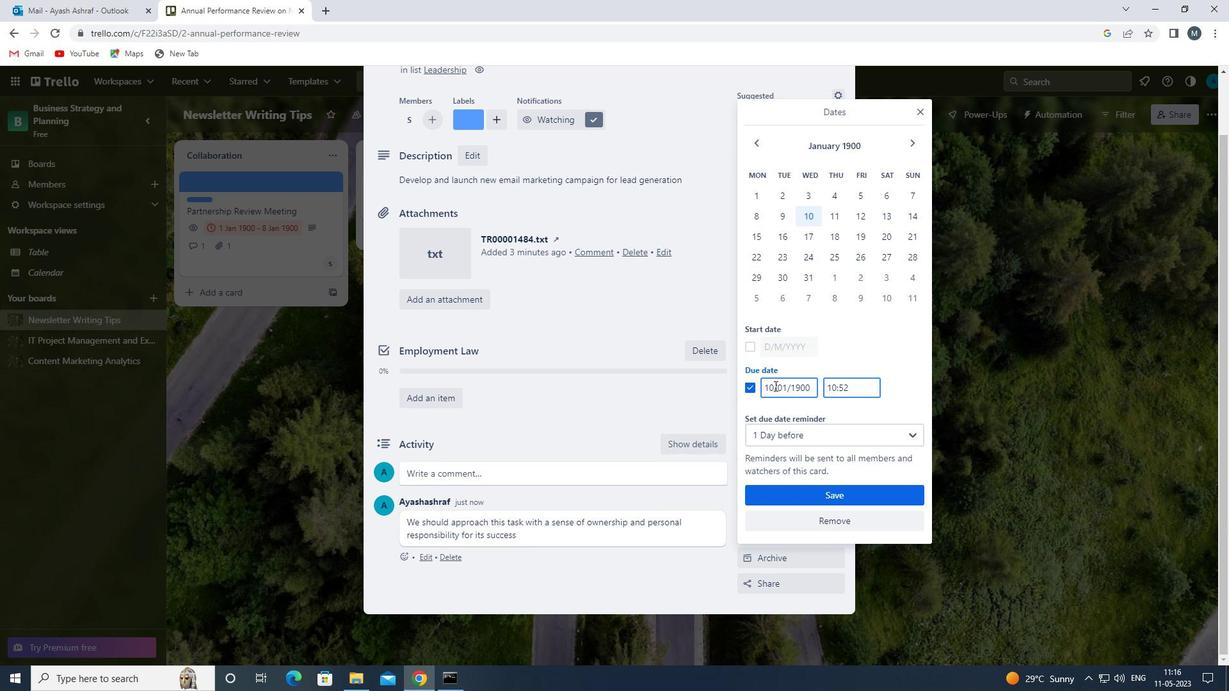
Action: Mouse moved to (777, 345)
Screenshot: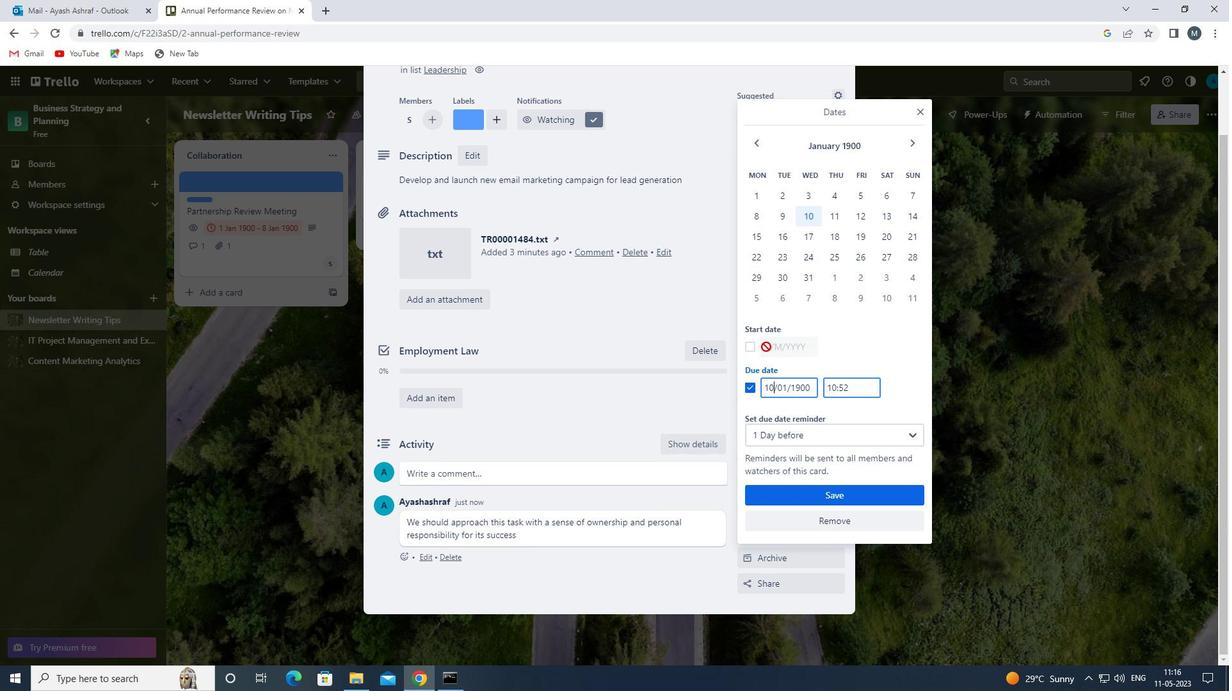
Action: Mouse pressed left at (777, 345)
Screenshot: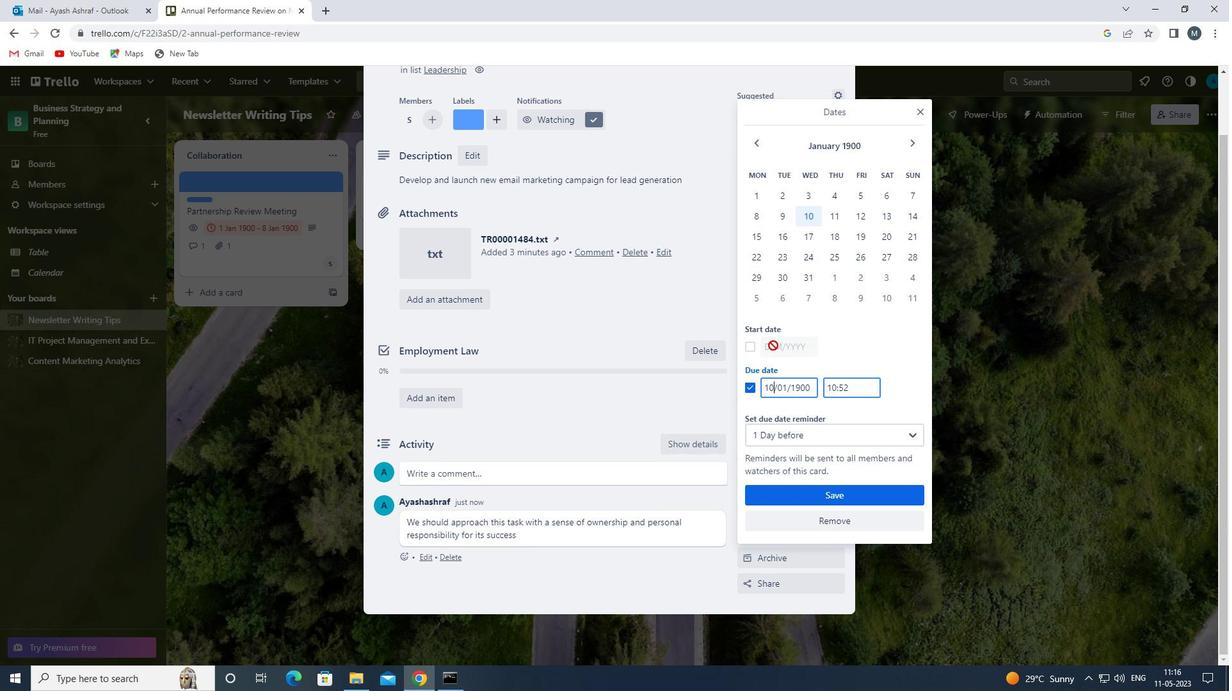 
Action: Mouse moved to (793, 348)
Screenshot: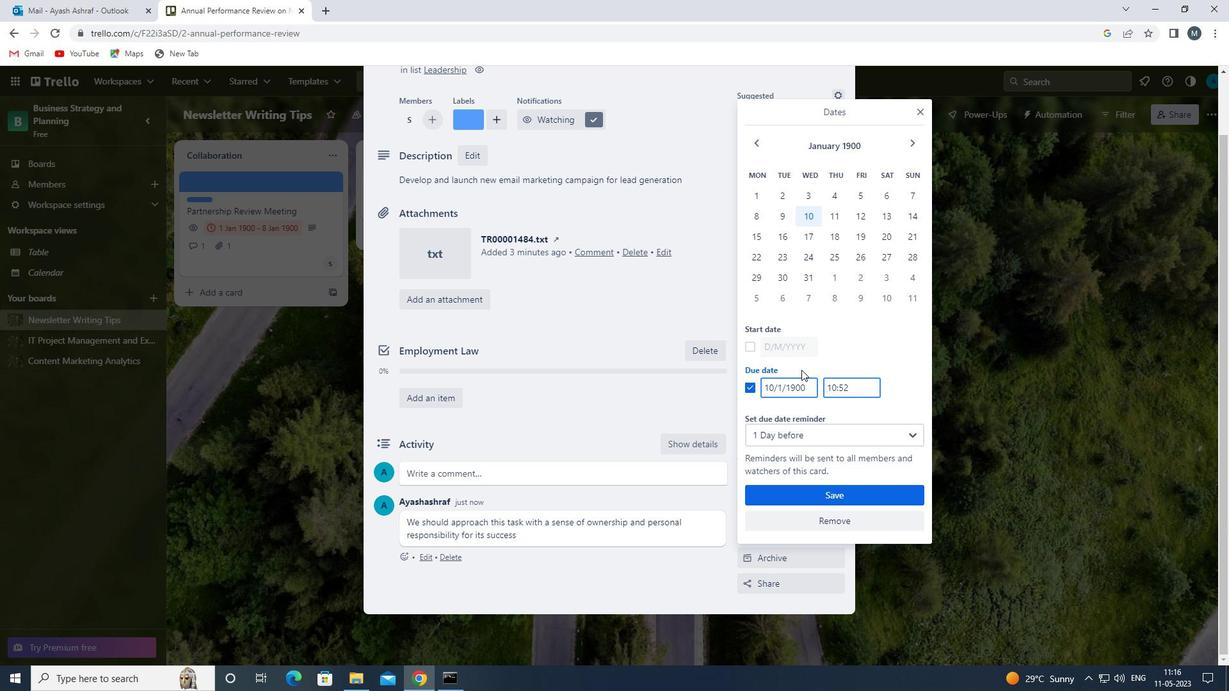 
Action: Mouse pressed left at (793, 348)
Screenshot: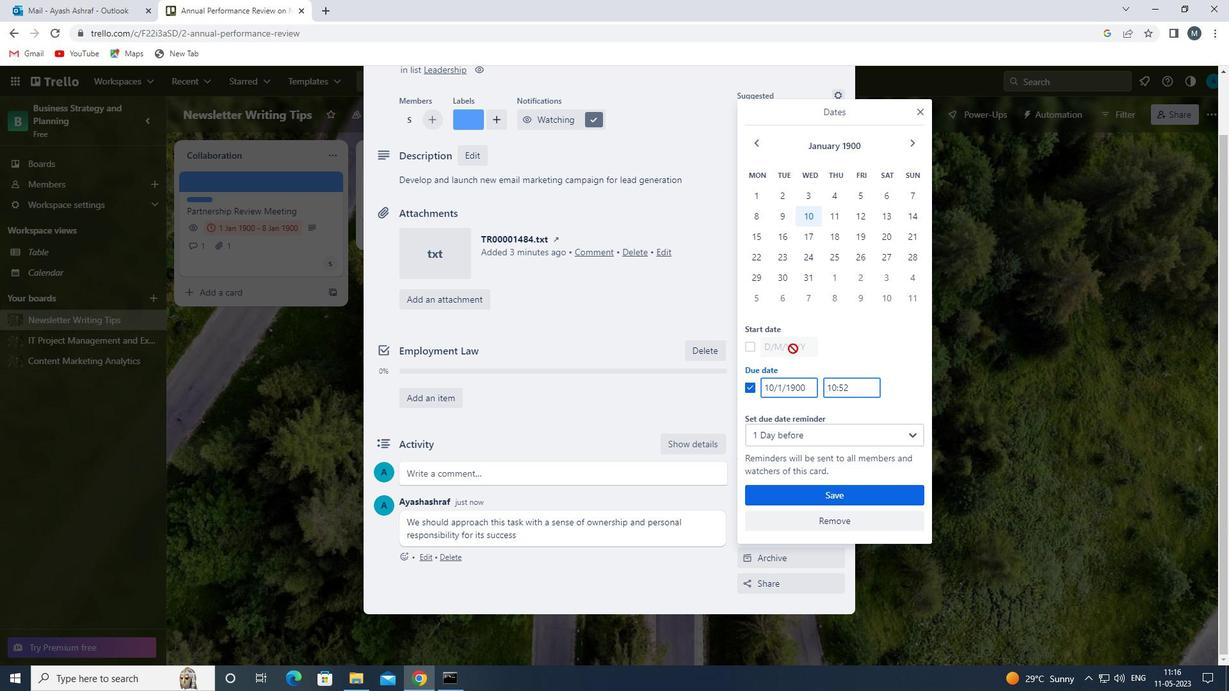 
Action: Mouse moved to (751, 344)
Screenshot: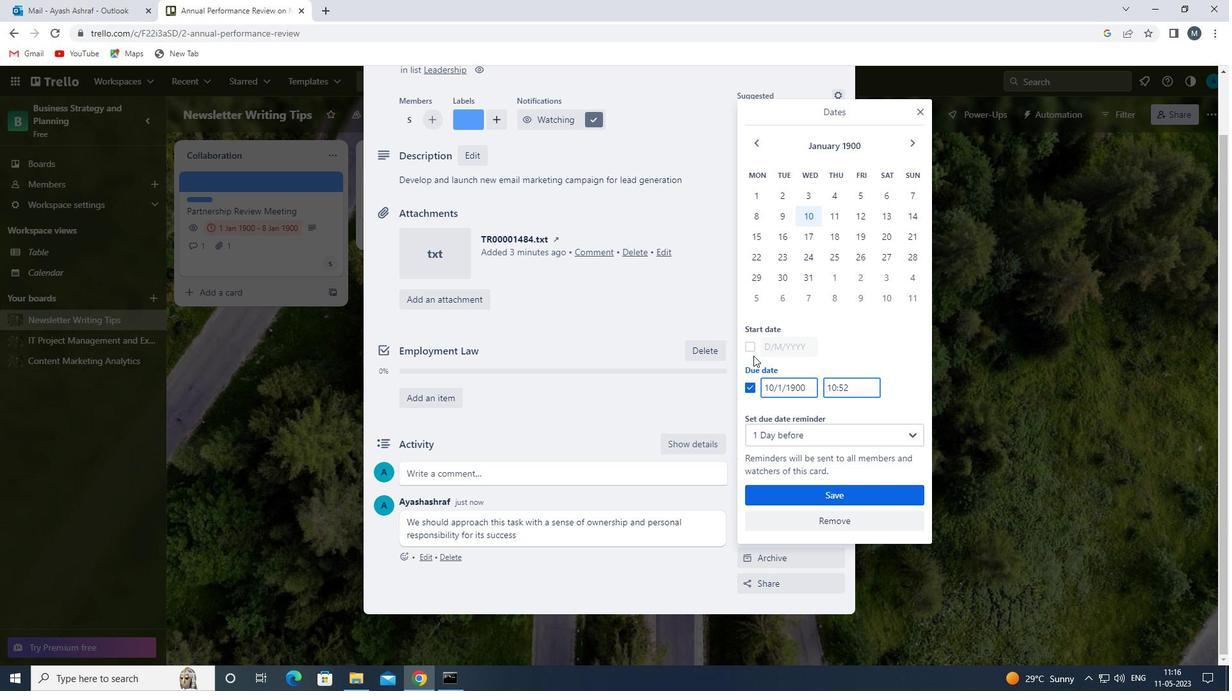 
Action: Mouse pressed left at (751, 344)
Screenshot: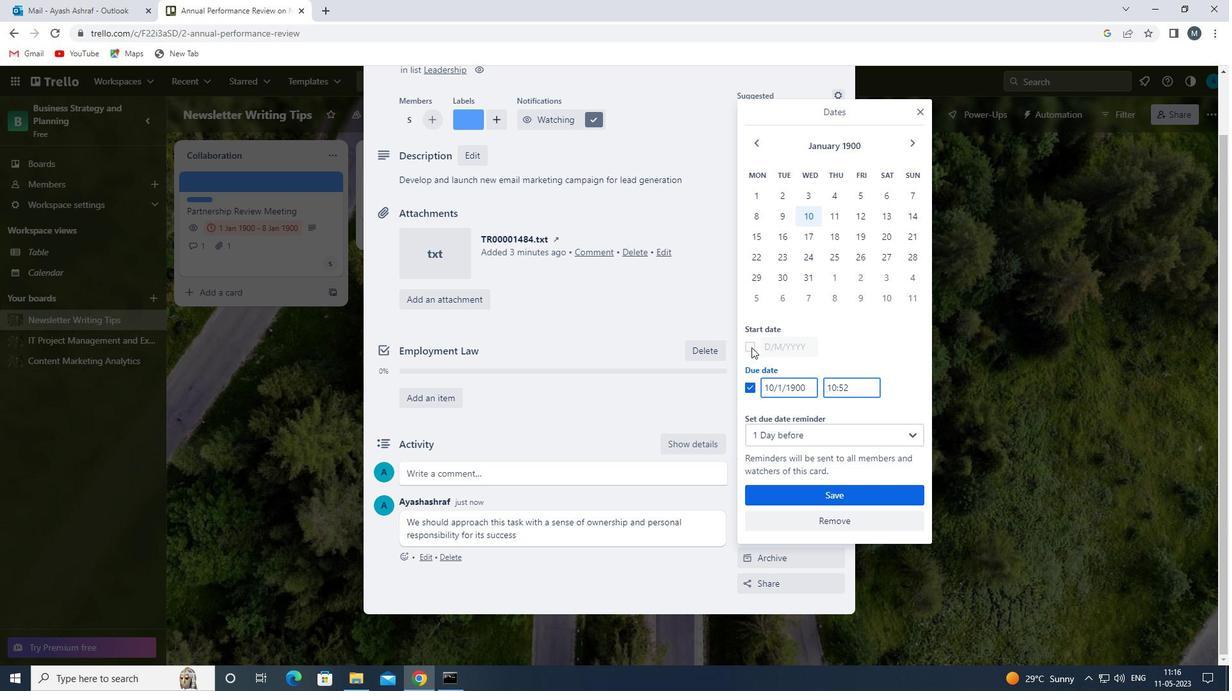 
Action: Mouse moved to (775, 345)
Screenshot: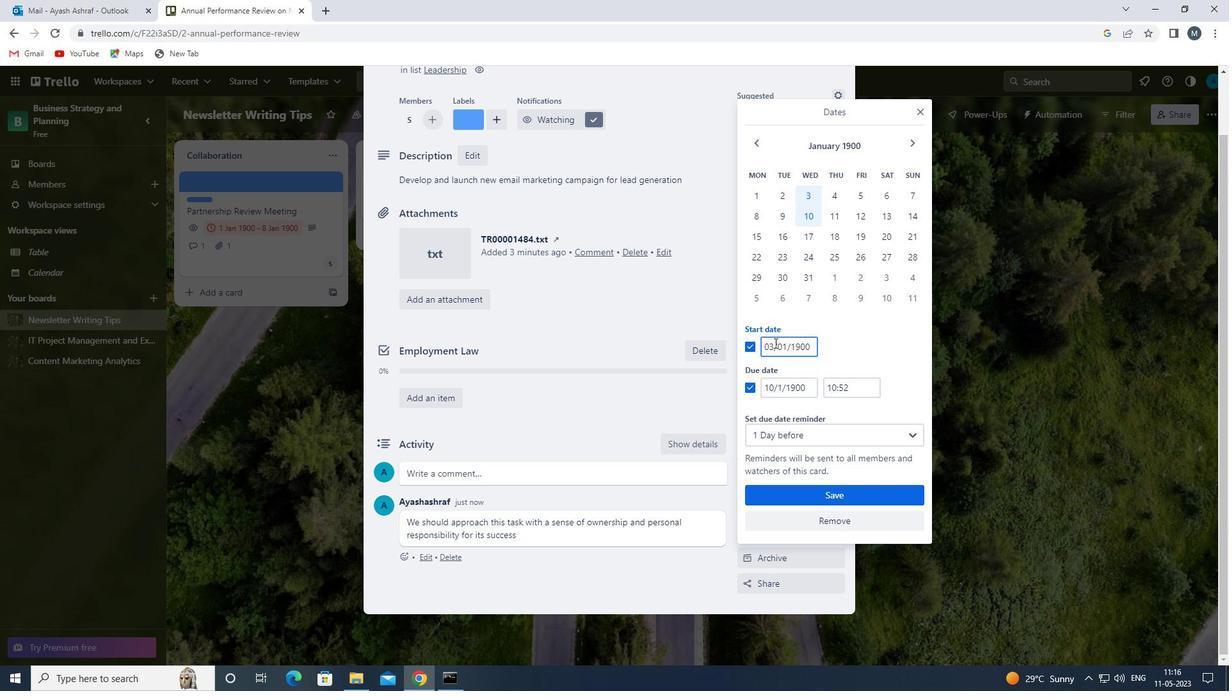 
Action: Mouse pressed left at (775, 345)
Screenshot: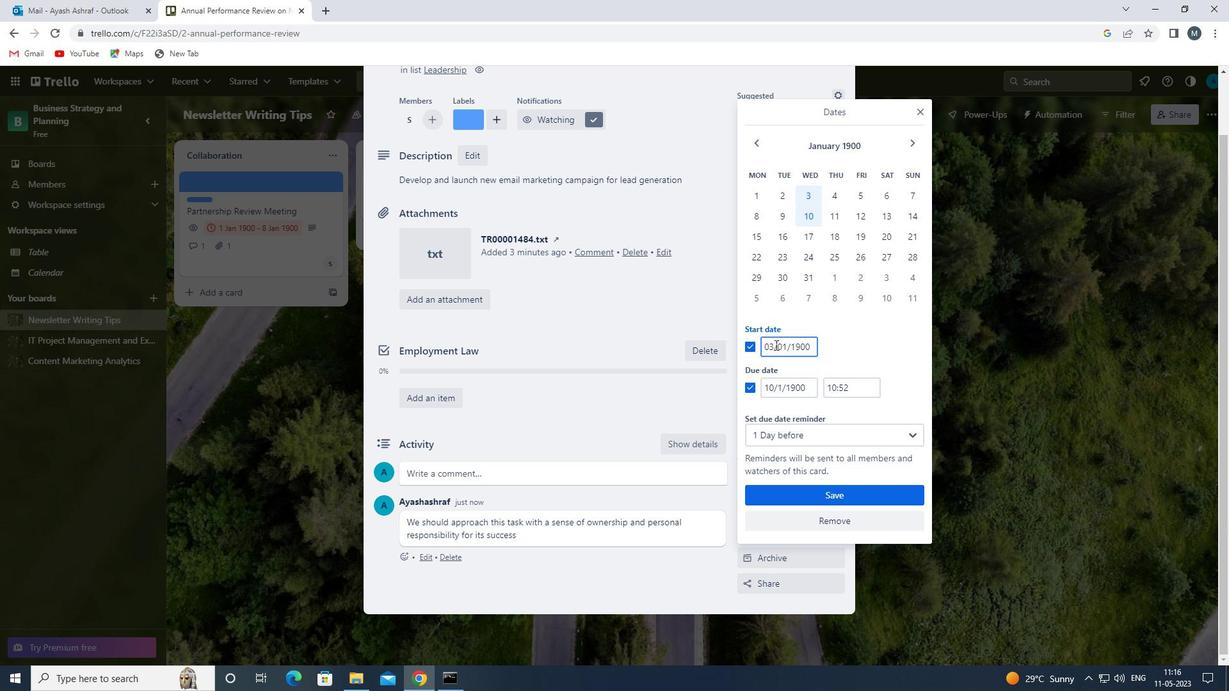 
Action: Mouse moved to (769, 347)
Screenshot: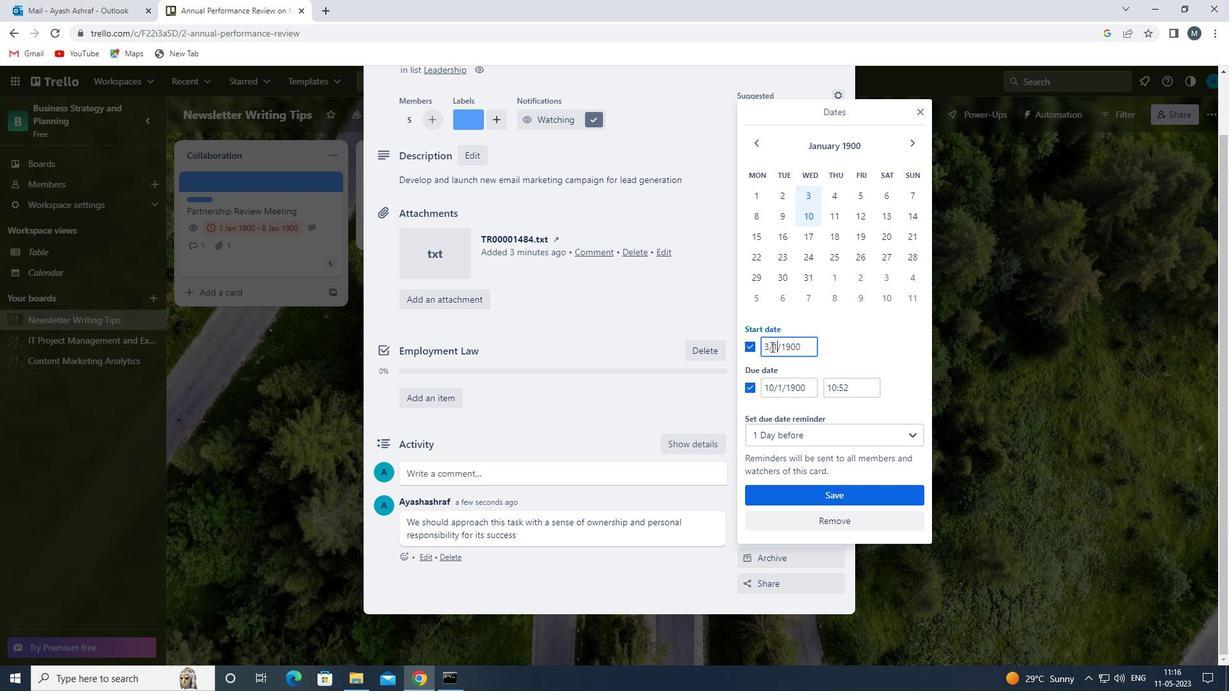 
Action: Mouse pressed left at (769, 347)
Screenshot: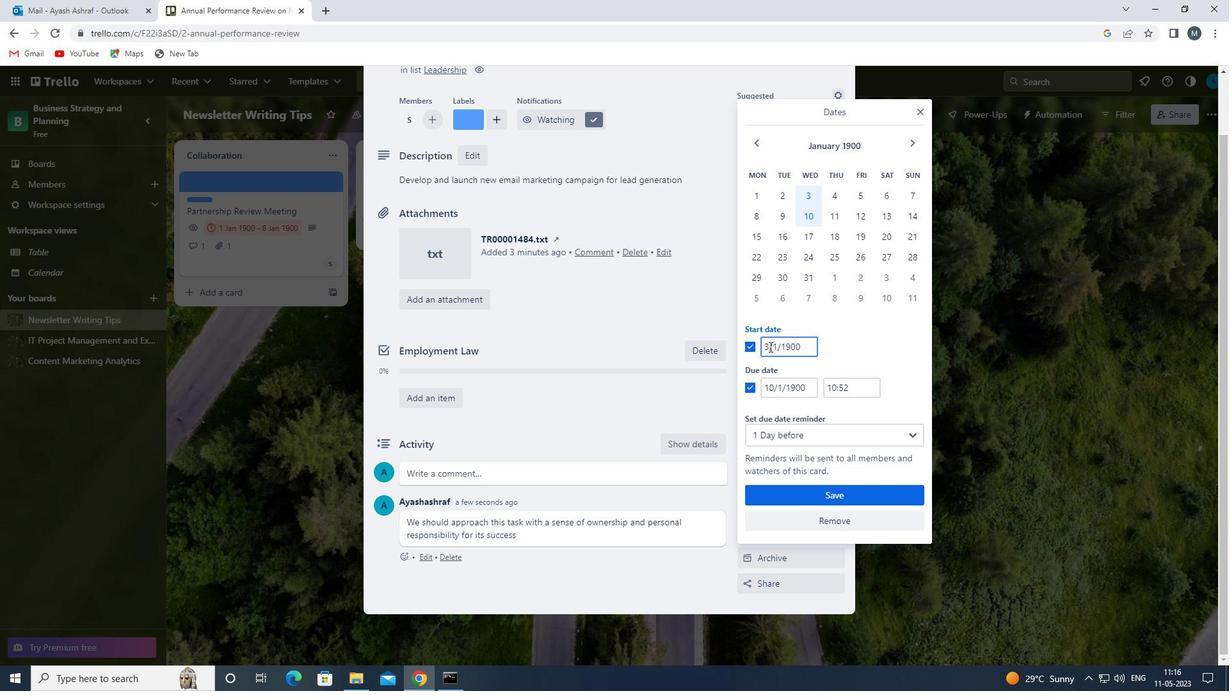 
Action: Mouse moved to (770, 347)
Screenshot: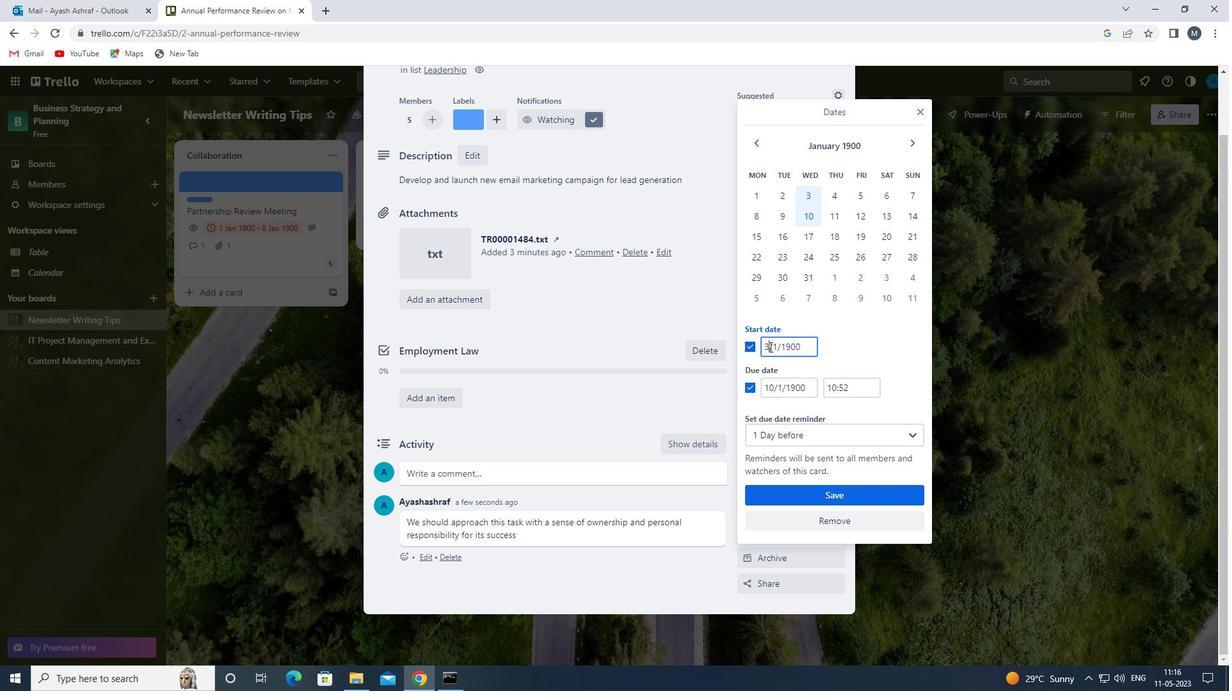 
Action: Key pressed <Key.backspace><<100>>
Screenshot: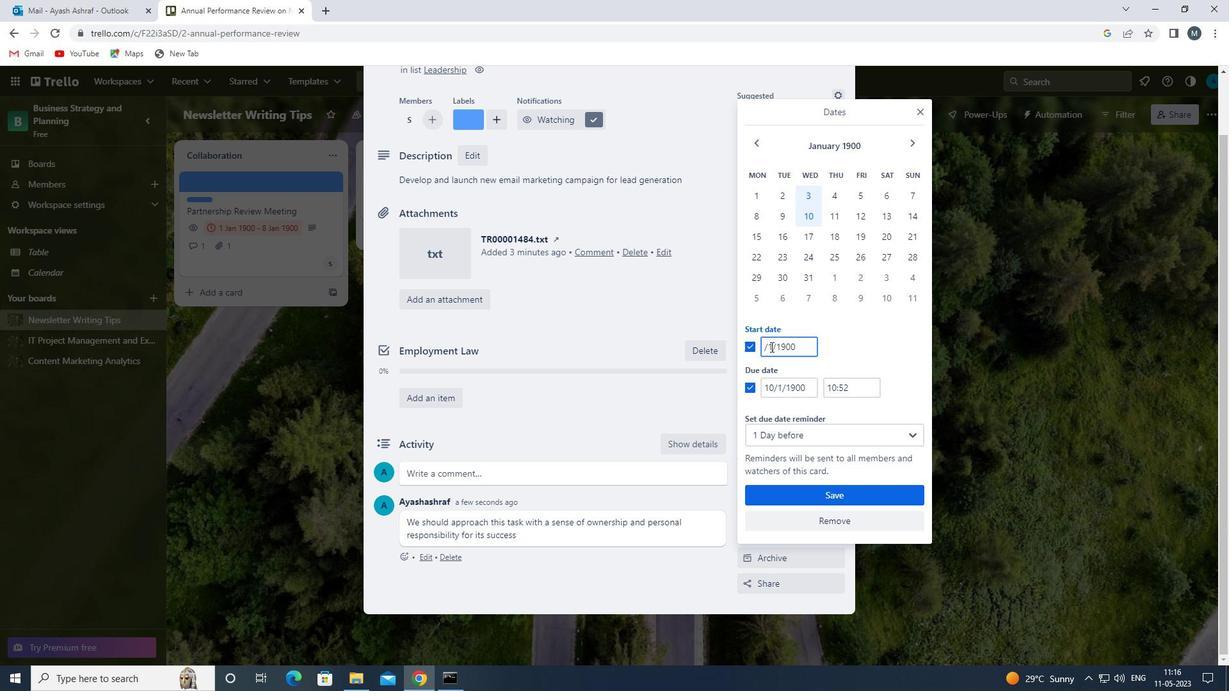 
Action: Mouse moved to (774, 389)
Screenshot: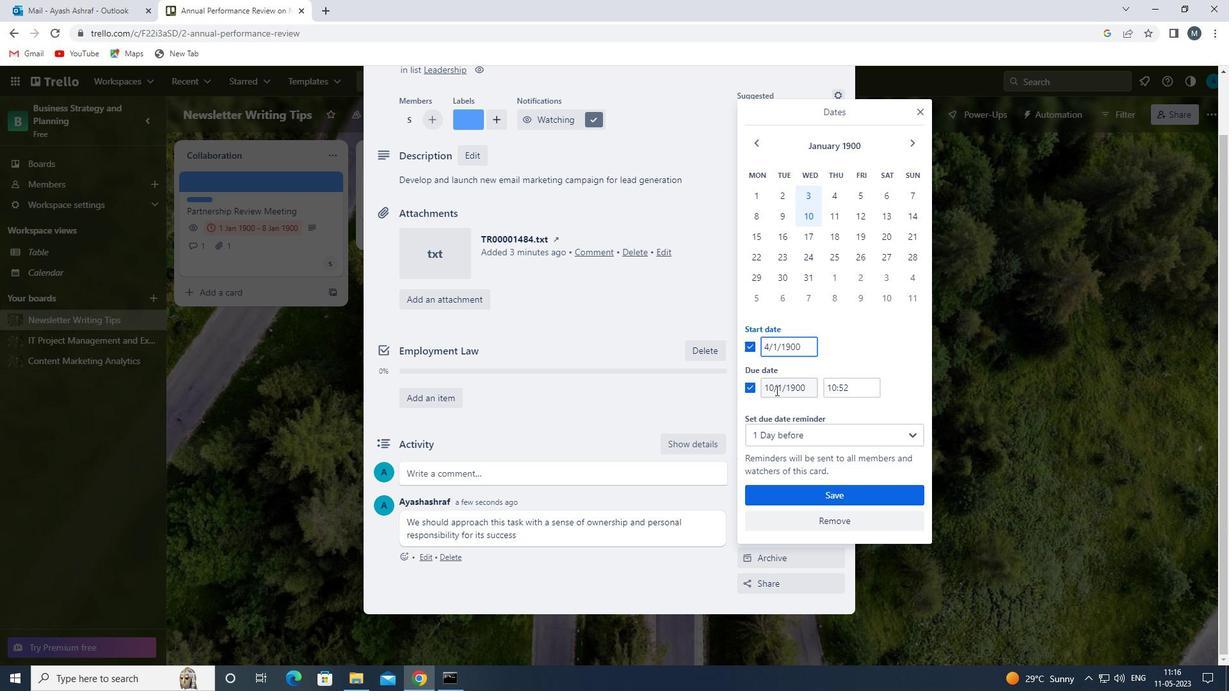 
Action: Mouse pressed left at (774, 389)
Screenshot: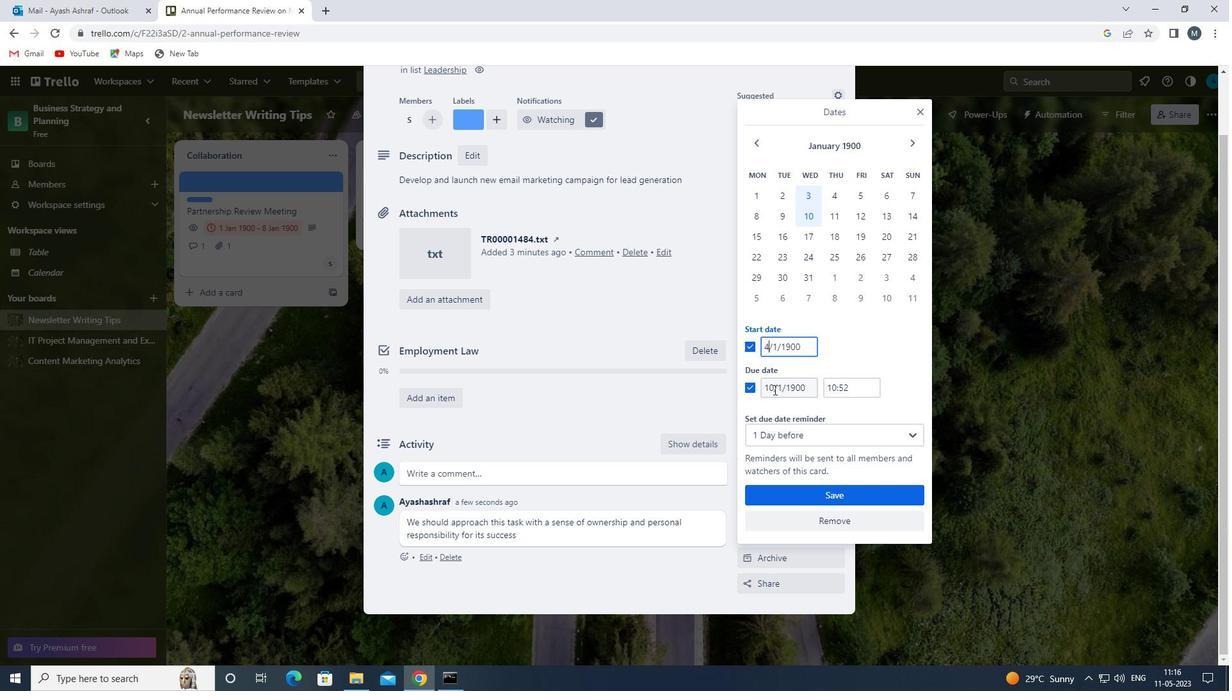 
Action: Key pressed <Key.backspace><<97>>
Screenshot: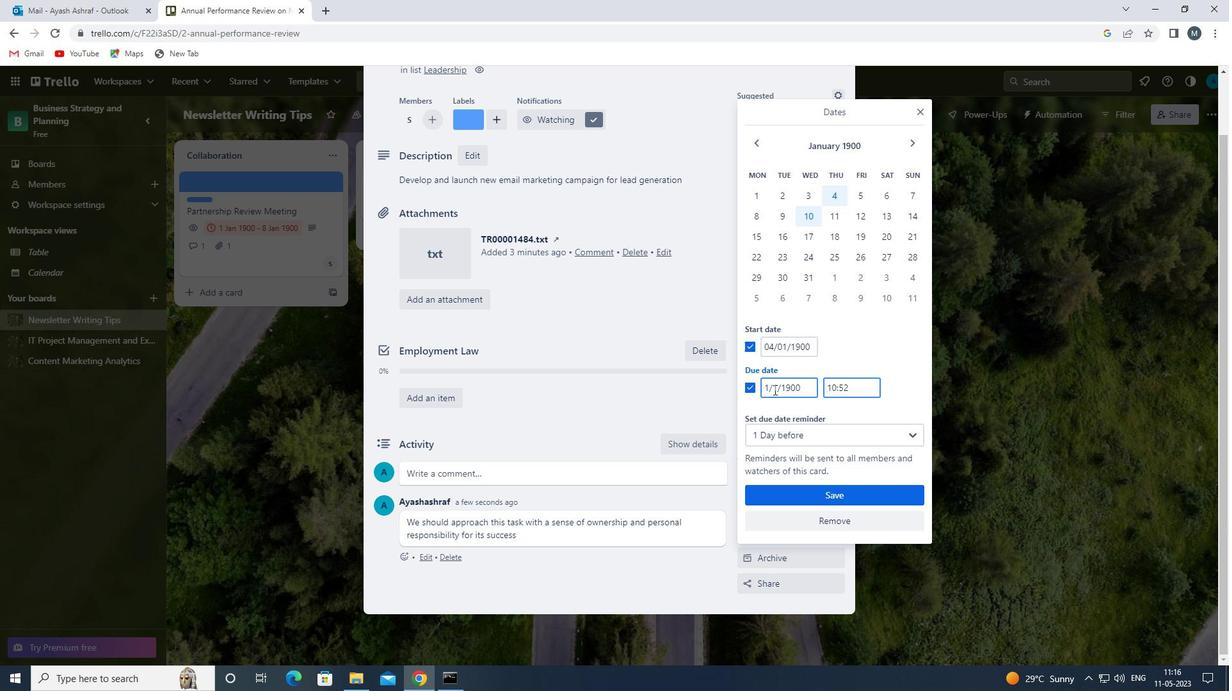 
Action: Mouse moved to (802, 497)
Screenshot: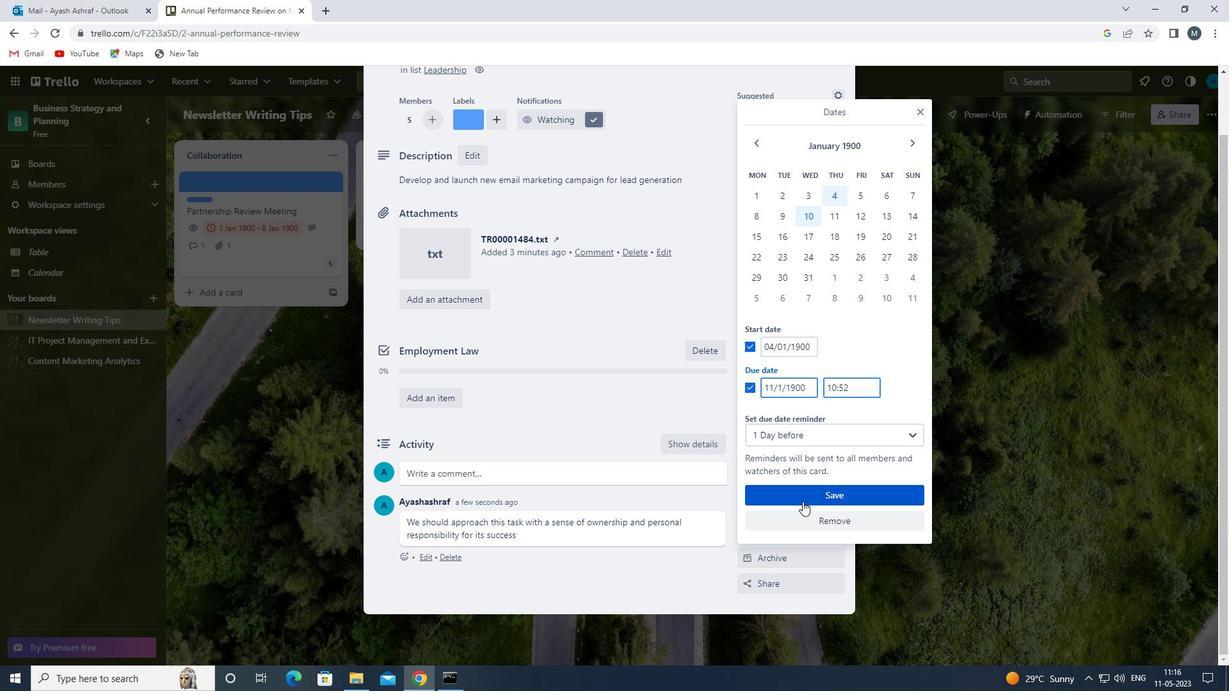 
Action: Mouse pressed left at (802, 497)
Screenshot: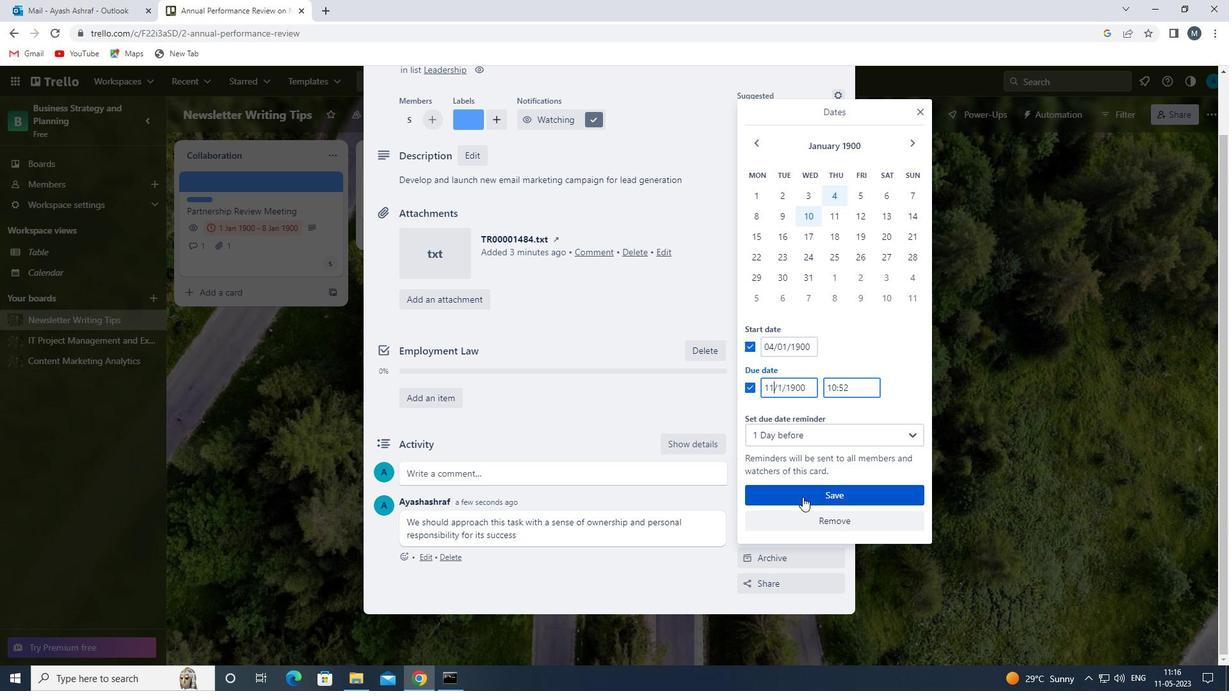 
Action: Mouse moved to (675, 491)
Screenshot: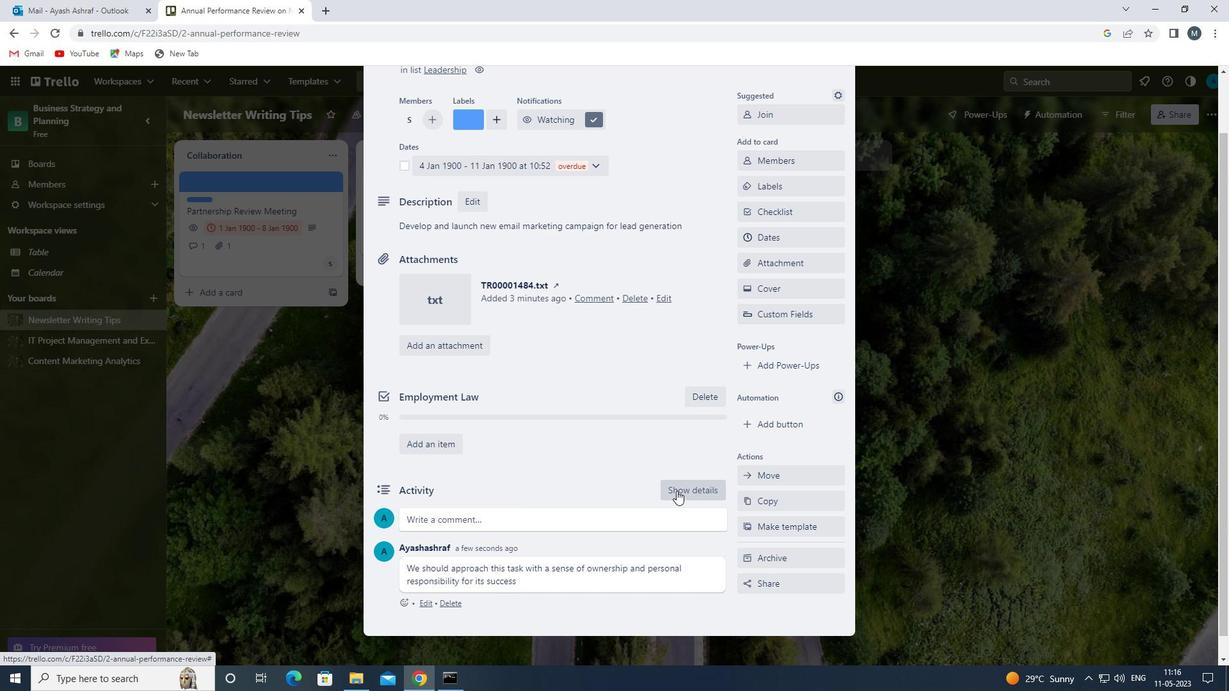 
